 Task: Add a signature Donald Hall containing With heartfelt thanks, Donald Hall to email address softage.4@softage.net and add a label Mortgages
Action: Mouse moved to (920, 98)
Screenshot: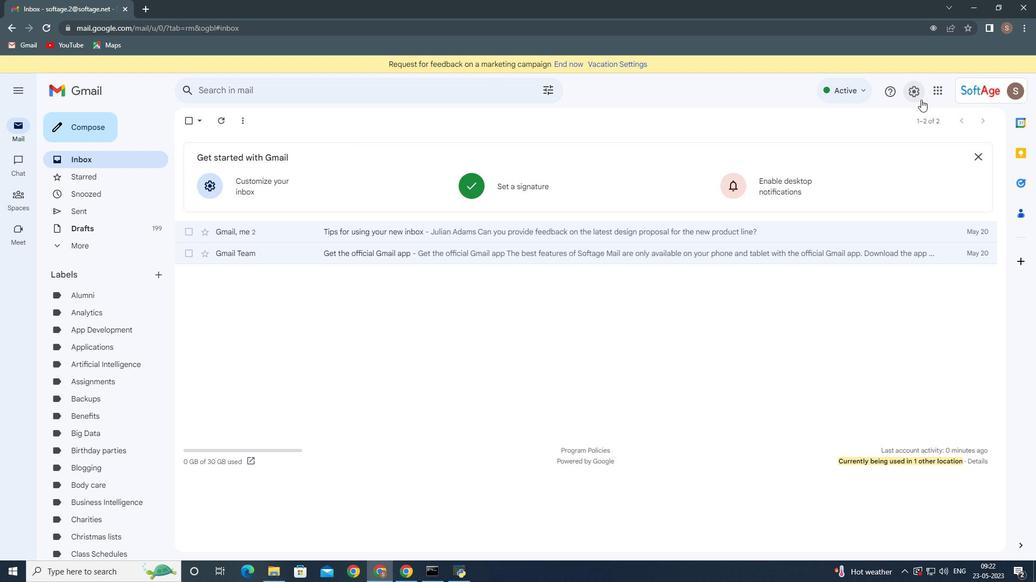 
Action: Mouse pressed left at (920, 98)
Screenshot: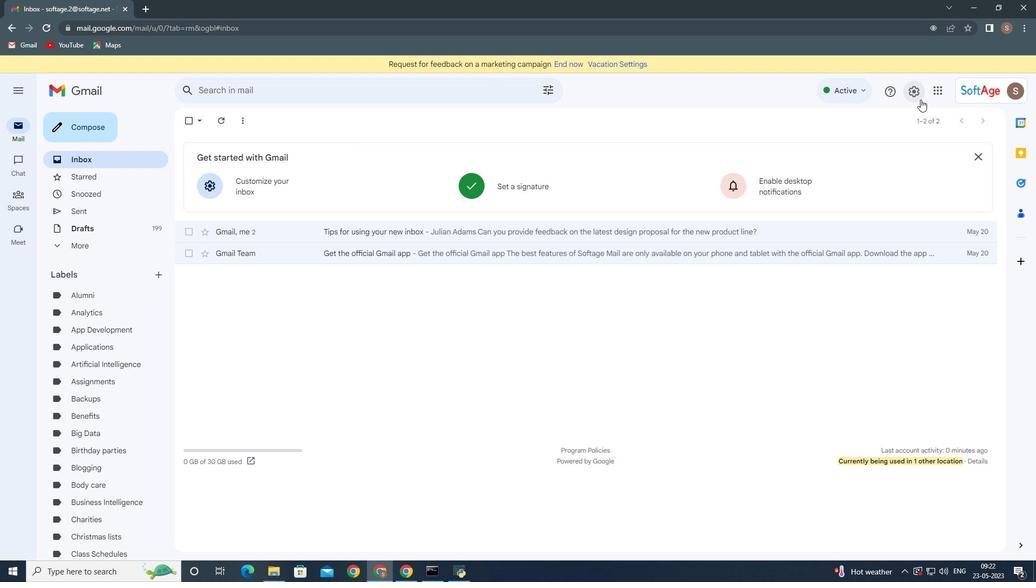 
Action: Mouse moved to (917, 147)
Screenshot: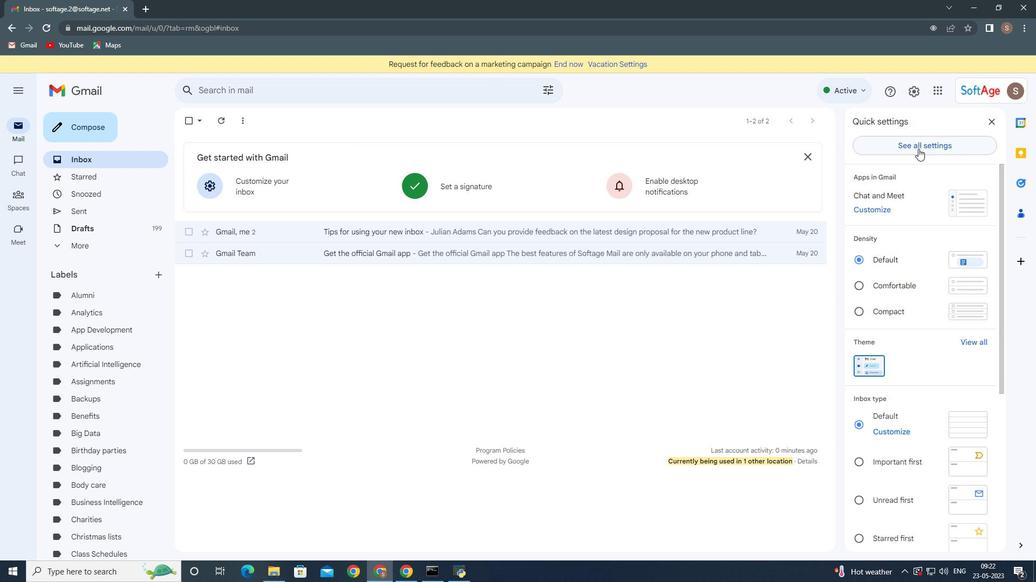 
Action: Mouse pressed left at (917, 147)
Screenshot: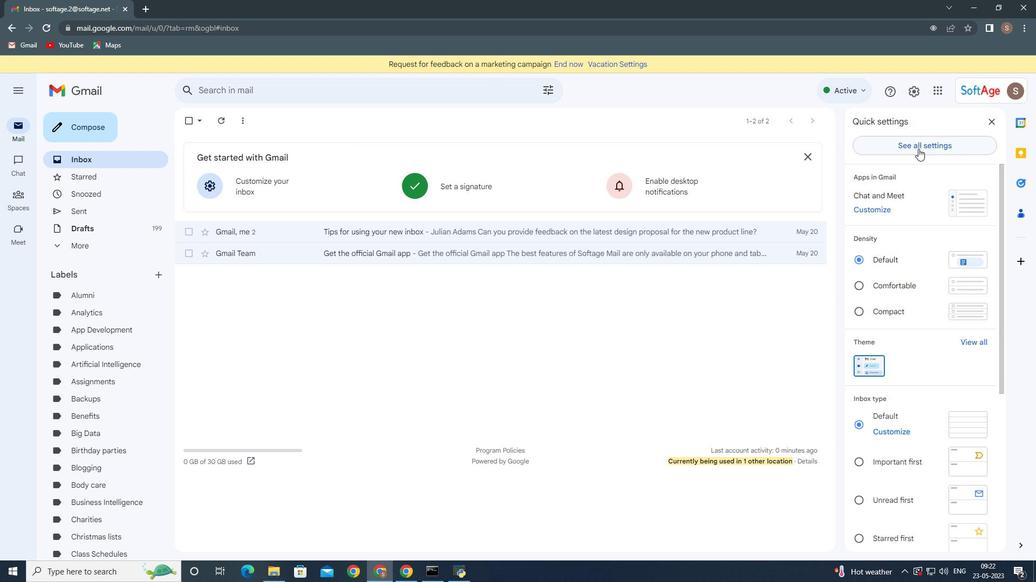 
Action: Mouse moved to (334, 284)
Screenshot: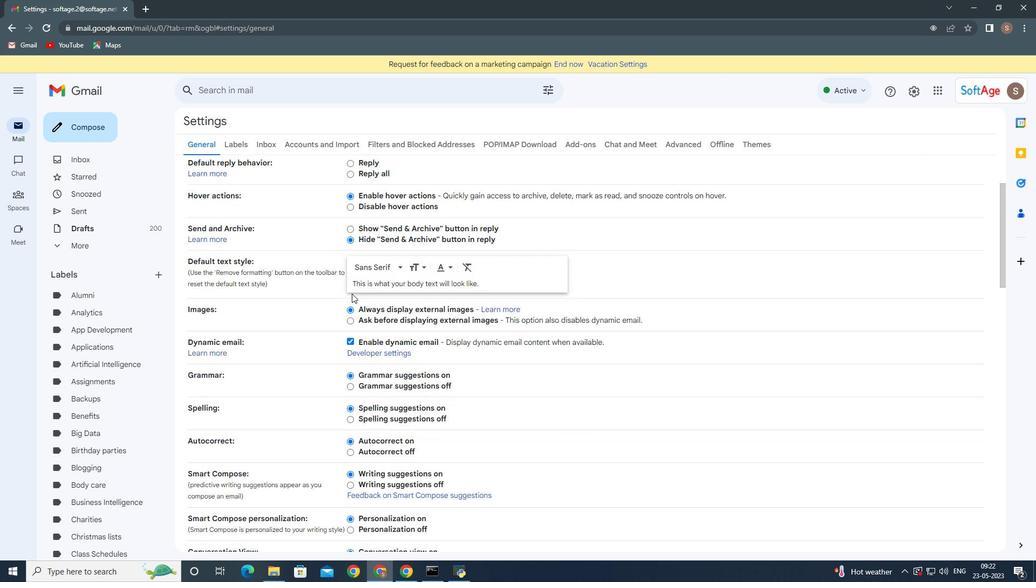 
Action: Mouse scrolled (334, 284) with delta (0, 0)
Screenshot: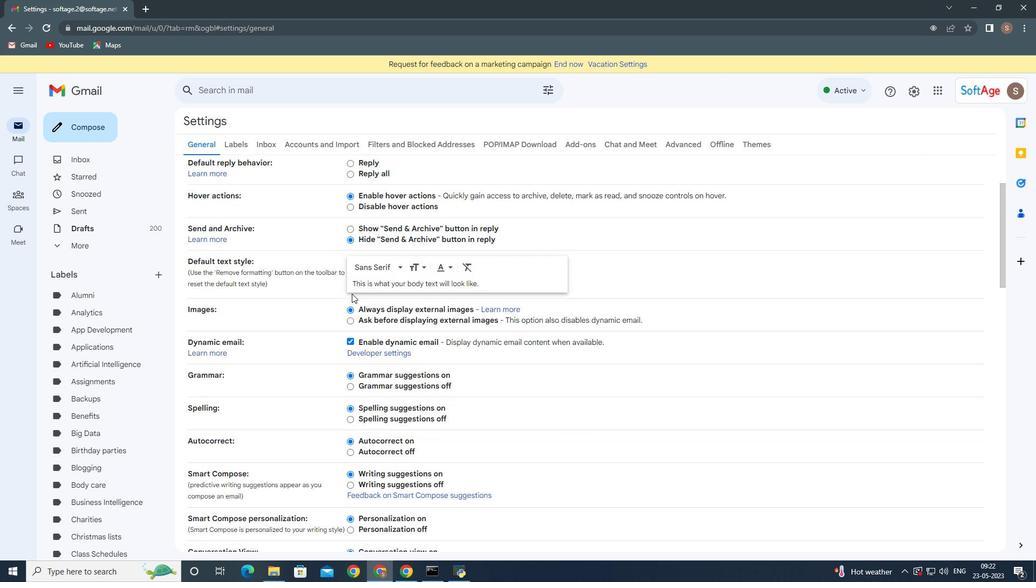 
Action: Mouse moved to (342, 288)
Screenshot: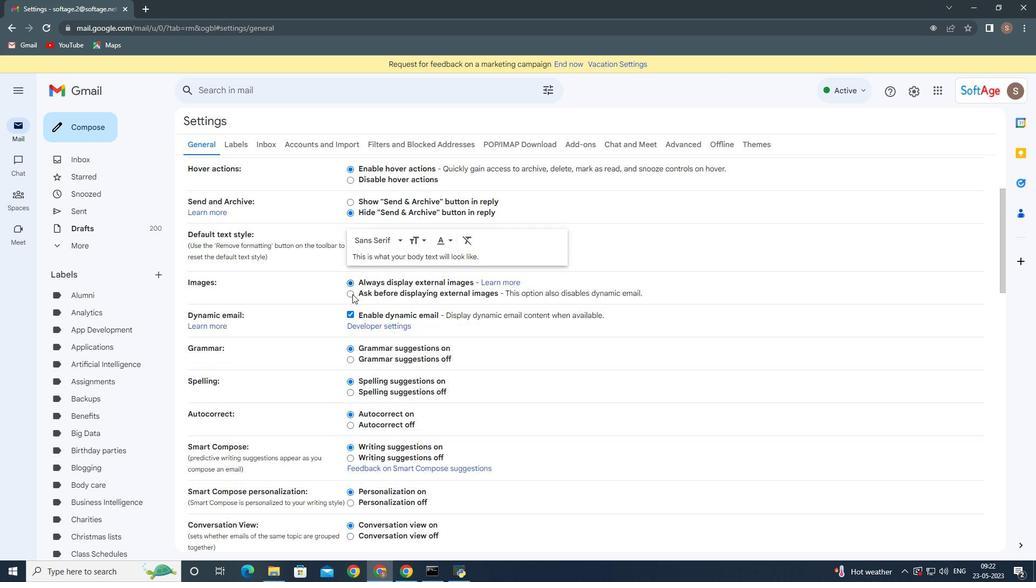 
Action: Mouse scrolled (342, 288) with delta (0, 0)
Screenshot: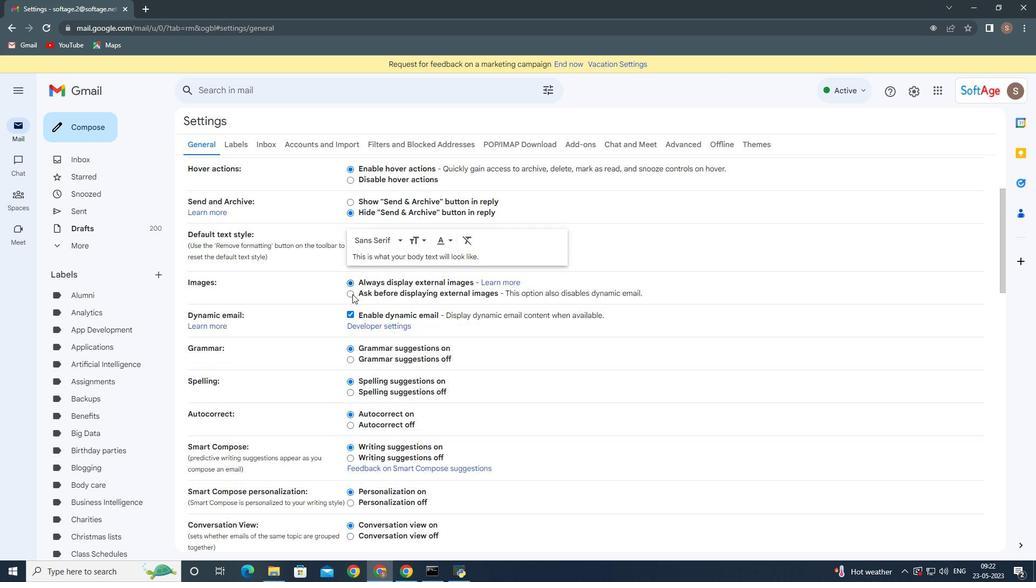 
Action: Mouse moved to (345, 290)
Screenshot: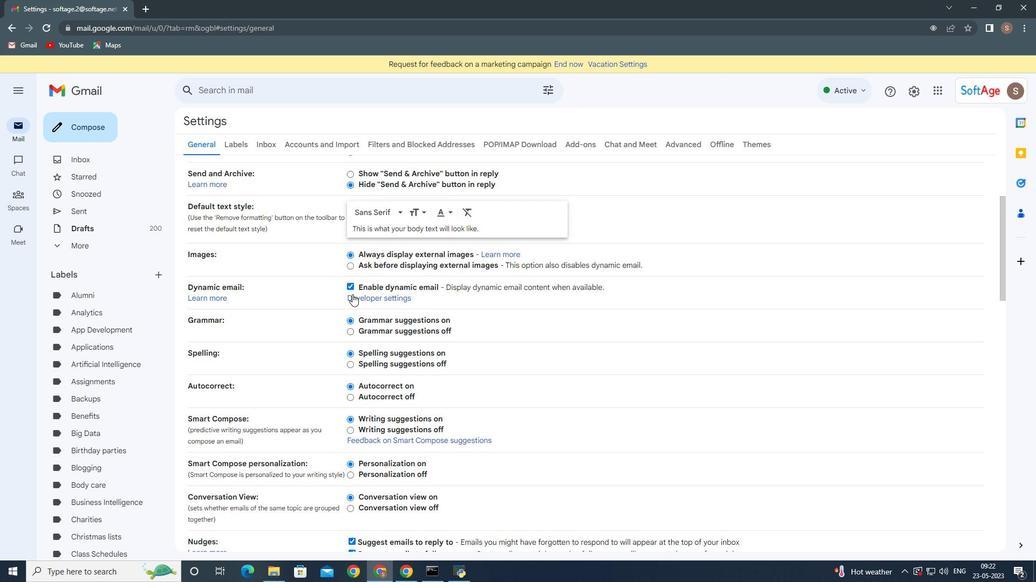 
Action: Mouse scrolled (345, 289) with delta (0, 0)
Screenshot: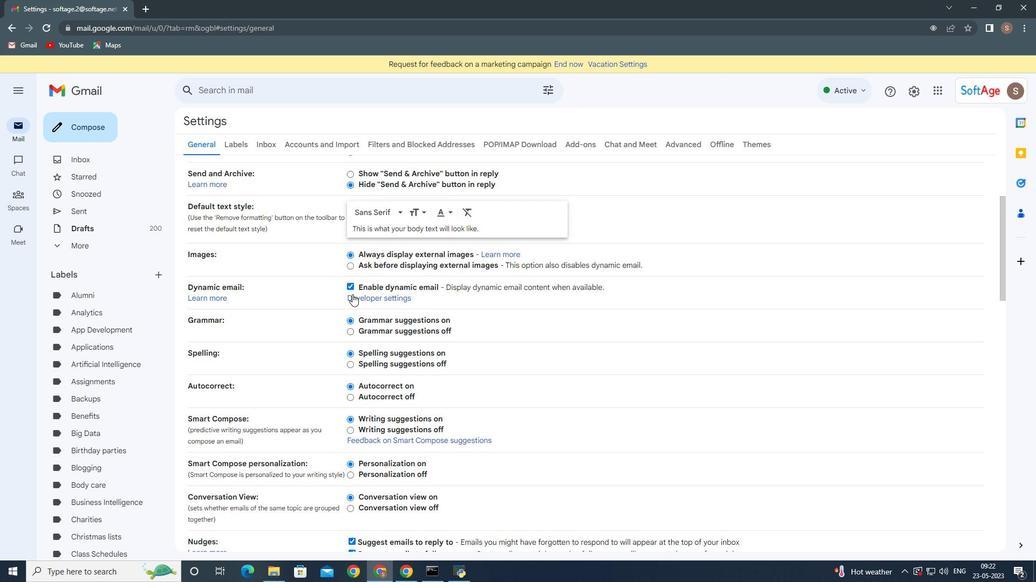 
Action: Mouse moved to (350, 293)
Screenshot: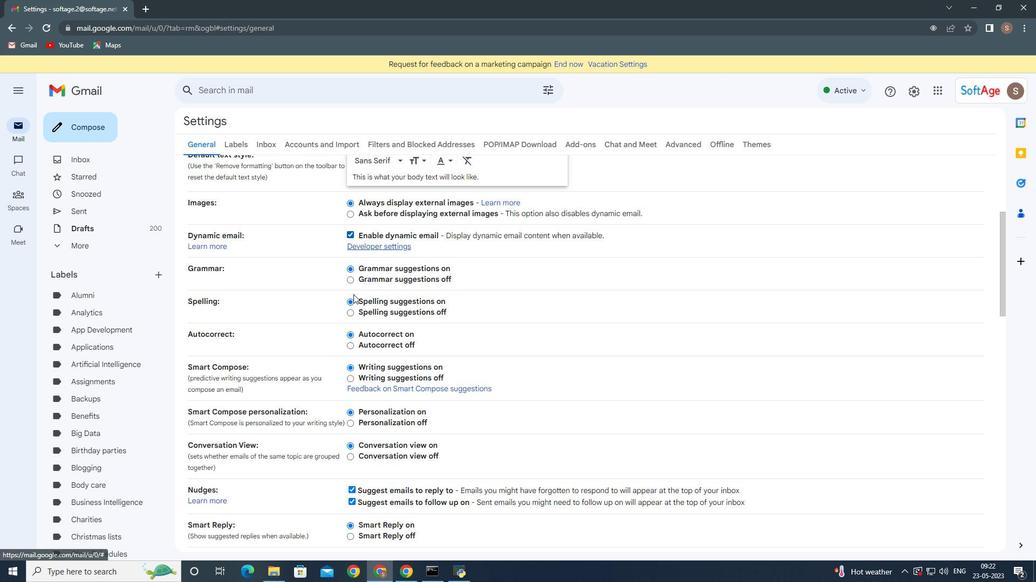 
Action: Mouse scrolled (350, 293) with delta (0, 0)
Screenshot: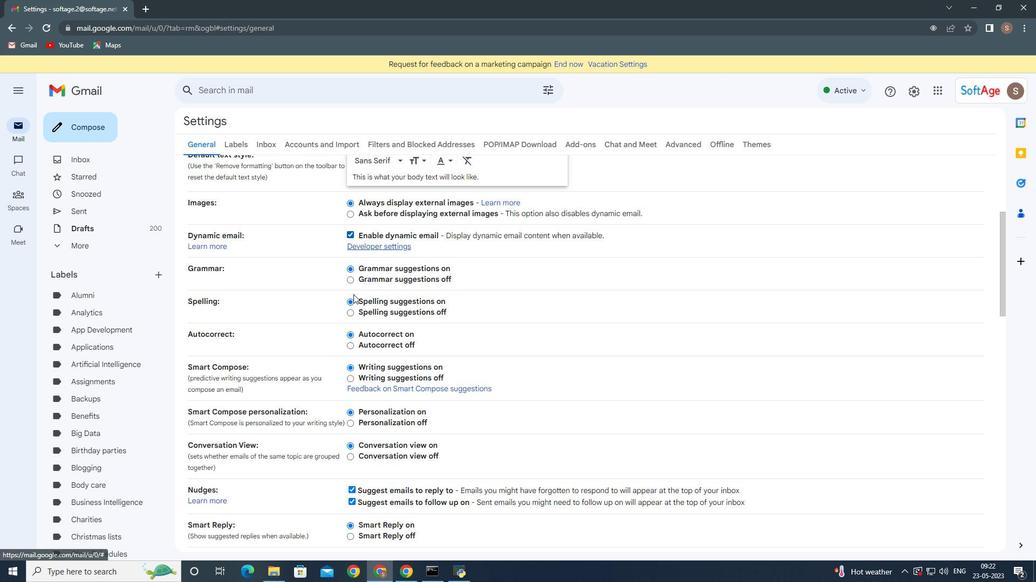 
Action: Mouse moved to (353, 293)
Screenshot: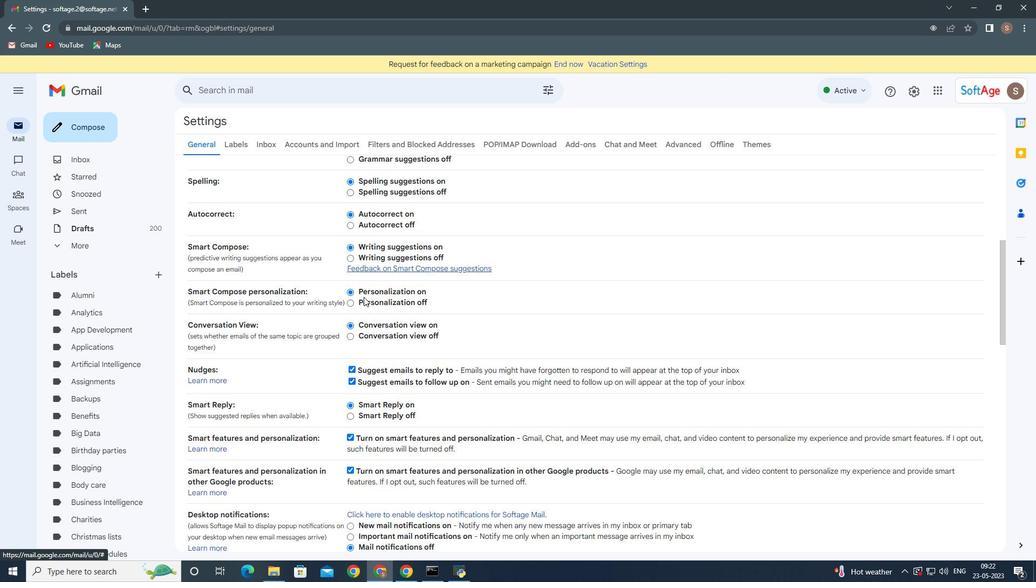
Action: Mouse scrolled (353, 292) with delta (0, 0)
Screenshot: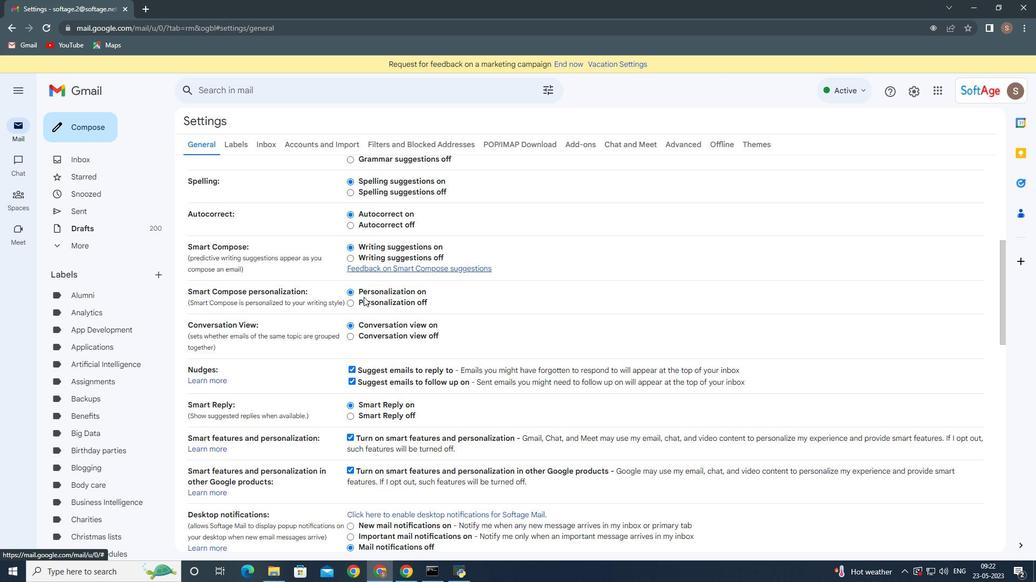 
Action: Mouse moved to (355, 293)
Screenshot: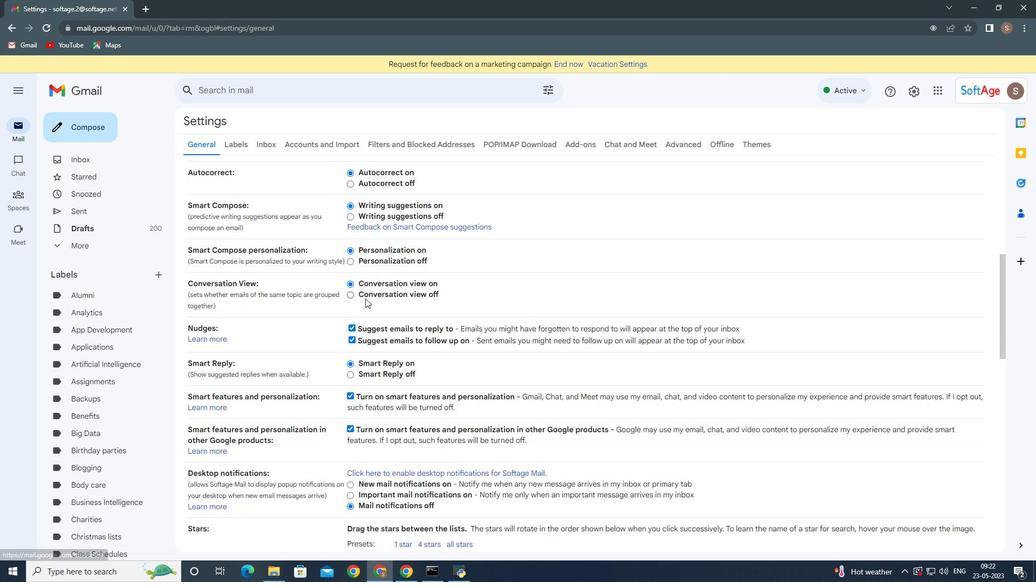 
Action: Mouse scrolled (355, 292) with delta (0, 0)
Screenshot: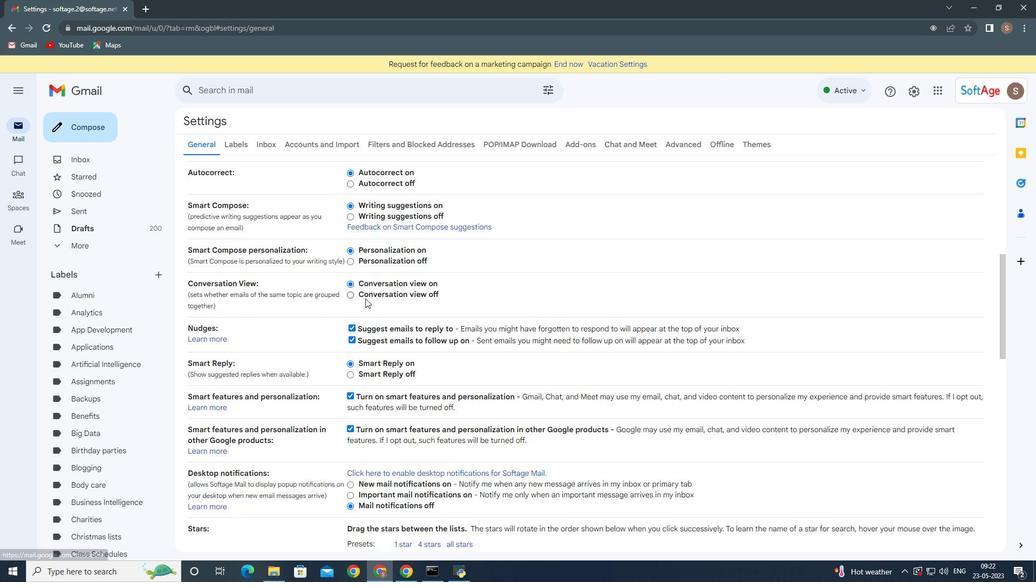 
Action: Mouse moved to (358, 294)
Screenshot: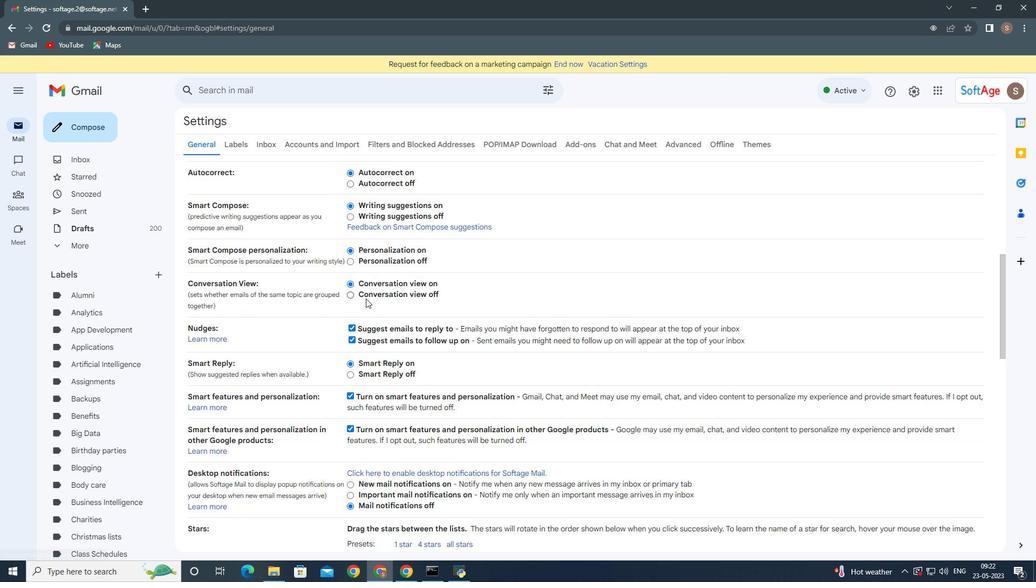 
Action: Mouse scrolled (358, 293) with delta (0, 0)
Screenshot: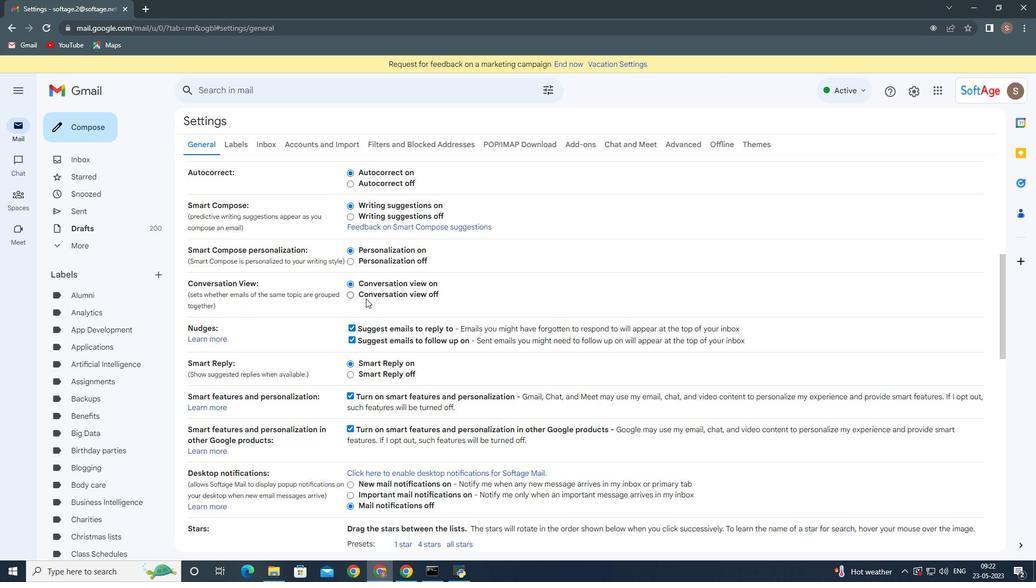 
Action: Mouse moved to (366, 301)
Screenshot: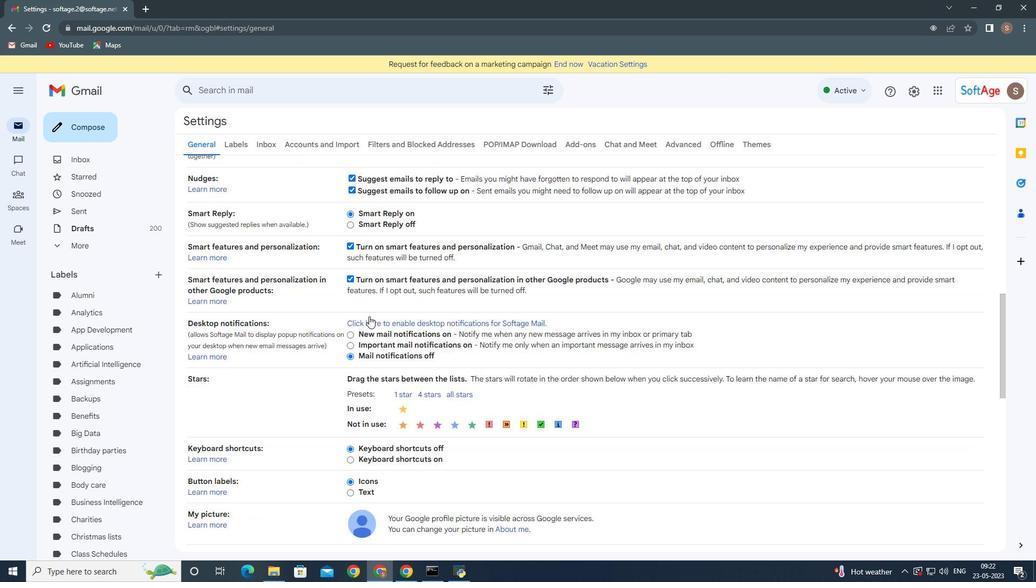 
Action: Mouse scrolled (366, 301) with delta (0, 0)
Screenshot: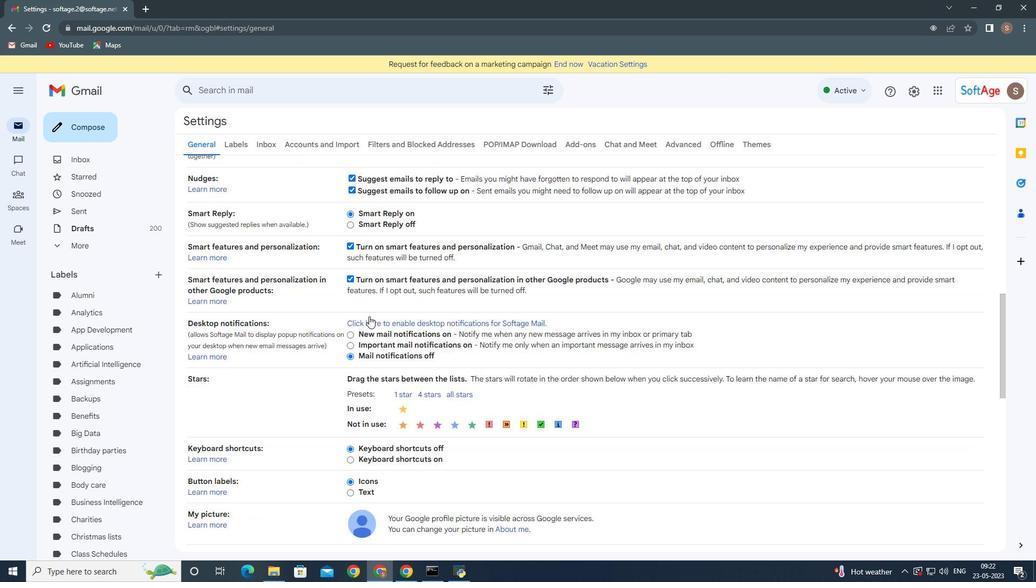 
Action: Mouse moved to (368, 306)
Screenshot: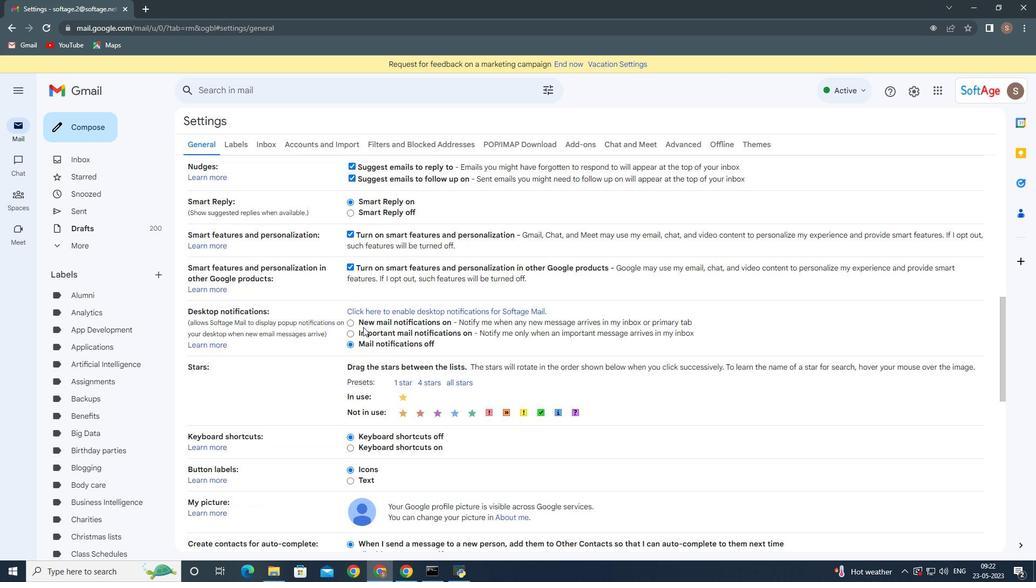 
Action: Mouse scrolled (368, 305) with delta (0, 0)
Screenshot: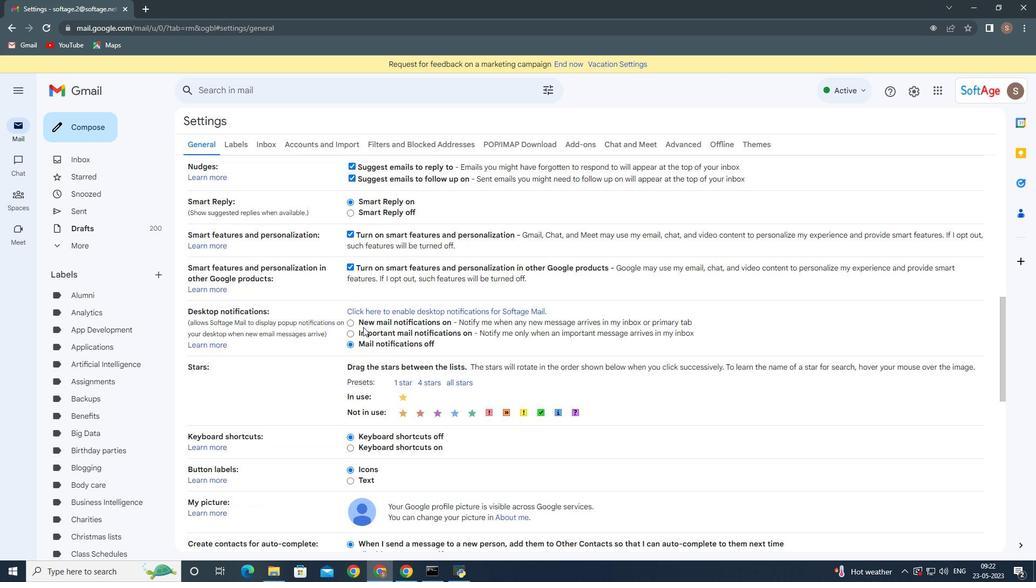 
Action: Mouse moved to (369, 308)
Screenshot: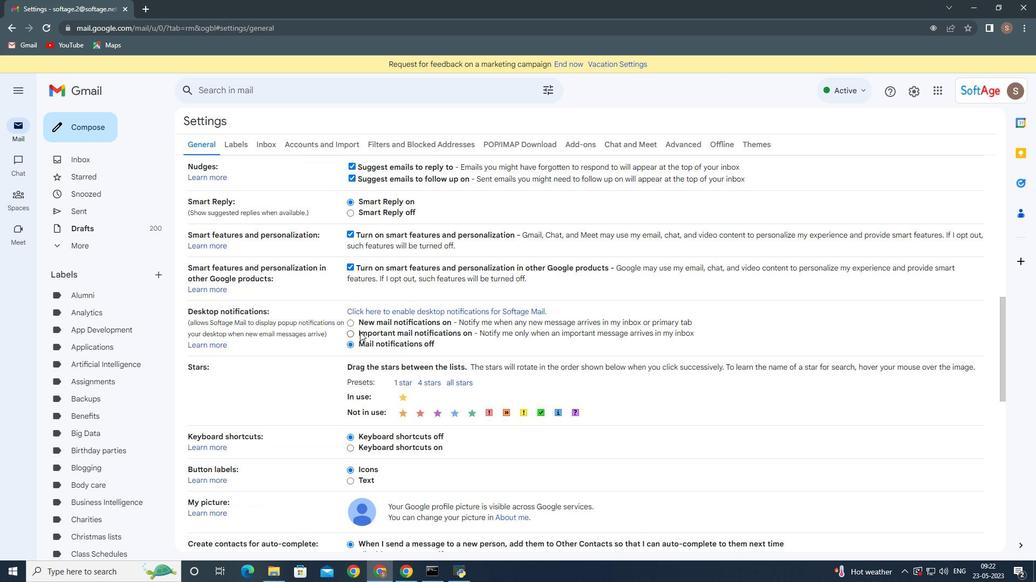 
Action: Mouse scrolled (369, 308) with delta (0, 0)
Screenshot: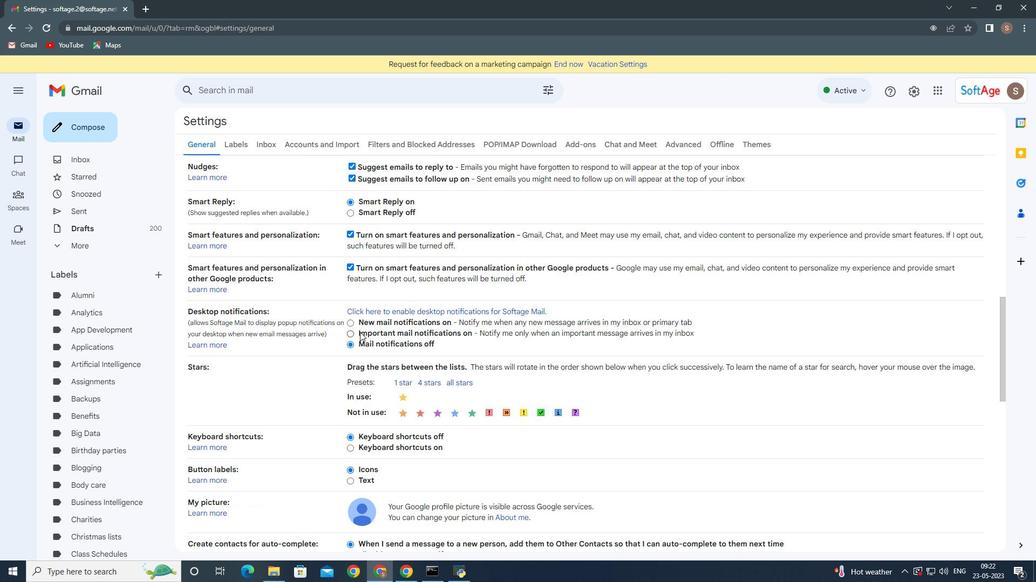 
Action: Mouse moved to (356, 333)
Screenshot: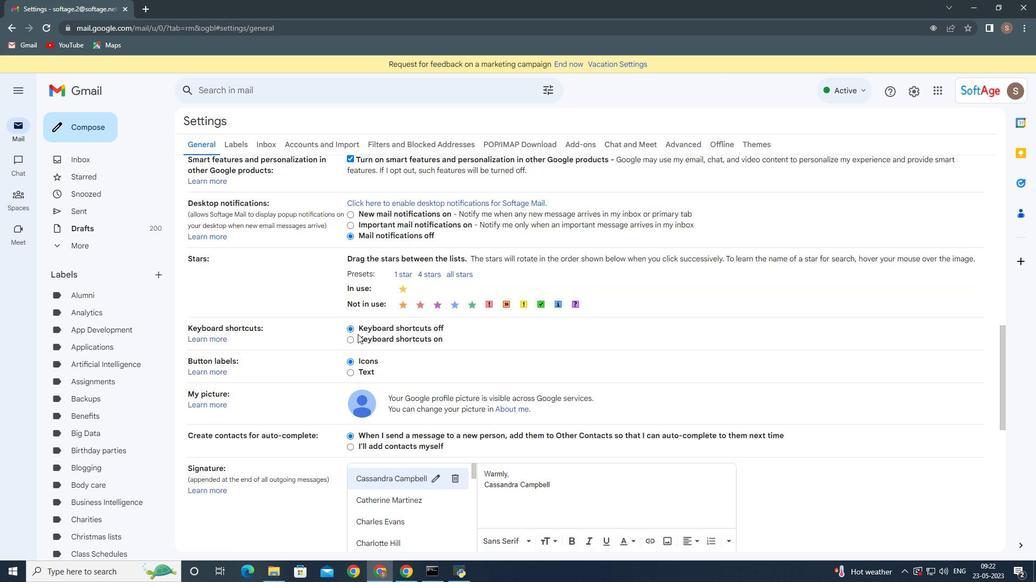 
Action: Mouse scrolled (356, 332) with delta (0, 0)
Screenshot: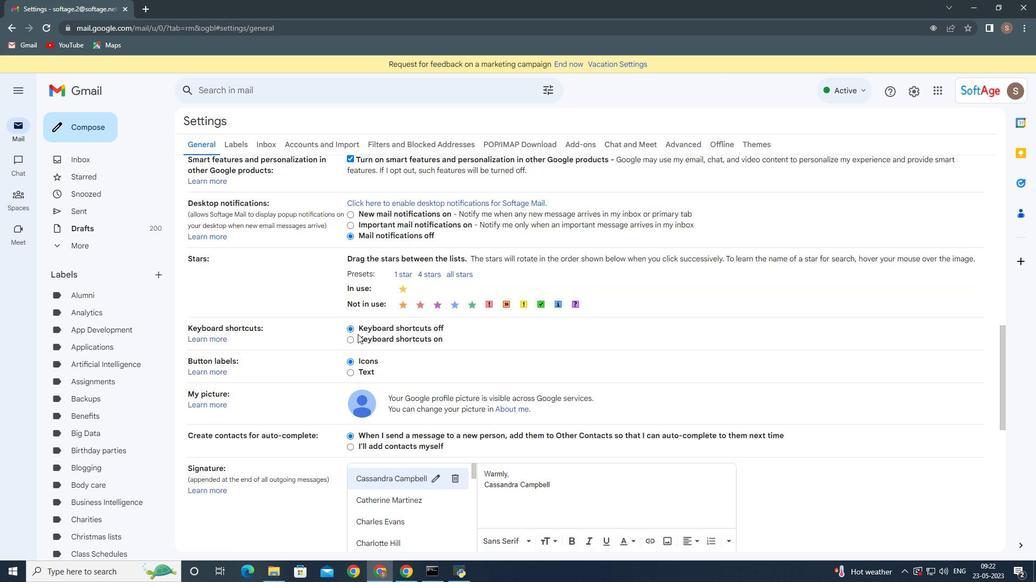 
Action: Mouse scrolled (356, 332) with delta (0, 0)
Screenshot: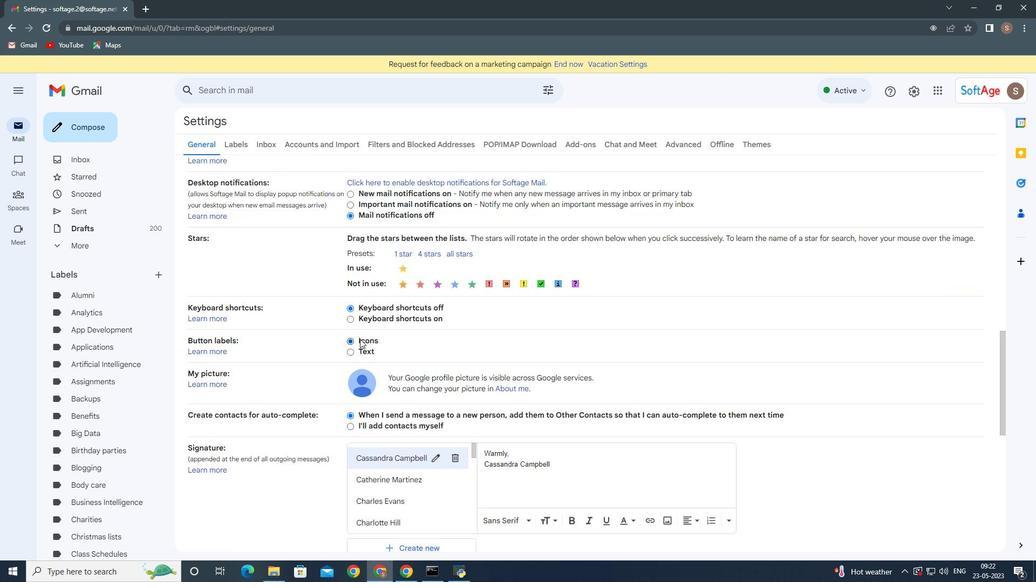 
Action: Mouse moved to (356, 333)
Screenshot: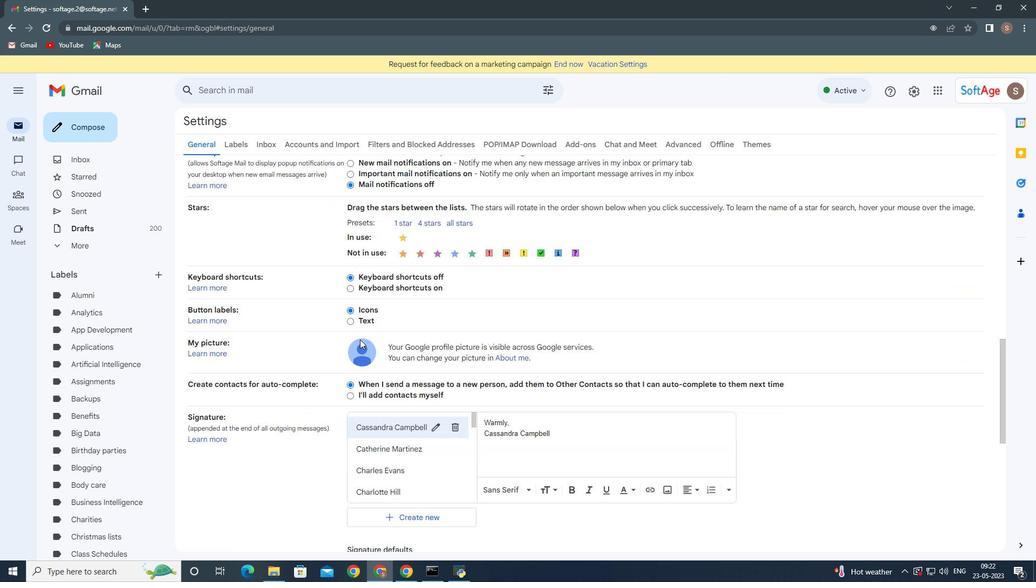 
Action: Mouse scrolled (356, 332) with delta (0, 0)
Screenshot: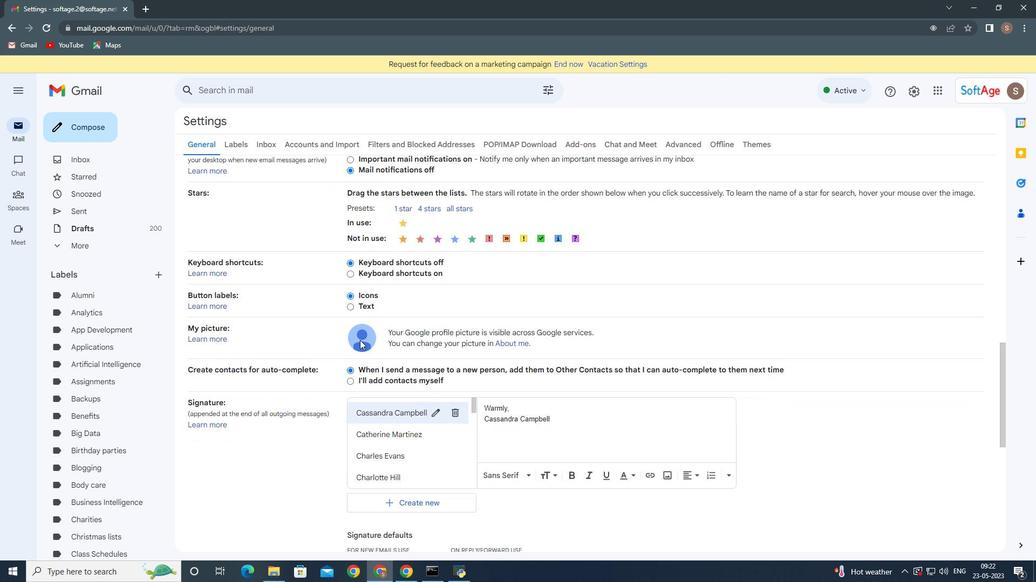 
Action: Mouse moved to (358, 339)
Screenshot: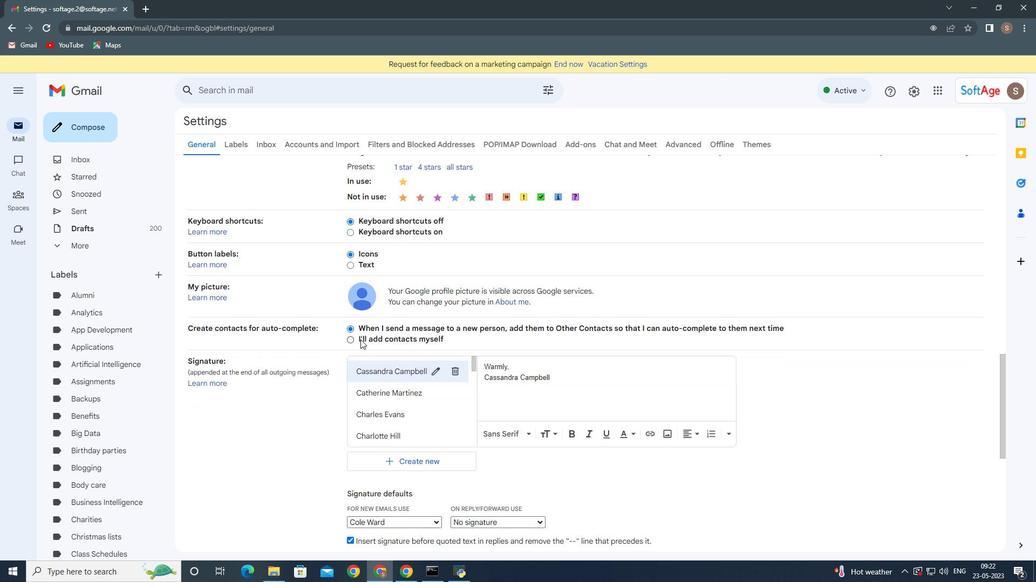 
Action: Mouse scrolled (358, 338) with delta (0, 0)
Screenshot: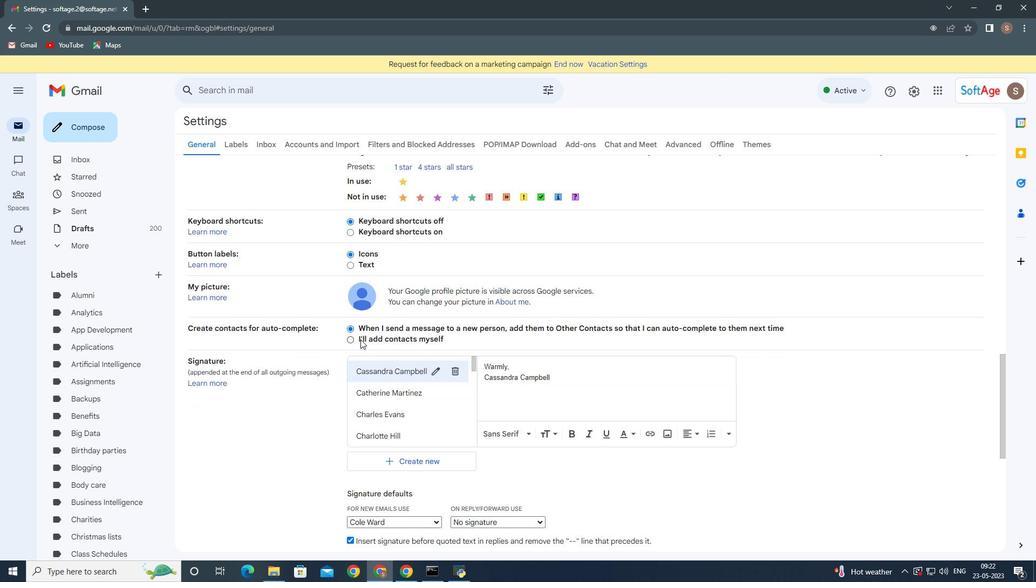 
Action: Mouse moved to (406, 461)
Screenshot: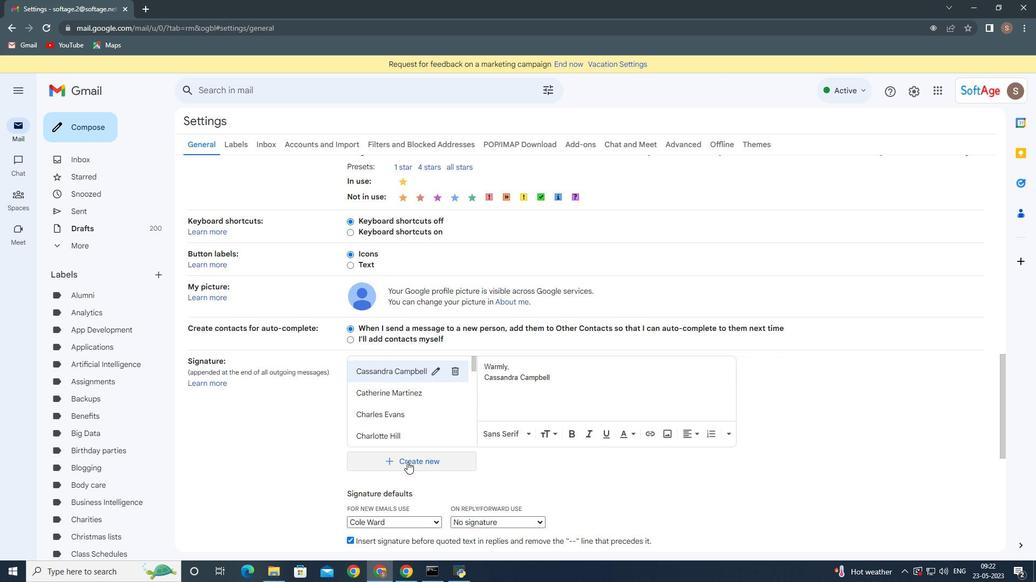 
Action: Mouse pressed left at (406, 461)
Screenshot: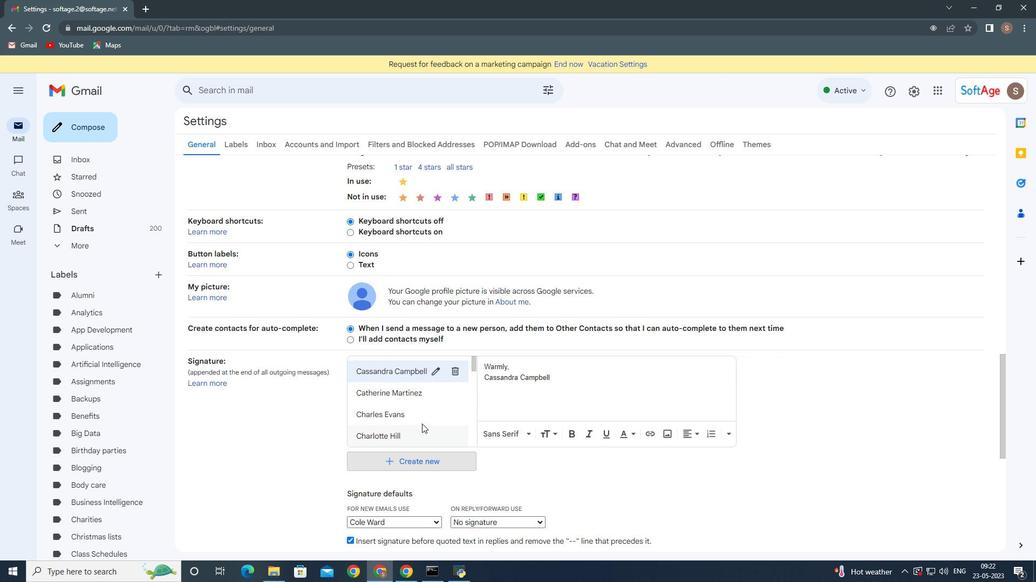
Action: Mouse moved to (458, 311)
Screenshot: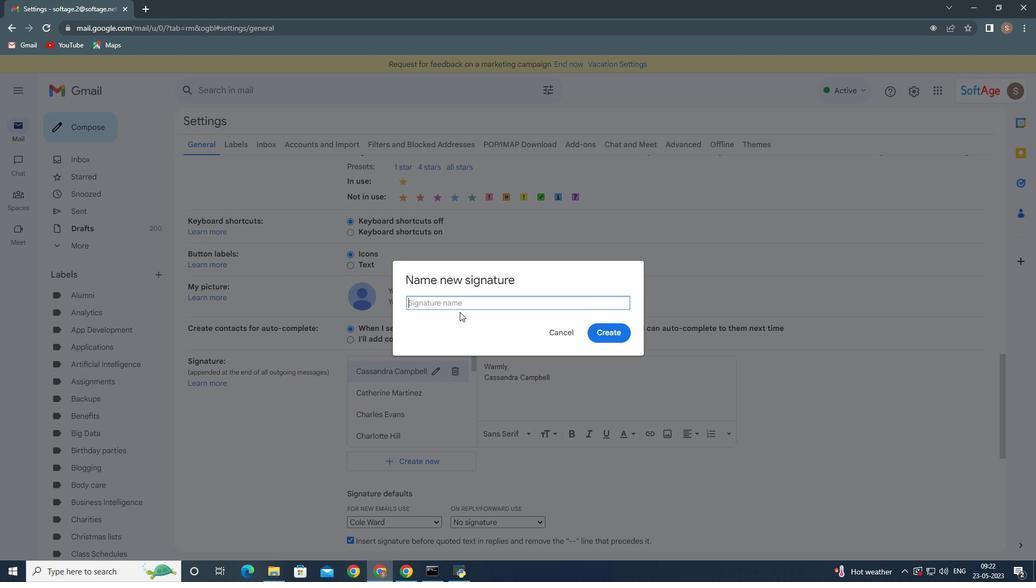 
Action: Key pressed <Key.shift>Donald<Key.space><Key.shift>Hall
Screenshot: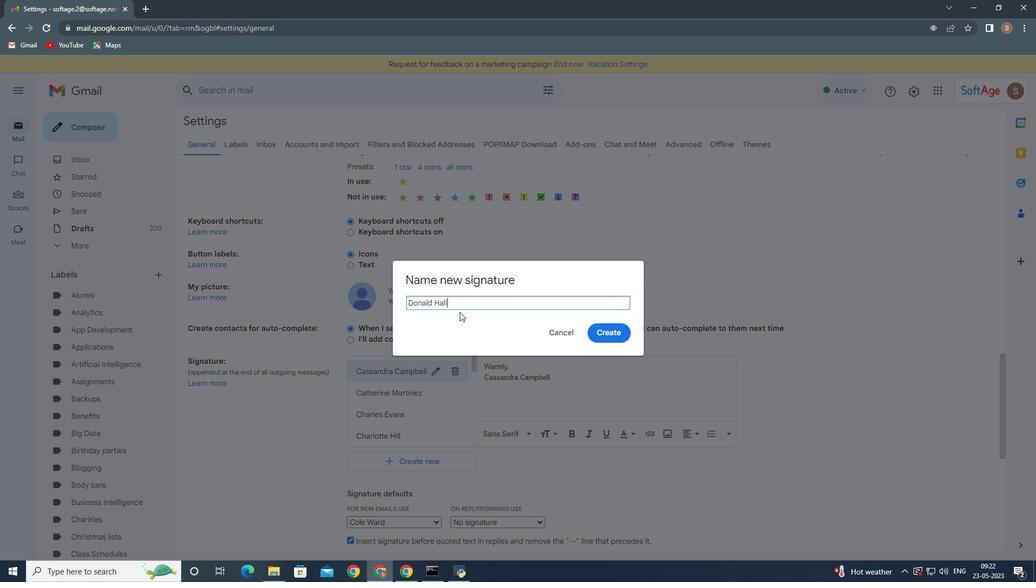 
Action: Mouse moved to (618, 325)
Screenshot: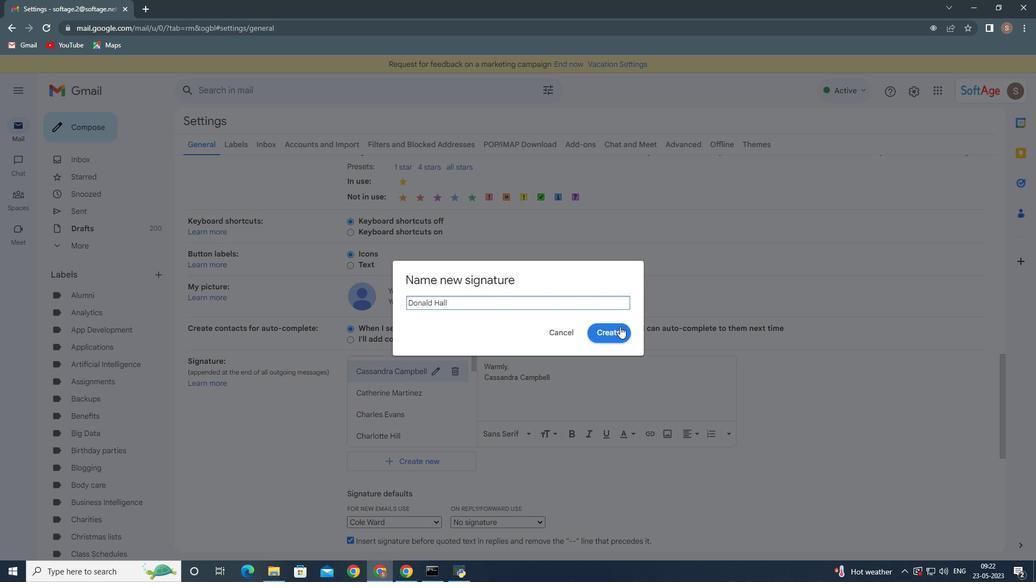 
Action: Mouse pressed left at (618, 325)
Screenshot: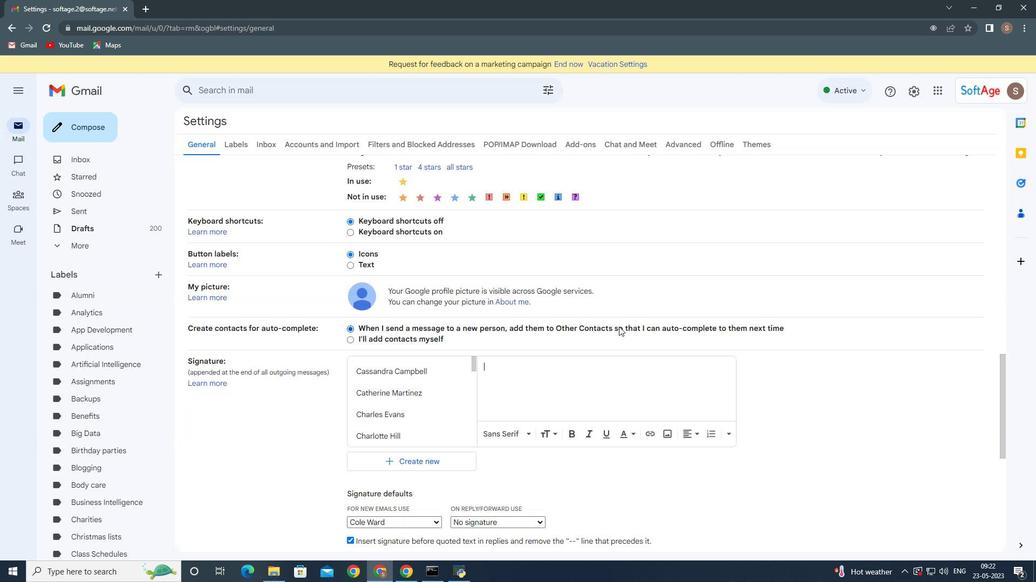 
Action: Mouse moved to (503, 368)
Screenshot: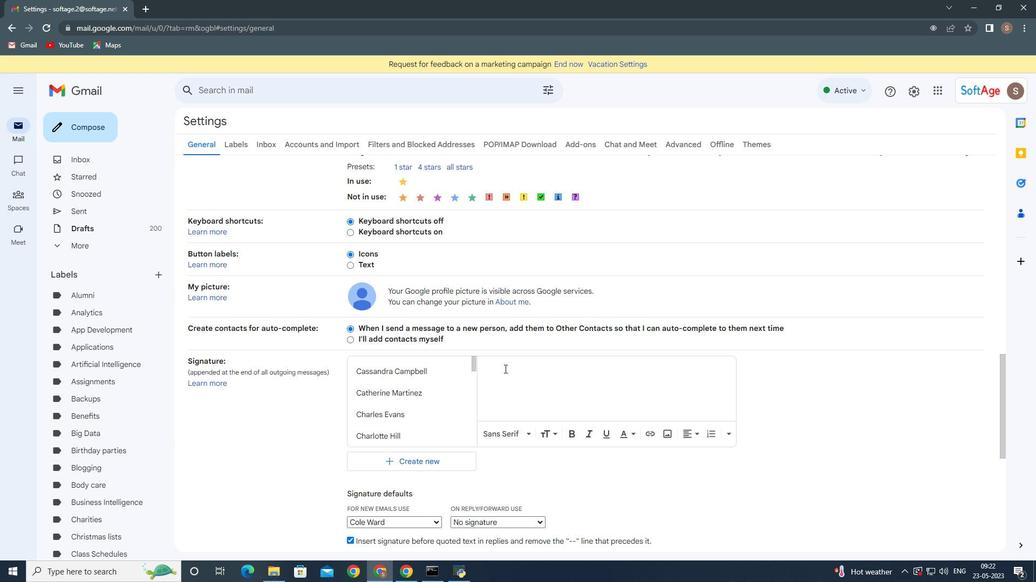 
Action: Key pressed wit<Key.backspace><Key.backspace><Key.backspace><Key.shift>With<Key.space>heartfelt<Key.space>thanks'<Key.backspace>,<Key.enter><Key.shift>Donald<Key.space><Key.shift>Hall
Screenshot: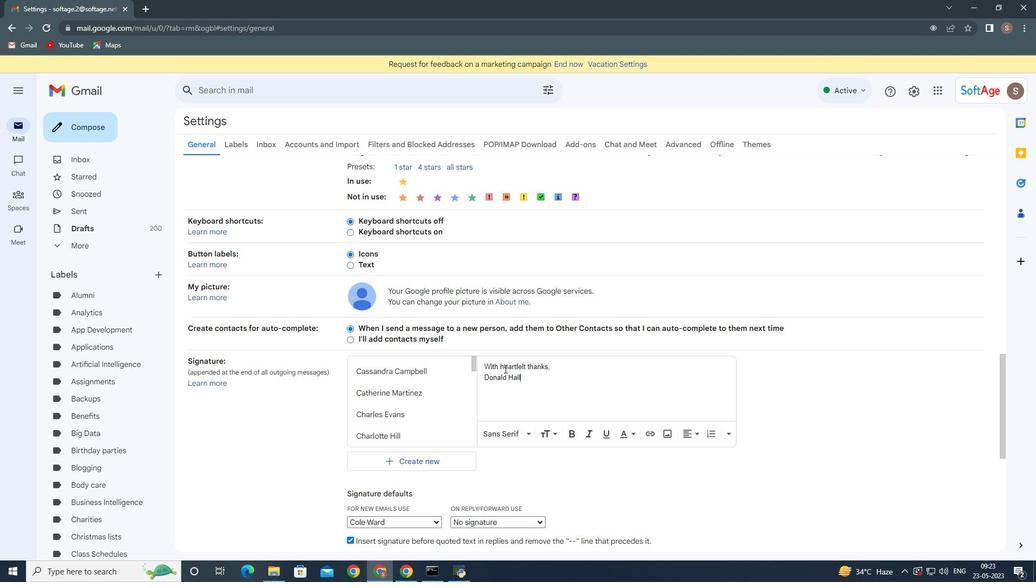 
Action: Mouse moved to (493, 389)
Screenshot: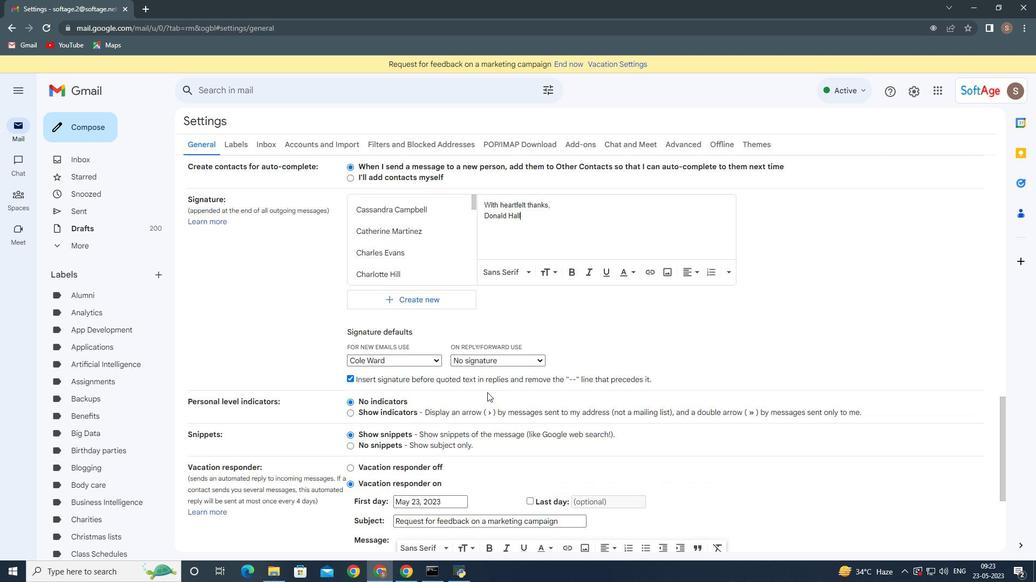 
Action: Mouse scrolled (493, 389) with delta (0, 0)
Screenshot: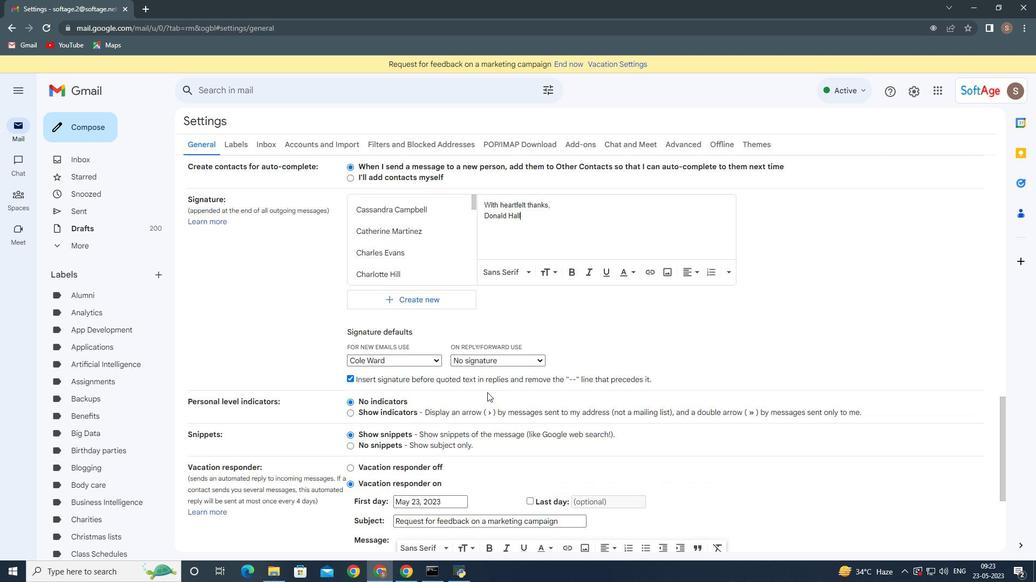 
Action: Mouse moved to (493, 389)
Screenshot: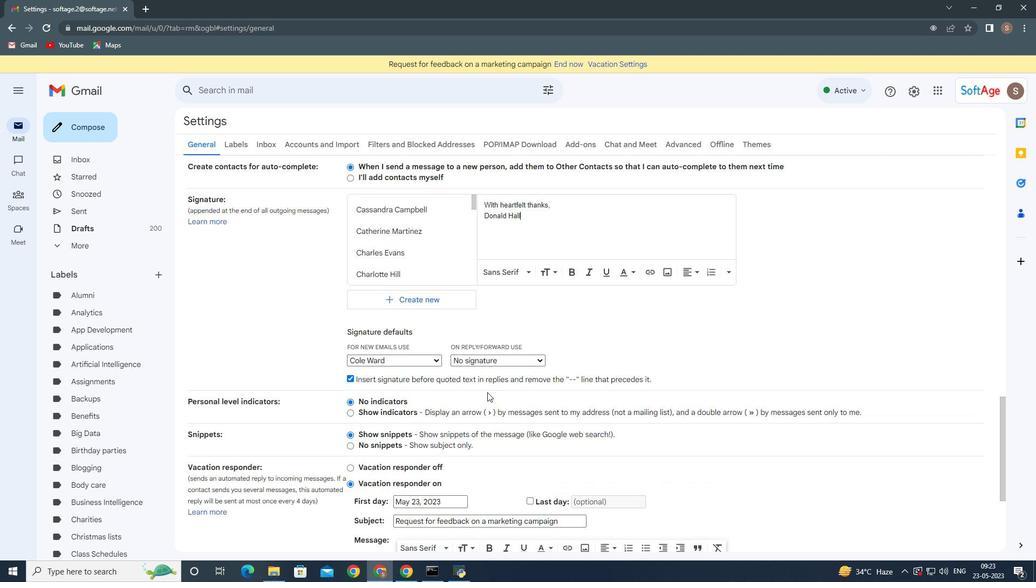 
Action: Mouse scrolled (493, 389) with delta (0, 0)
Screenshot: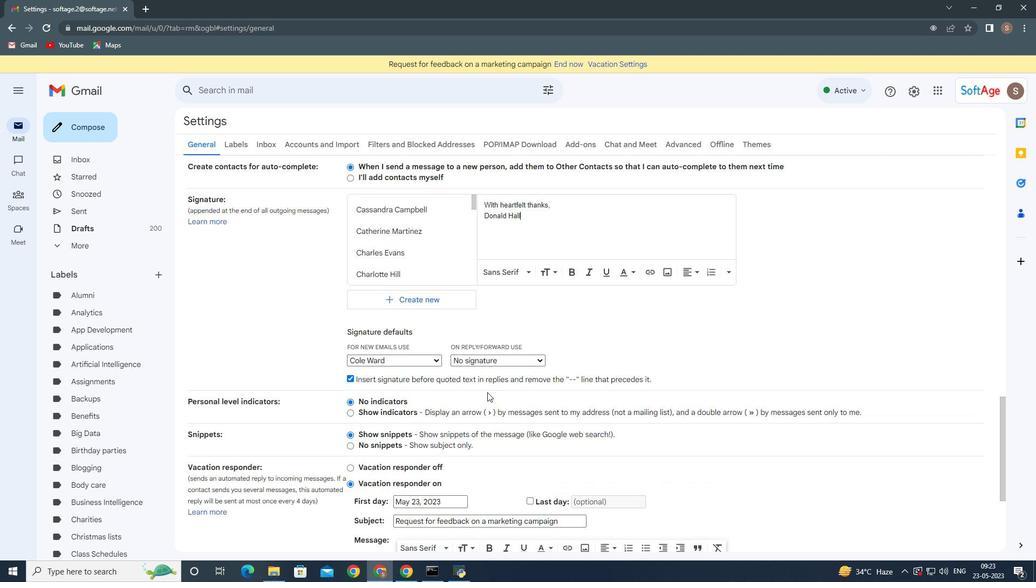 
Action: Mouse moved to (493, 389)
Screenshot: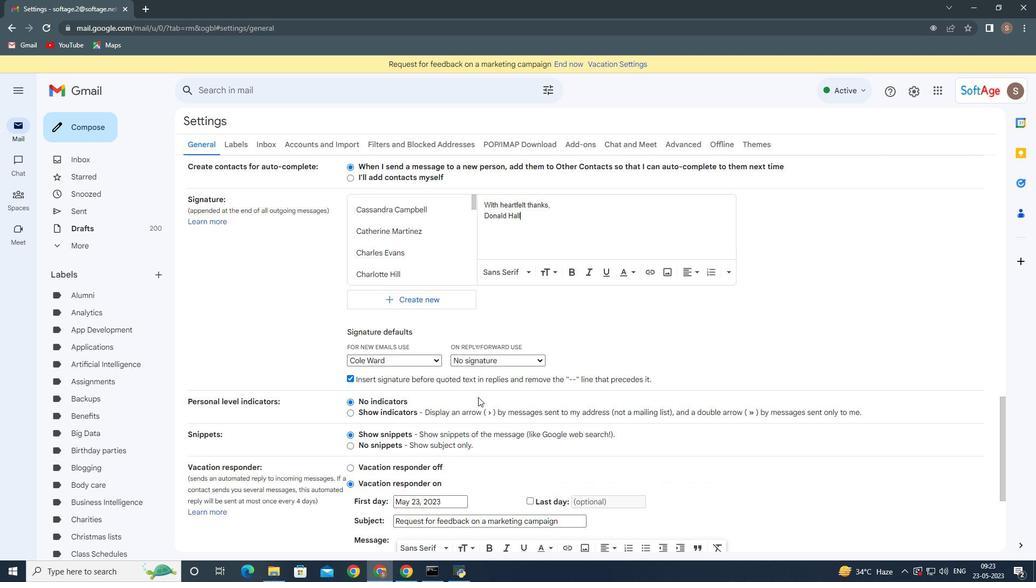 
Action: Mouse scrolled (493, 389) with delta (0, 0)
Screenshot: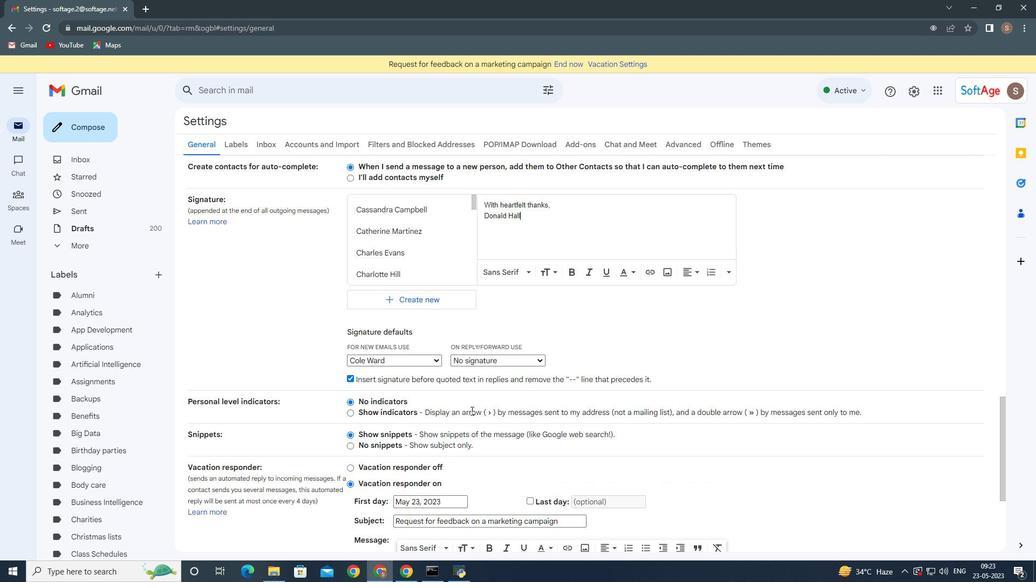 
Action: Mouse moved to (467, 433)
Screenshot: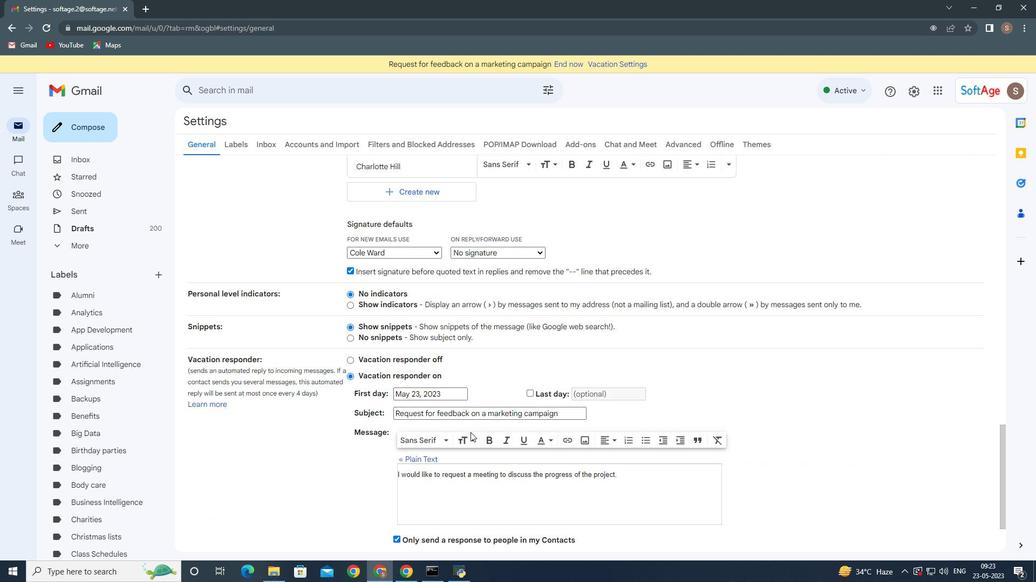 
Action: Mouse scrolled (467, 431) with delta (0, 0)
Screenshot: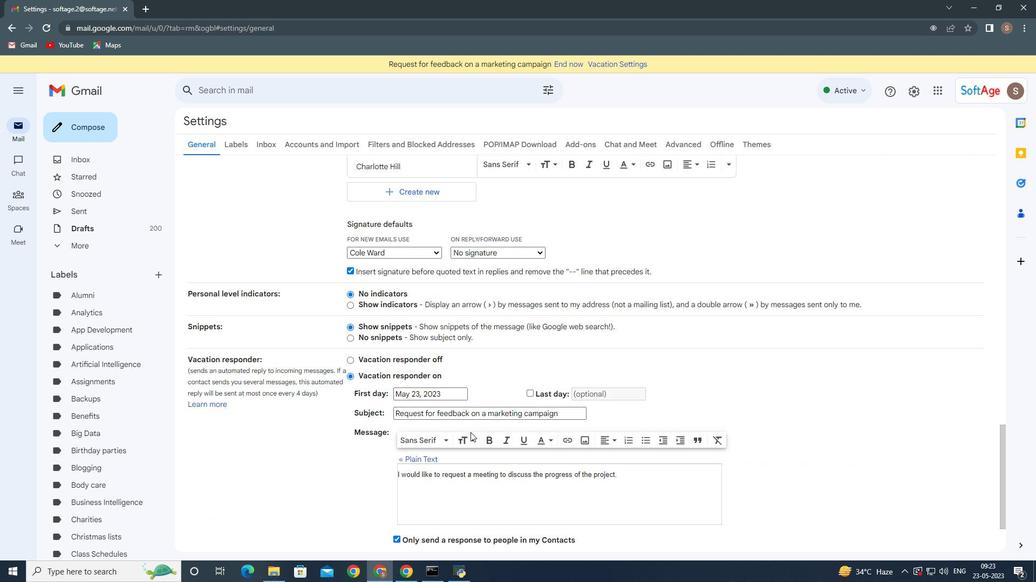 
Action: Mouse moved to (468, 433)
Screenshot: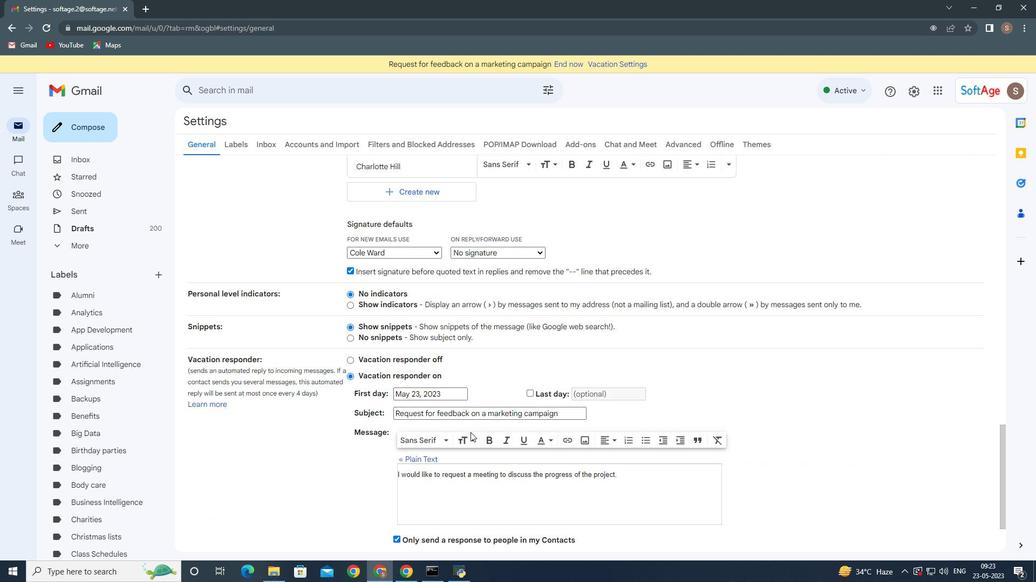 
Action: Mouse scrolled (467, 433) with delta (0, 0)
Screenshot: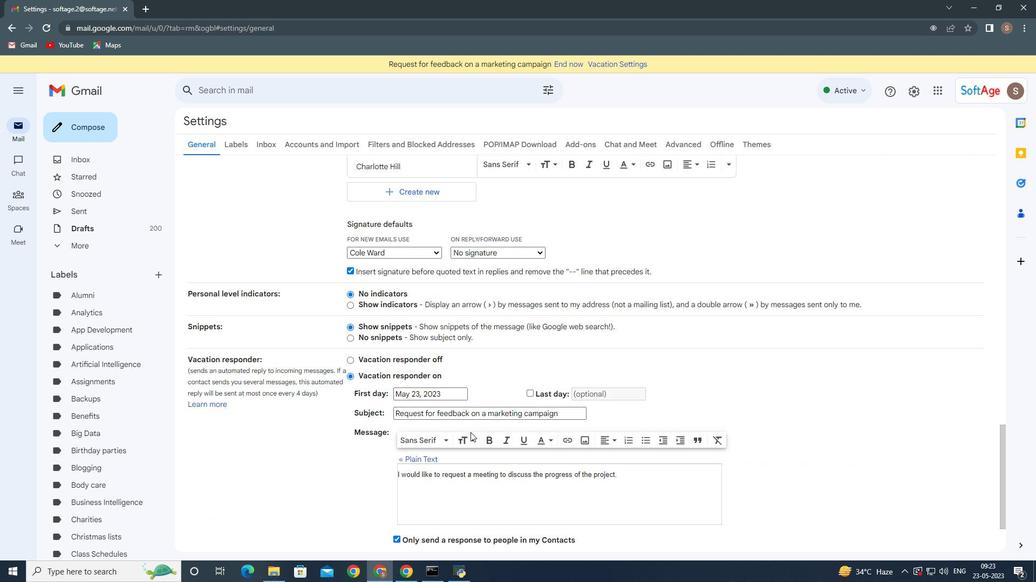 
Action: Mouse moved to (470, 430)
Screenshot: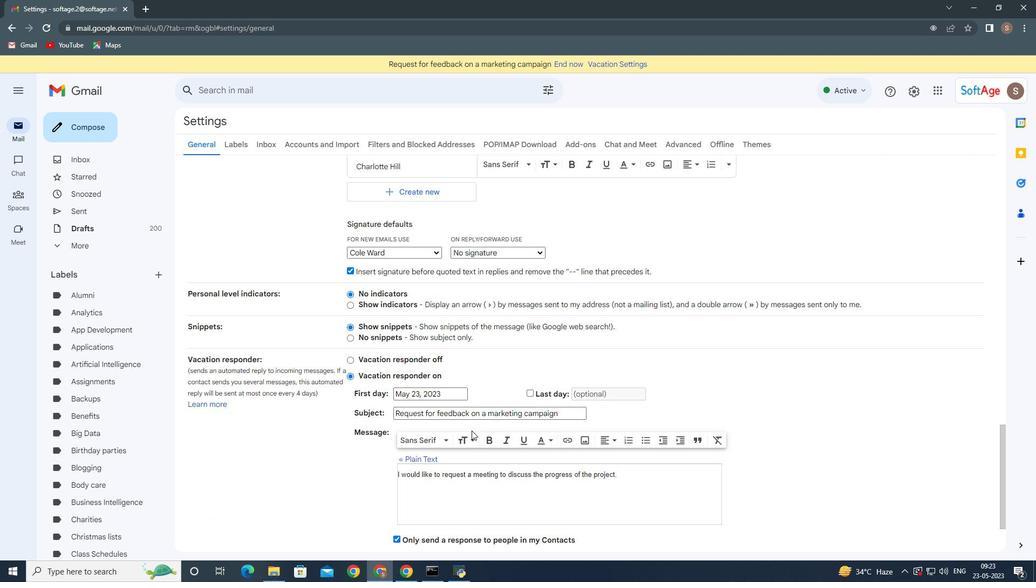 
Action: Mouse scrolled (470, 429) with delta (0, 0)
Screenshot: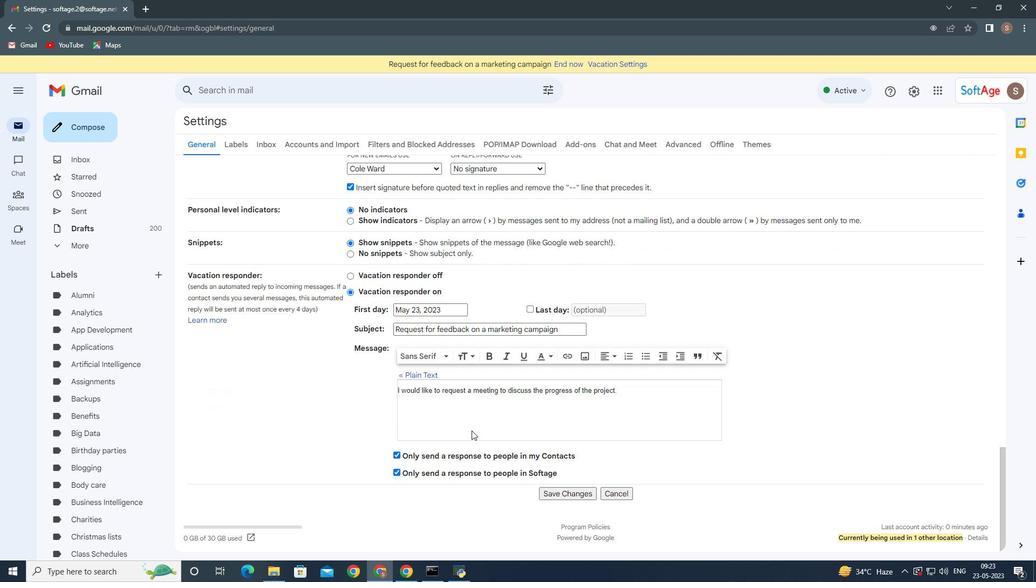 
Action: Mouse scrolled (470, 429) with delta (0, 0)
Screenshot: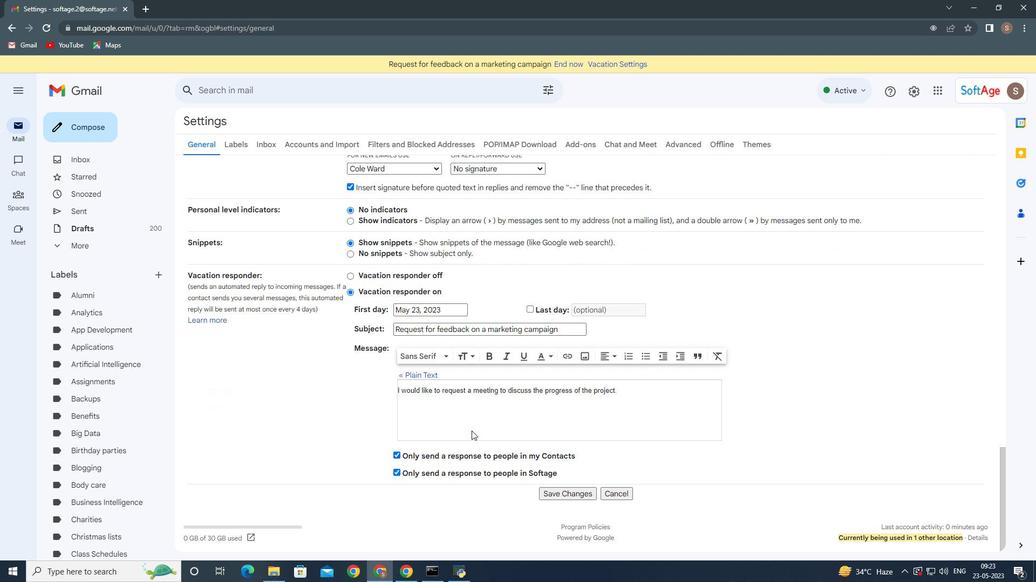 
Action: Mouse moved to (470, 430)
Screenshot: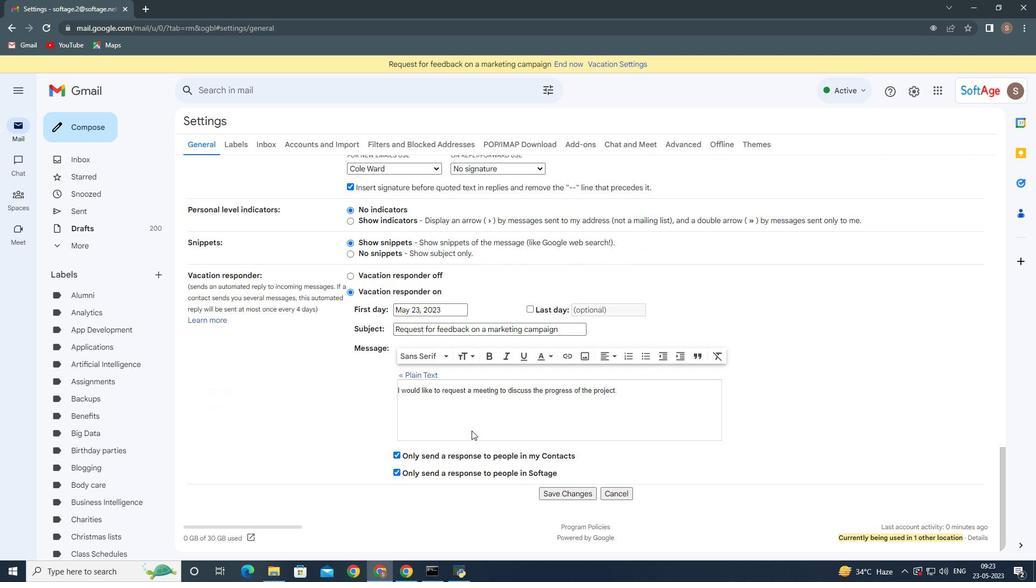 
Action: Mouse scrolled (470, 429) with delta (0, 0)
Screenshot: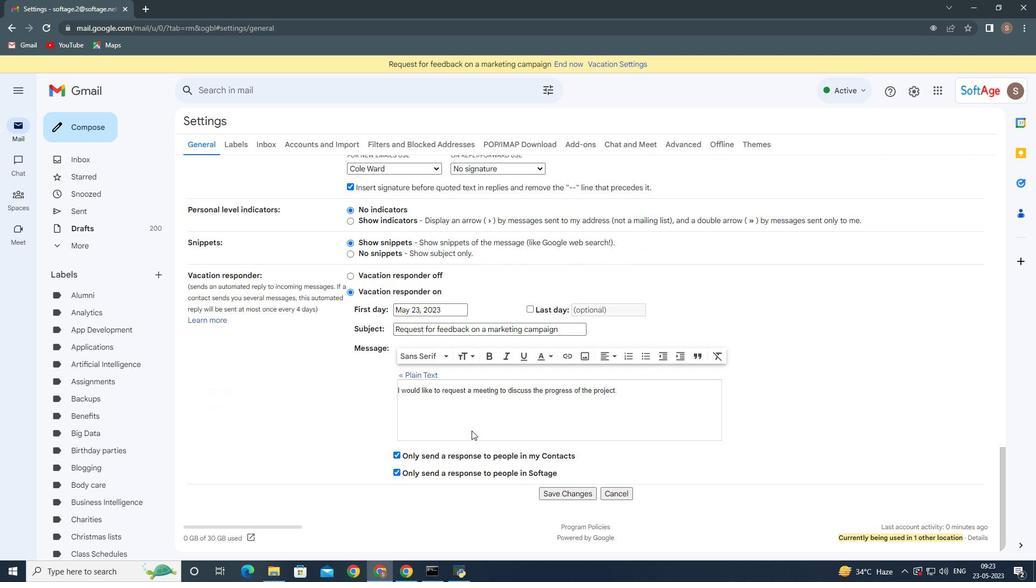 
Action: Mouse scrolled (470, 429) with delta (0, 0)
Screenshot: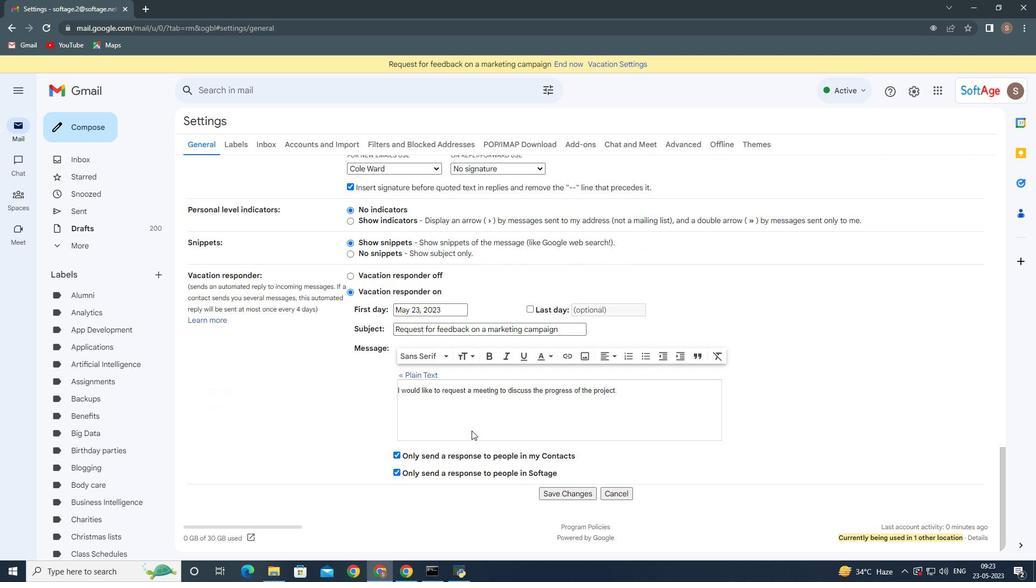
Action: Mouse scrolled (470, 429) with delta (0, 0)
Screenshot: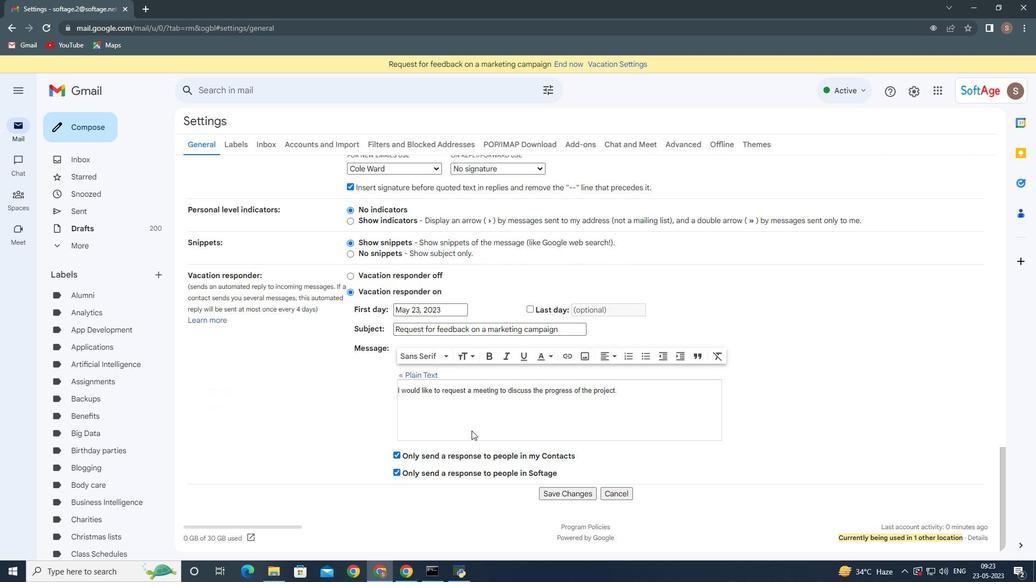 
Action: Mouse moved to (562, 496)
Screenshot: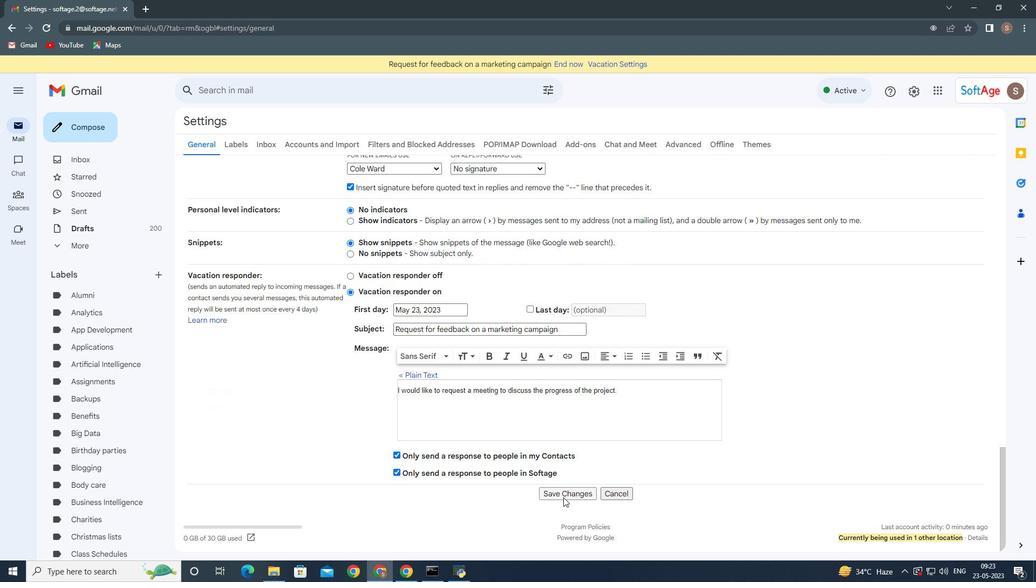 
Action: Mouse pressed left at (562, 496)
Screenshot: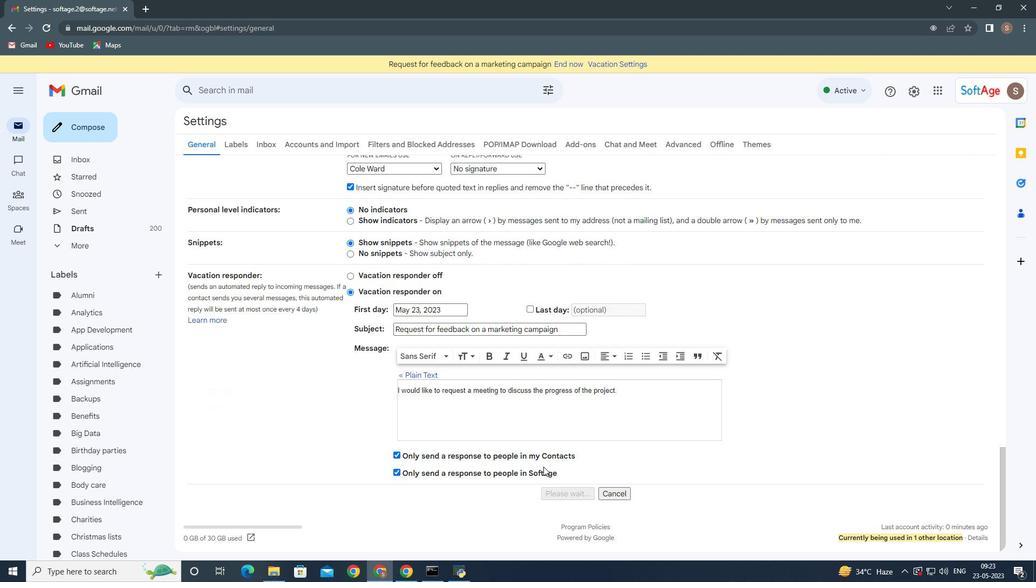 
Action: Mouse moved to (98, 123)
Screenshot: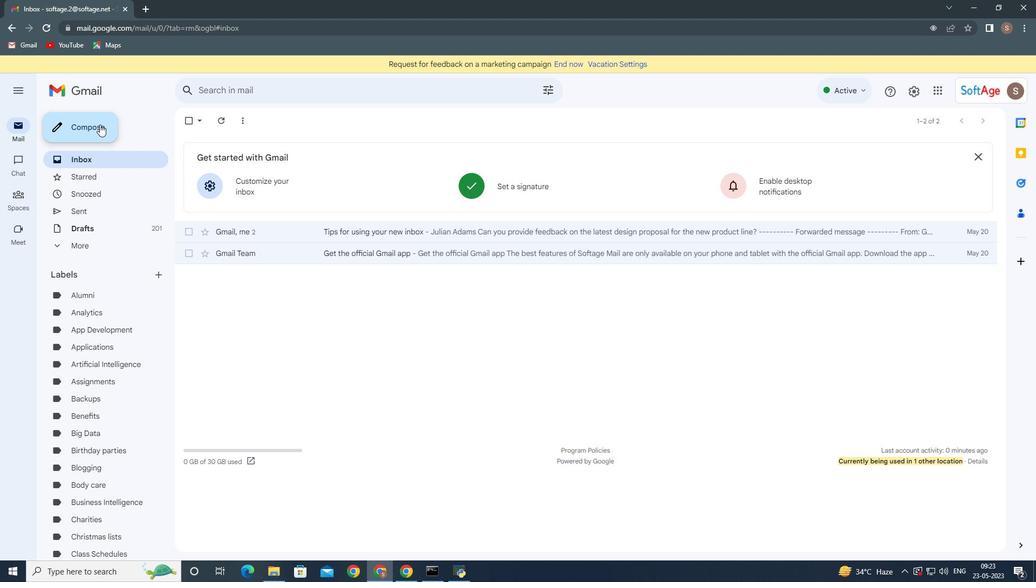 
Action: Mouse pressed left at (98, 123)
Screenshot: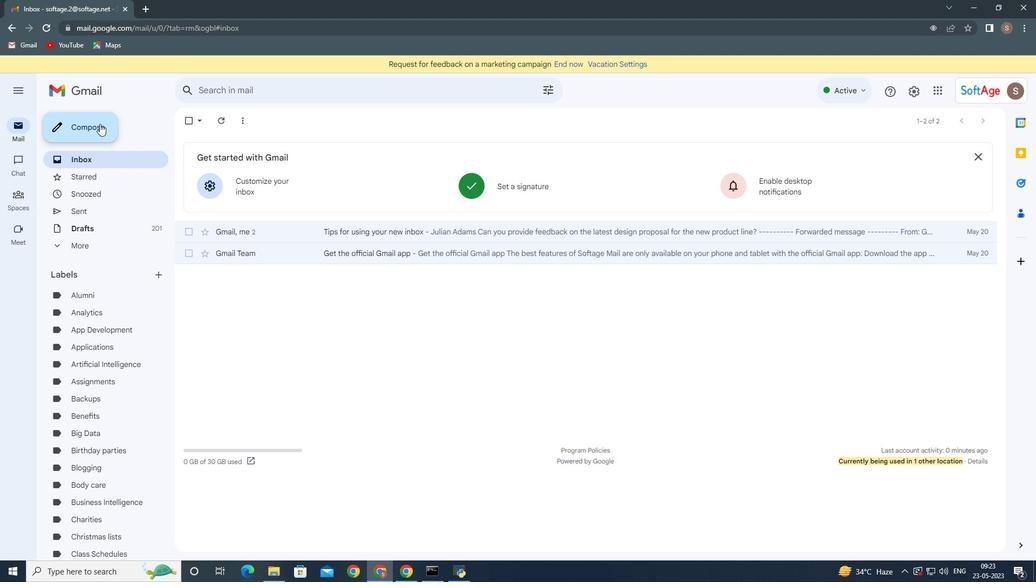 
Action: Mouse moved to (869, 540)
Screenshot: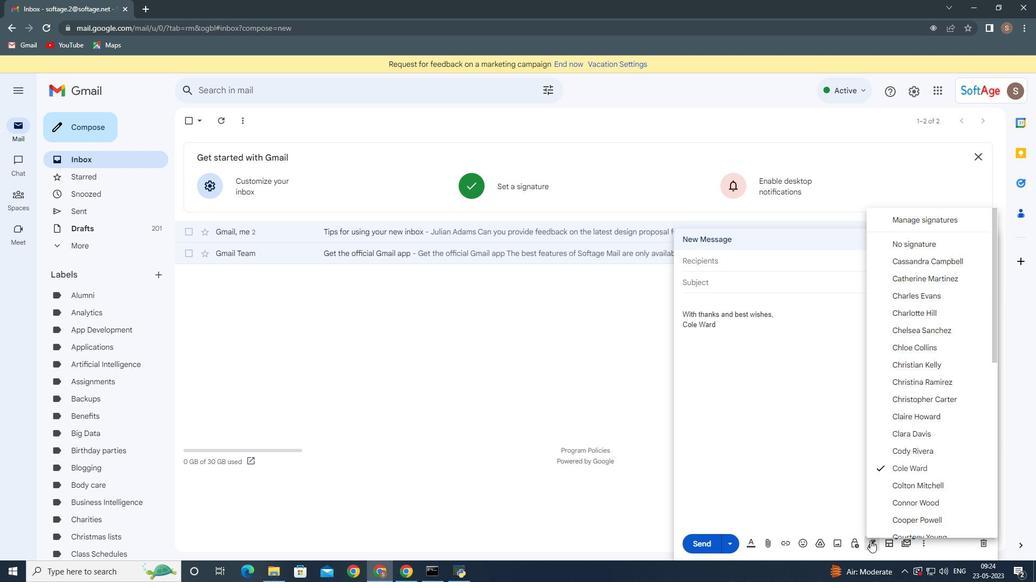 
Action: Mouse pressed left at (869, 540)
Screenshot: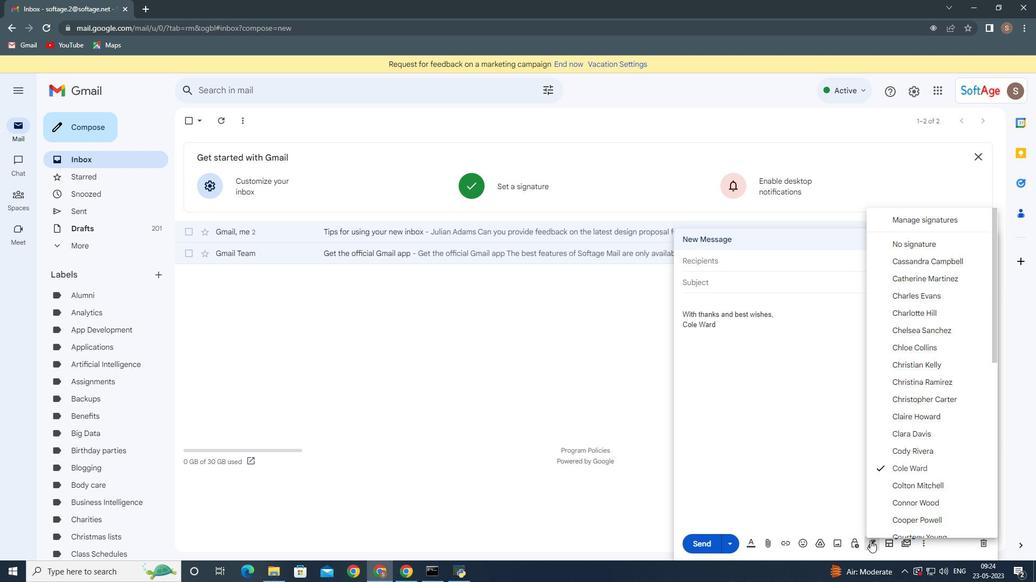 
Action: Mouse moved to (911, 471)
Screenshot: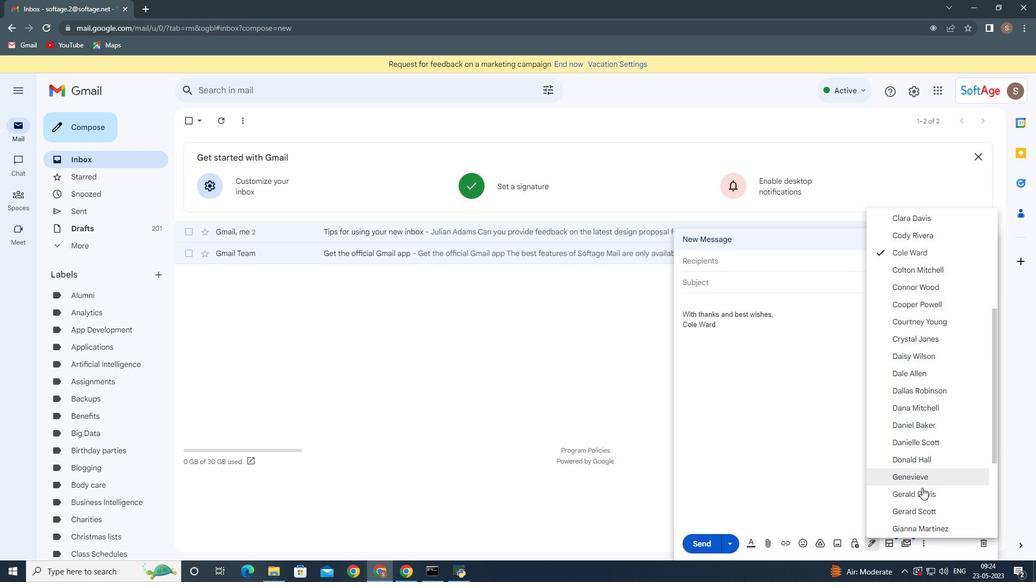 
Action: Mouse scrolled (911, 471) with delta (0, 0)
Screenshot: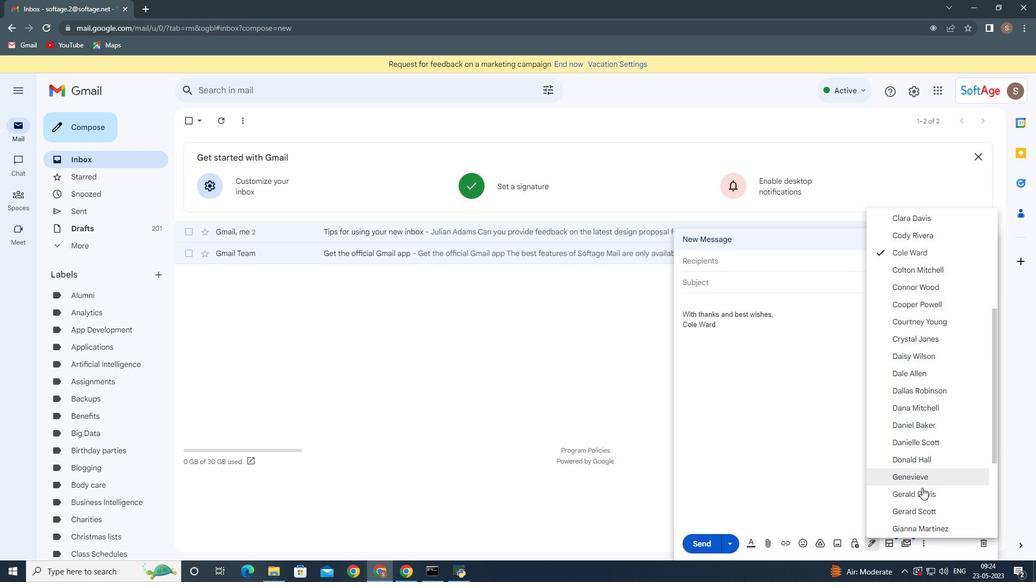 
Action: Mouse moved to (911, 471)
Screenshot: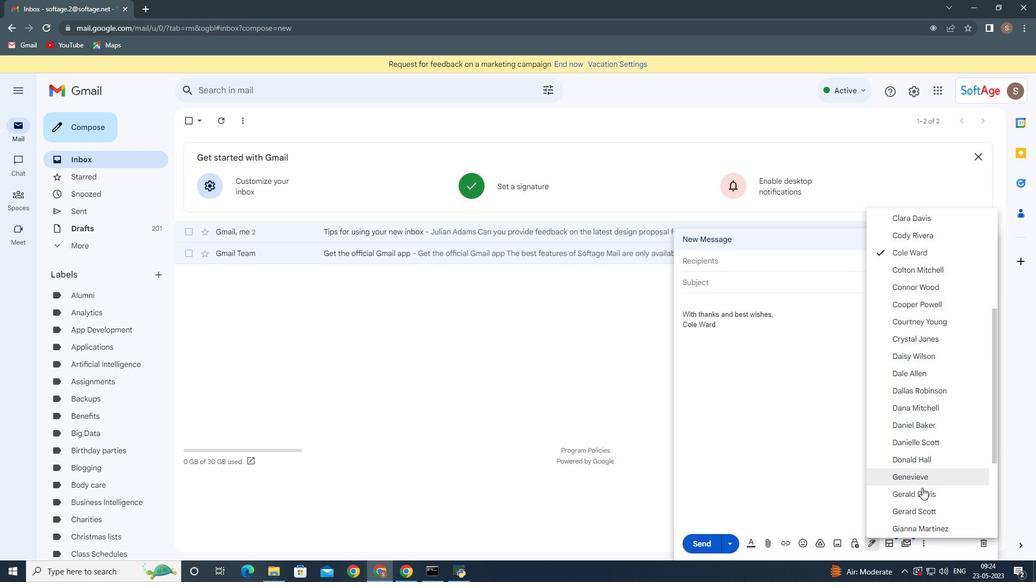 
Action: Mouse scrolled (911, 471) with delta (0, 0)
Screenshot: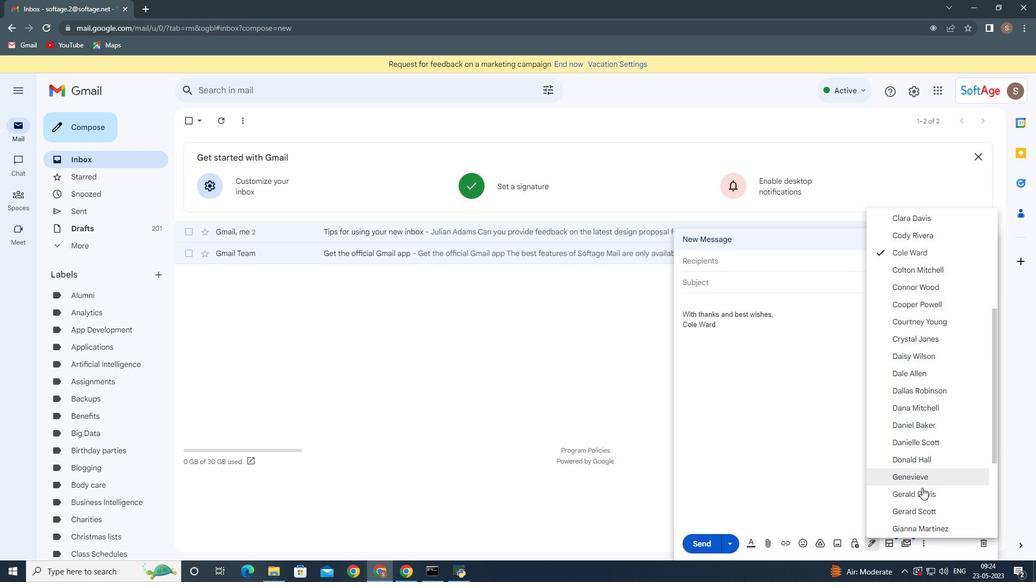 
Action: Mouse moved to (912, 473)
Screenshot: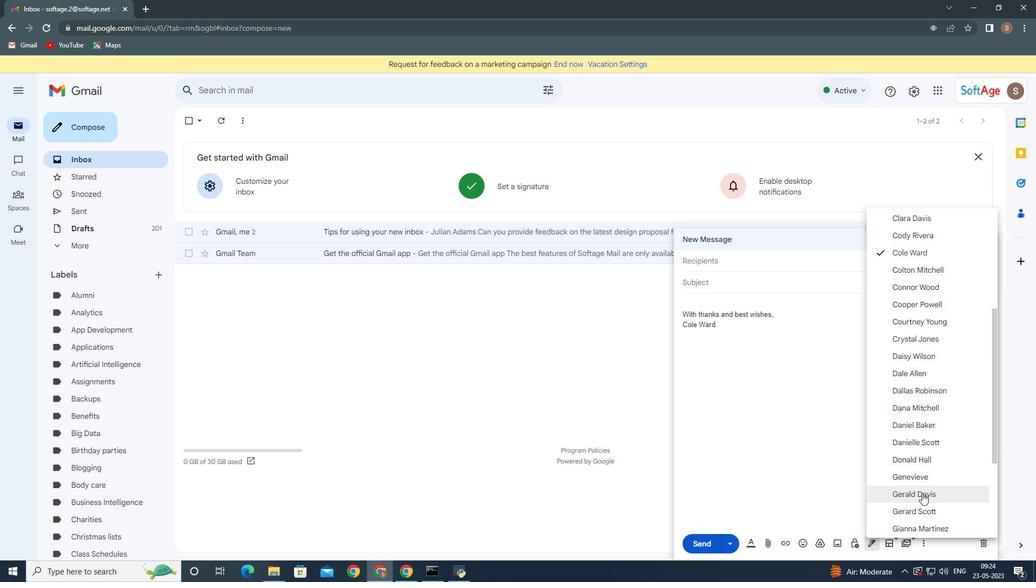 
Action: Mouse scrolled (912, 472) with delta (0, 0)
Screenshot: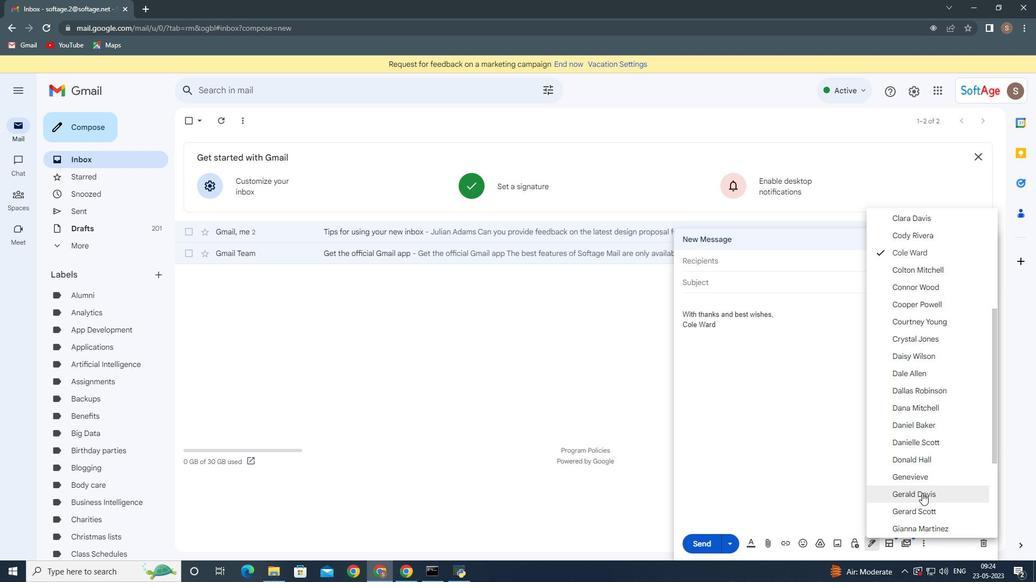 
Action: Mouse moved to (915, 476)
Screenshot: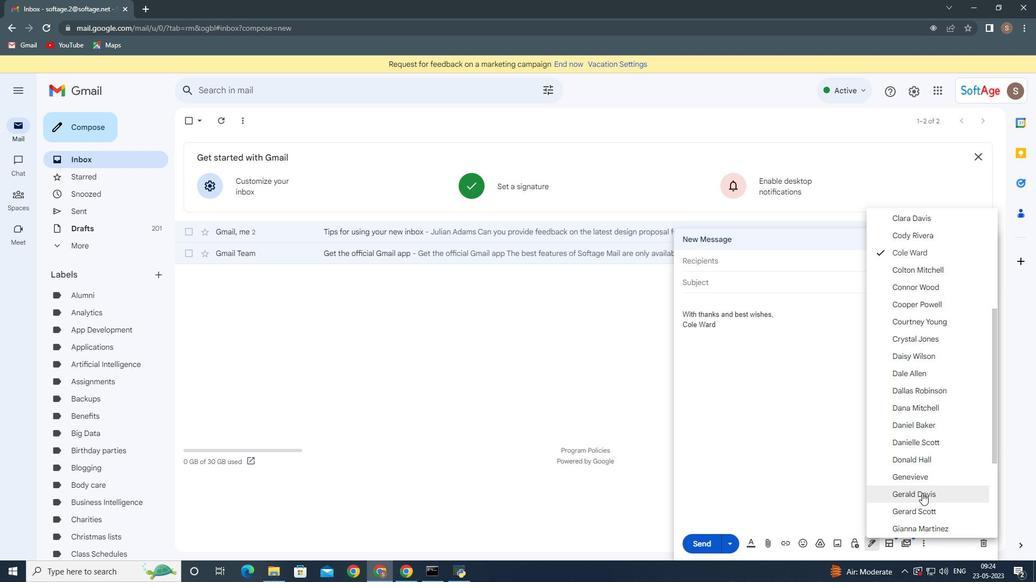 
Action: Mouse scrolled (915, 475) with delta (0, 0)
Screenshot: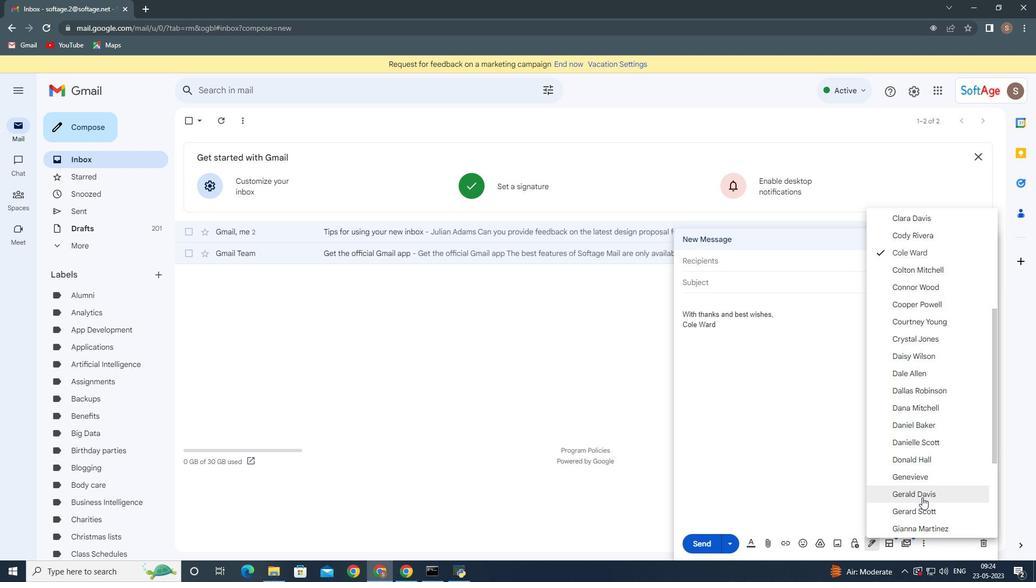 
Action: Mouse moved to (921, 460)
Screenshot: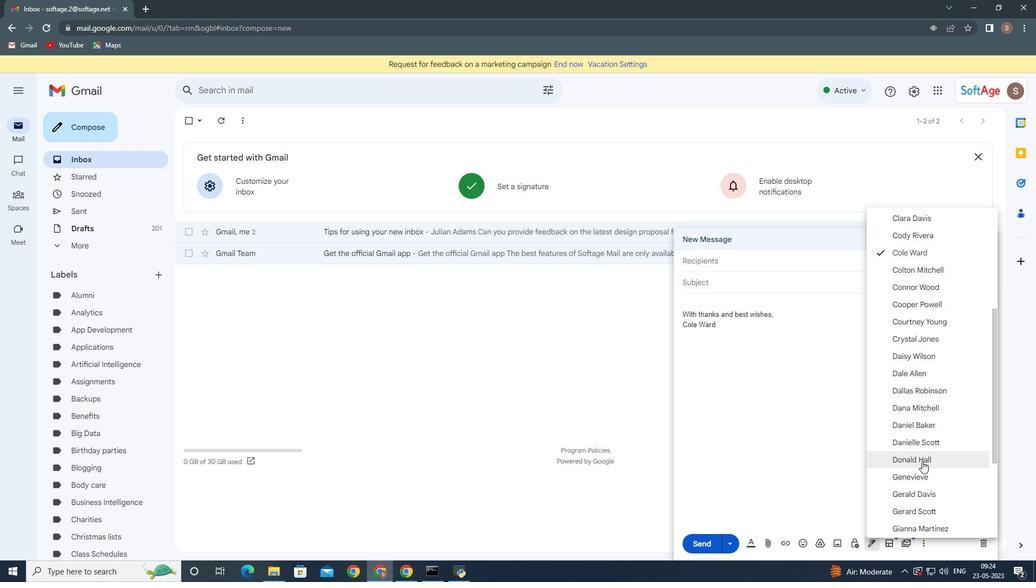
Action: Mouse pressed left at (921, 460)
Screenshot: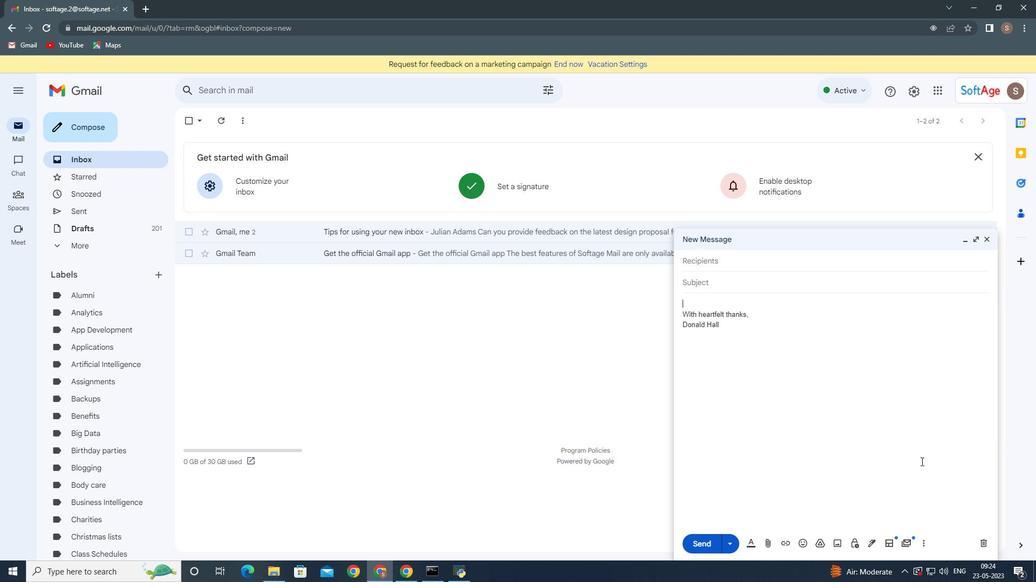 
Action: Mouse moved to (747, 284)
Screenshot: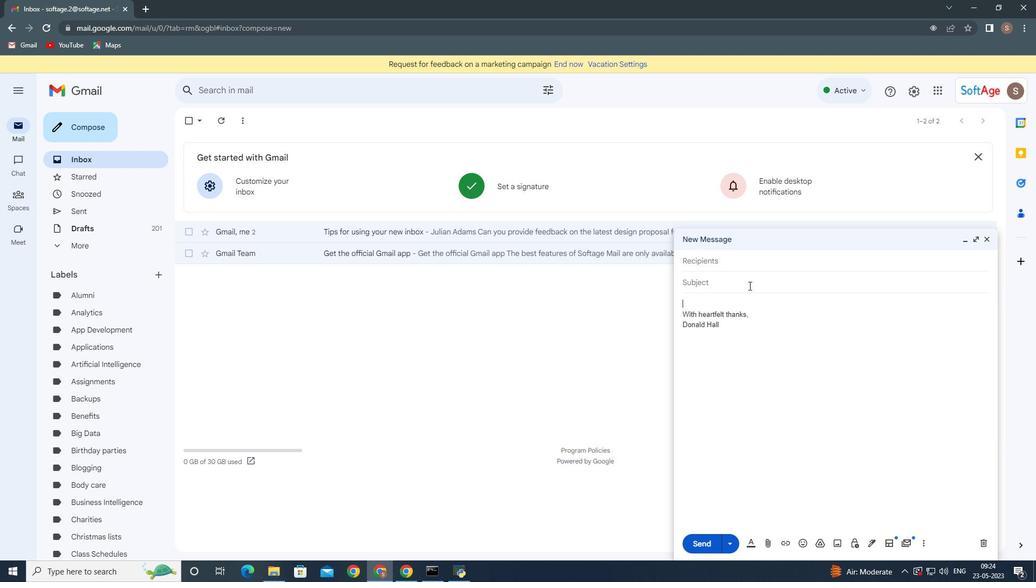 
Action: Mouse pressed left at (747, 284)
Screenshot: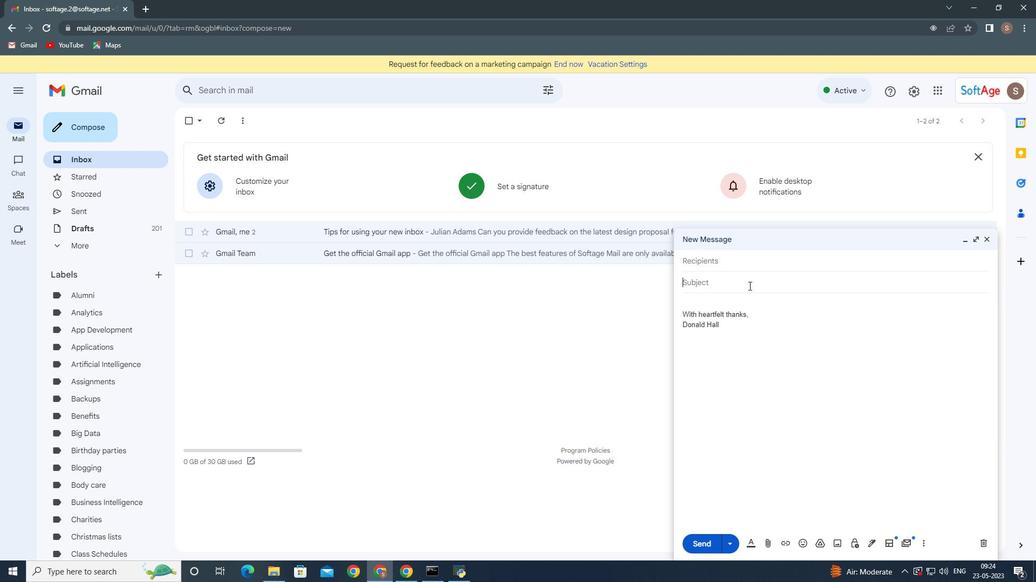 
Action: Mouse moved to (922, 543)
Screenshot: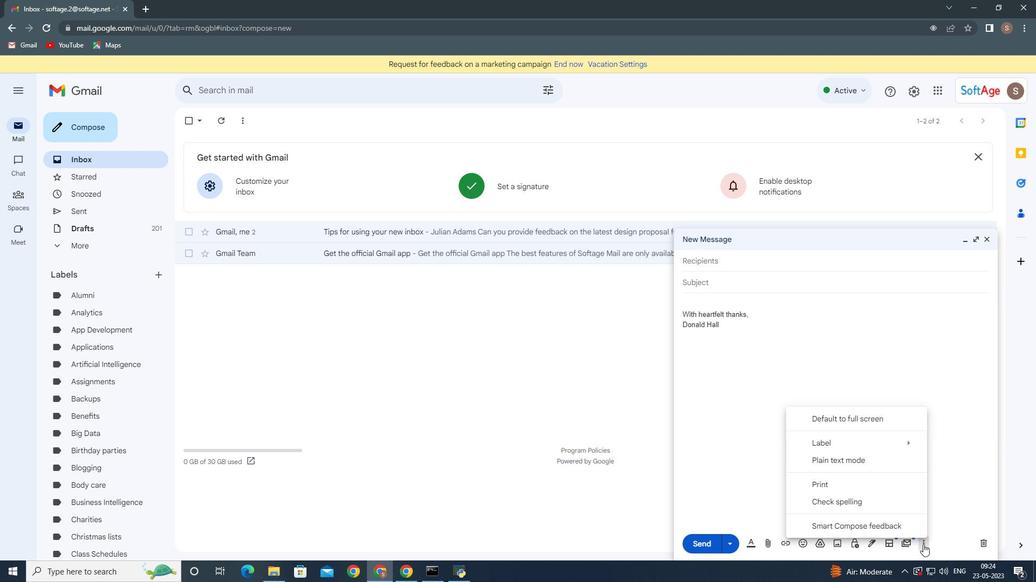 
Action: Mouse pressed left at (922, 543)
Screenshot: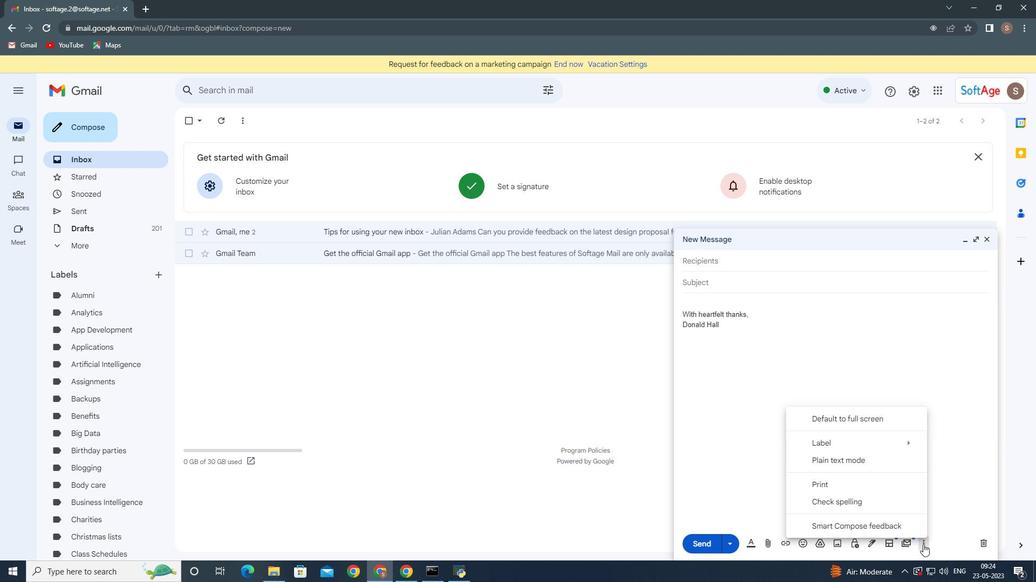 
Action: Mouse moved to (877, 442)
Screenshot: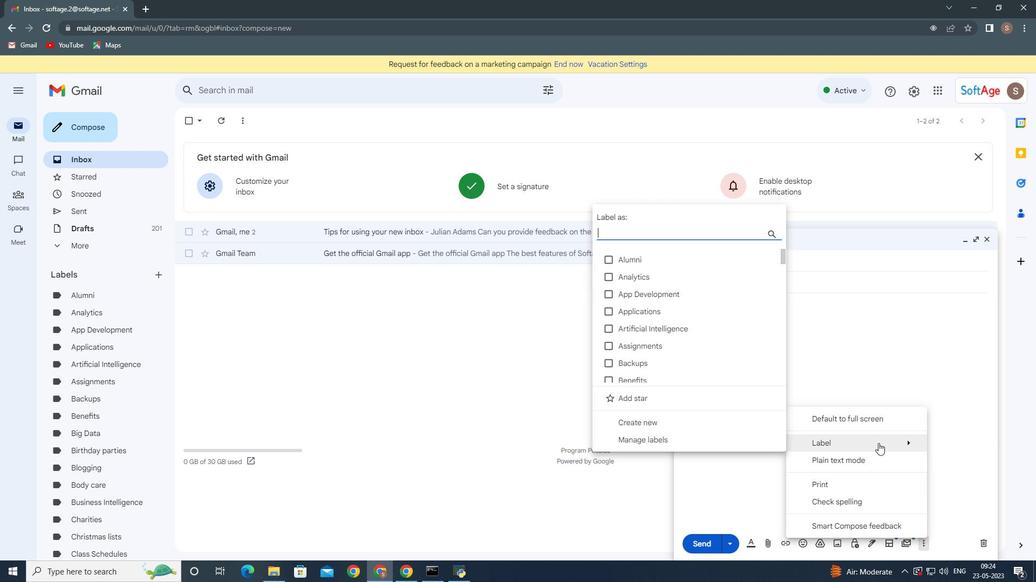 
Action: Mouse pressed left at (877, 442)
Screenshot: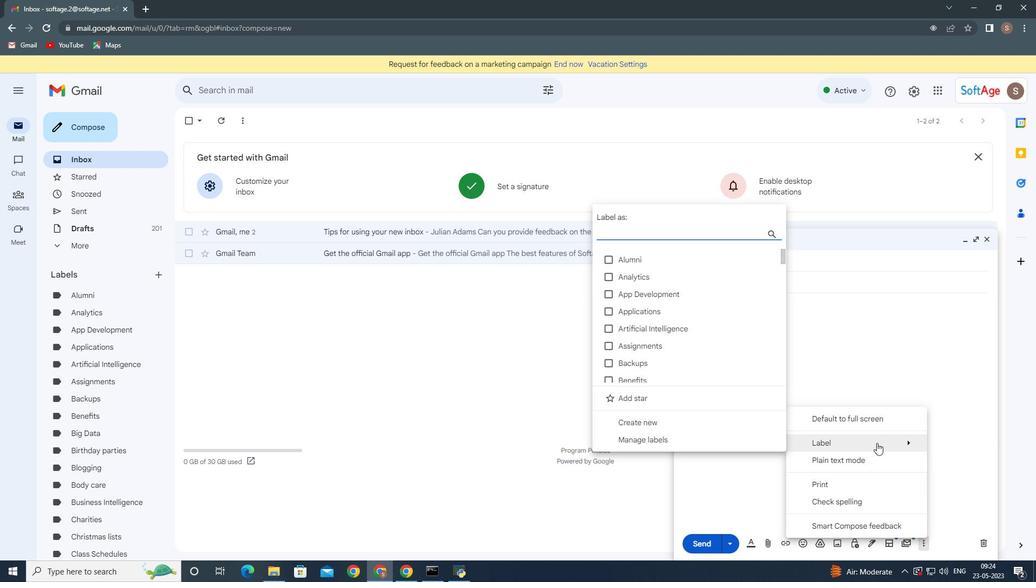 
Action: Mouse moved to (679, 335)
Screenshot: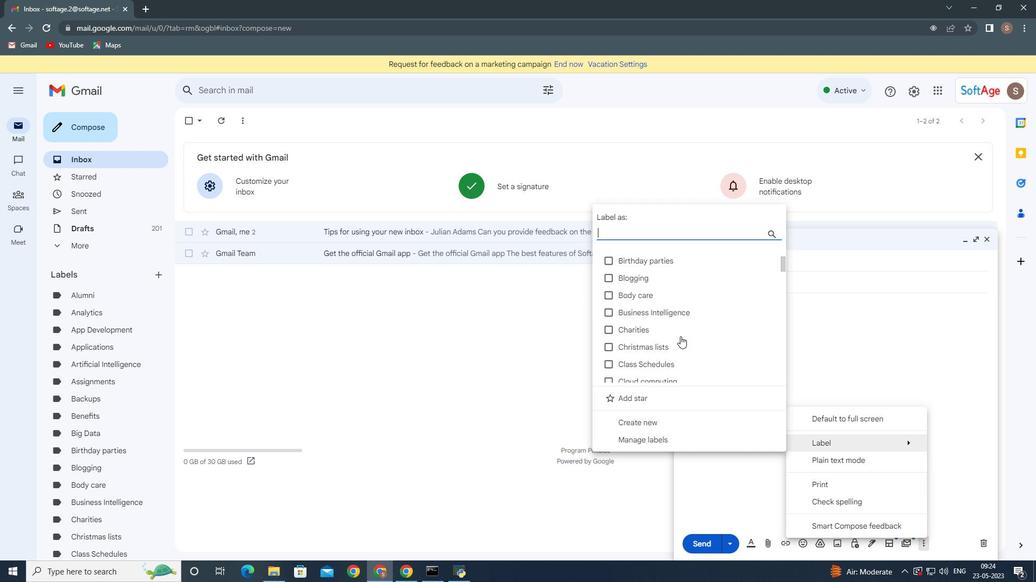 
Action: Mouse scrolled (679, 335) with delta (0, 0)
Screenshot: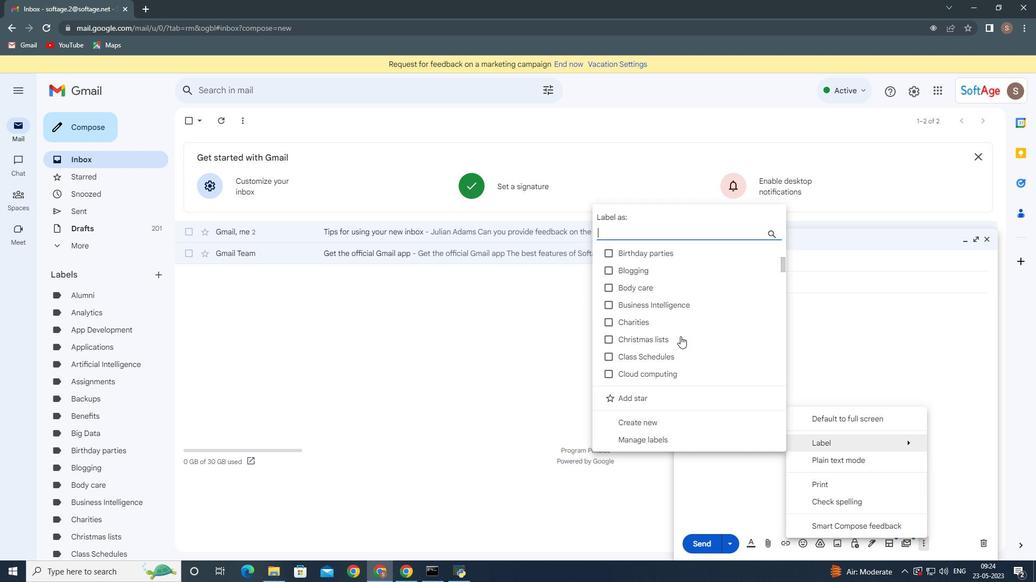 
Action: Mouse scrolled (679, 335) with delta (0, 0)
Screenshot: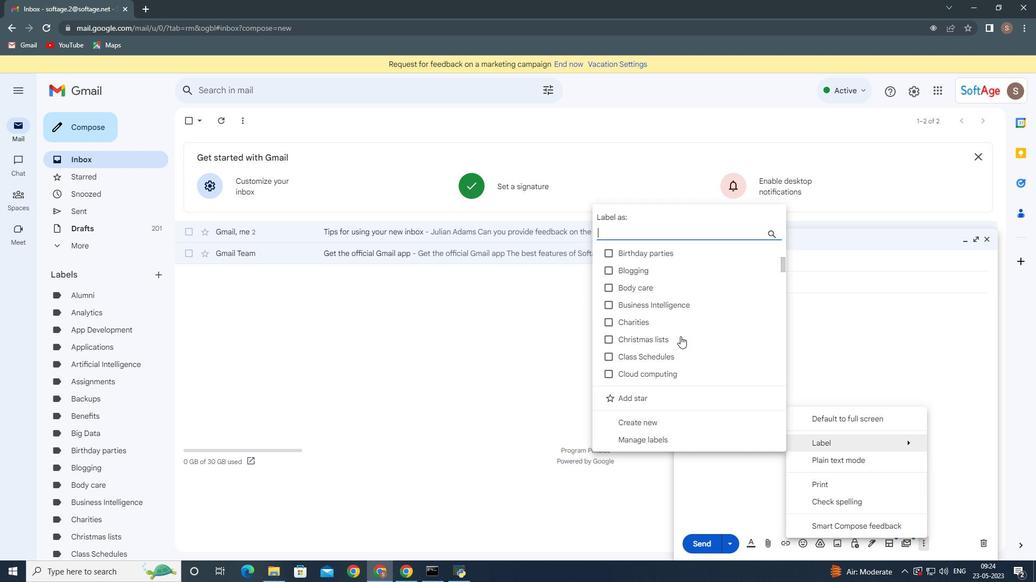 
Action: Mouse scrolled (679, 335) with delta (0, 0)
Screenshot: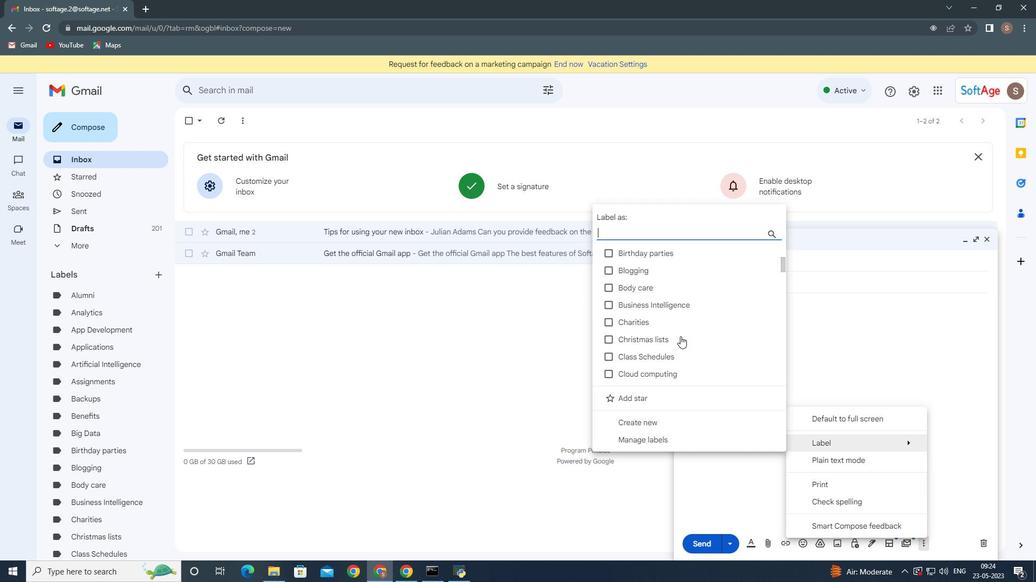 
Action: Mouse moved to (679, 335)
Screenshot: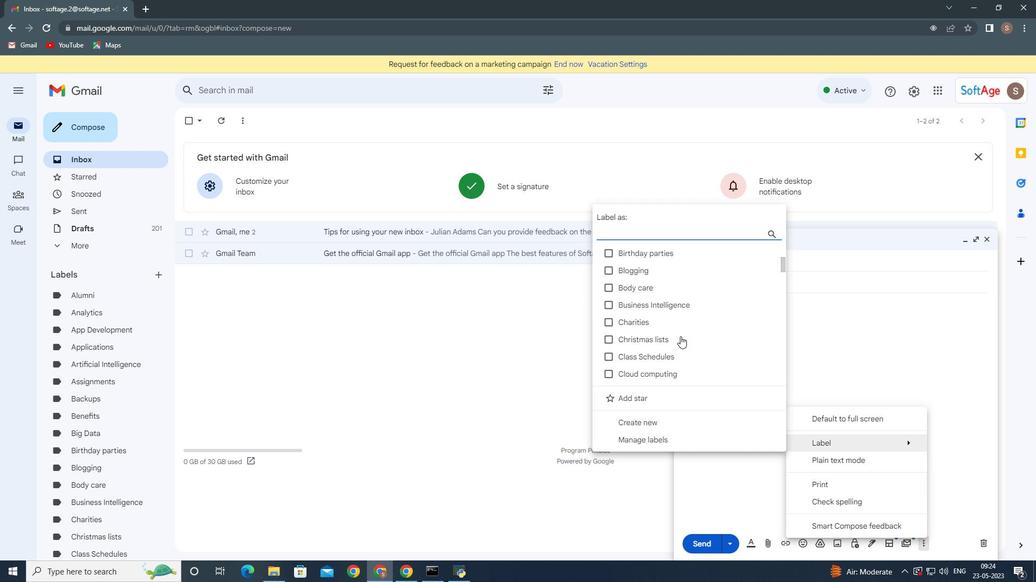 
Action: Mouse scrolled (679, 335) with delta (0, 0)
Screenshot: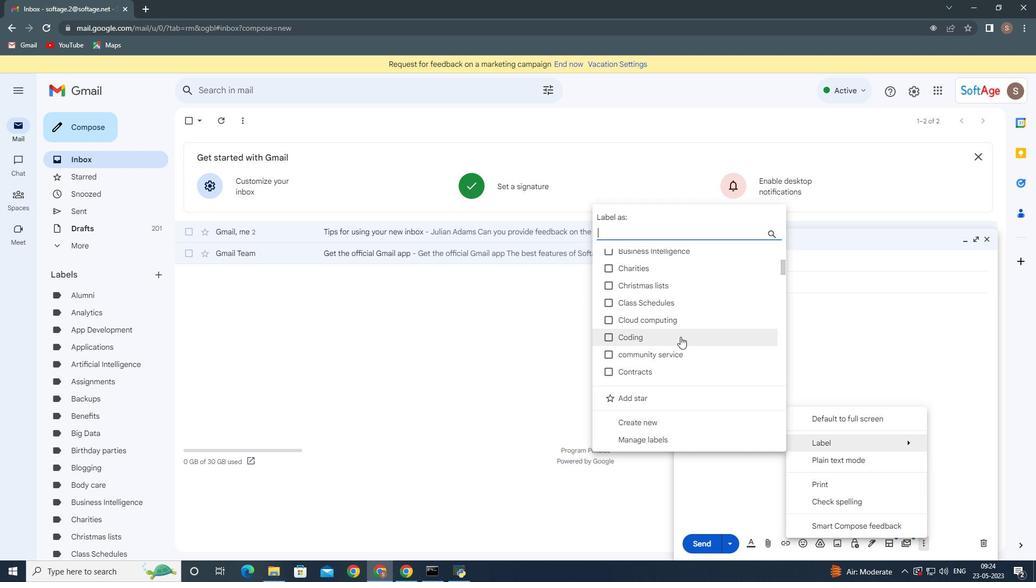 
Action: Mouse moved to (679, 336)
Screenshot: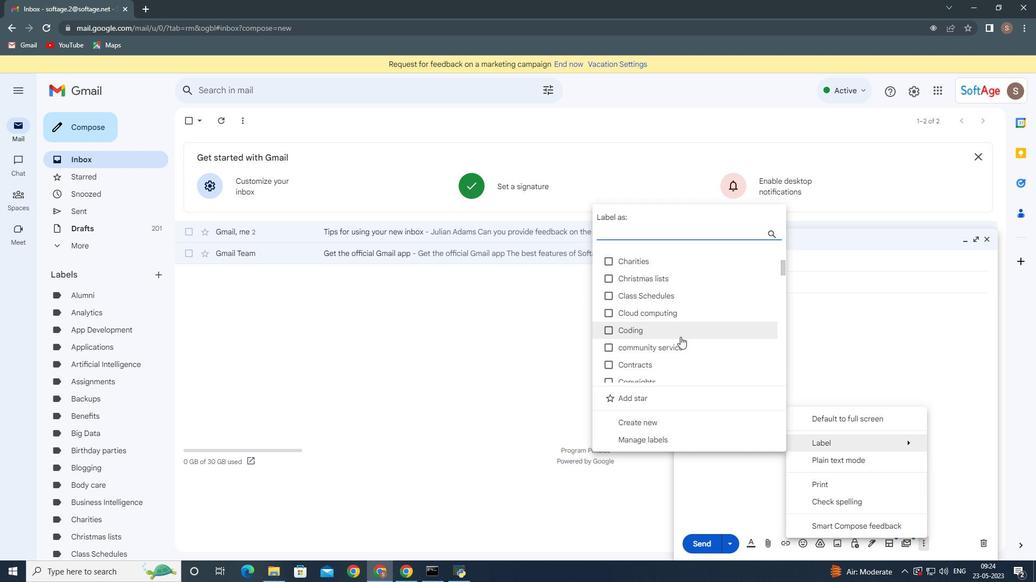 
Action: Mouse scrolled (679, 335) with delta (0, 0)
Screenshot: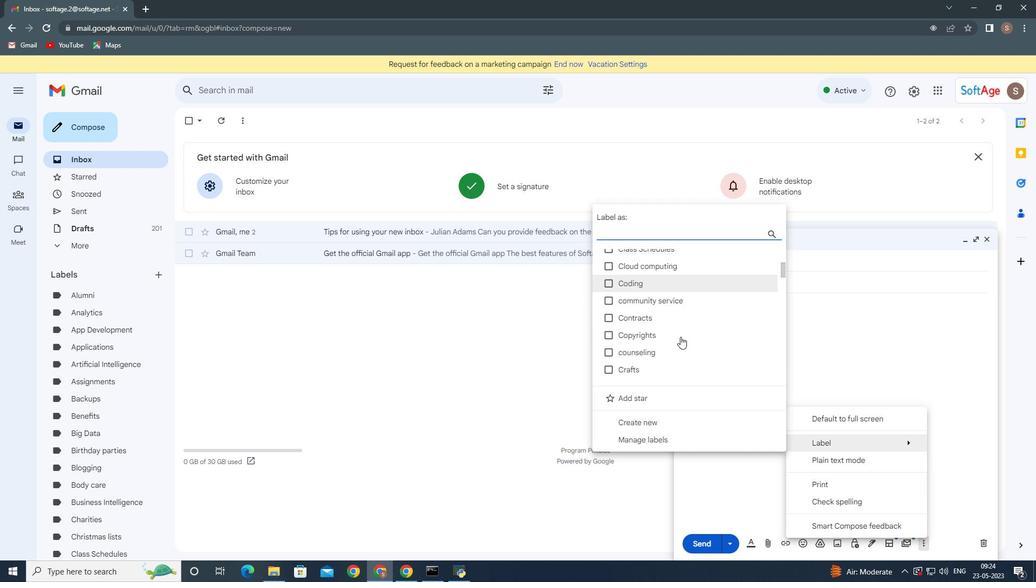 
Action: Mouse moved to (689, 329)
Screenshot: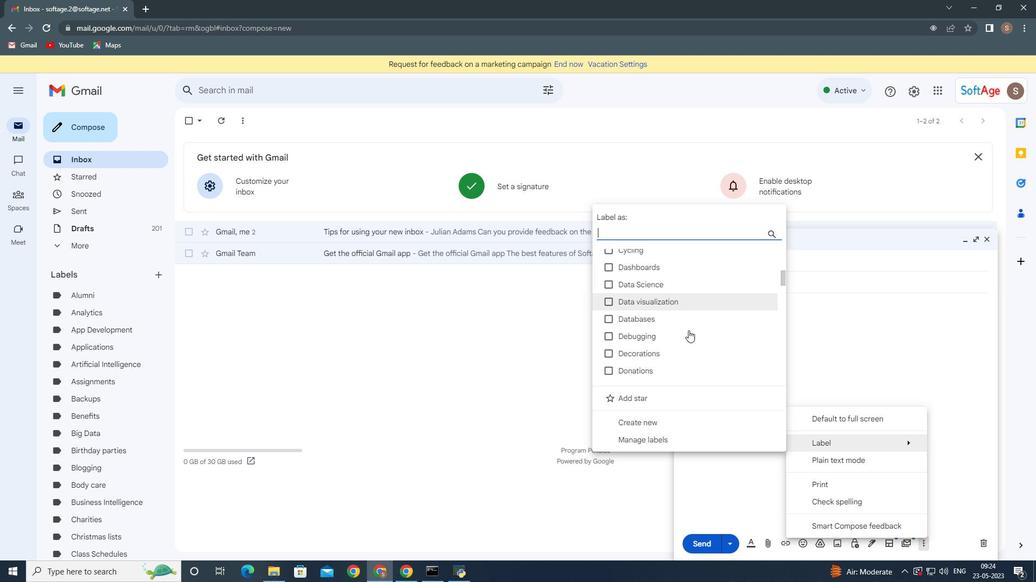 
Action: Mouse scrolled (689, 328) with delta (0, 0)
Screenshot: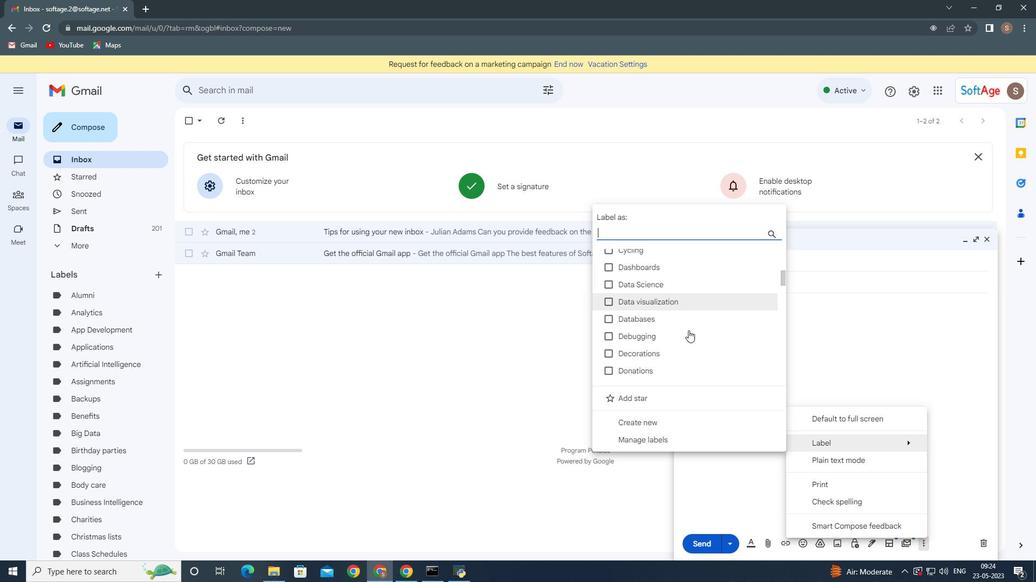 
Action: Mouse moved to (689, 329)
Screenshot: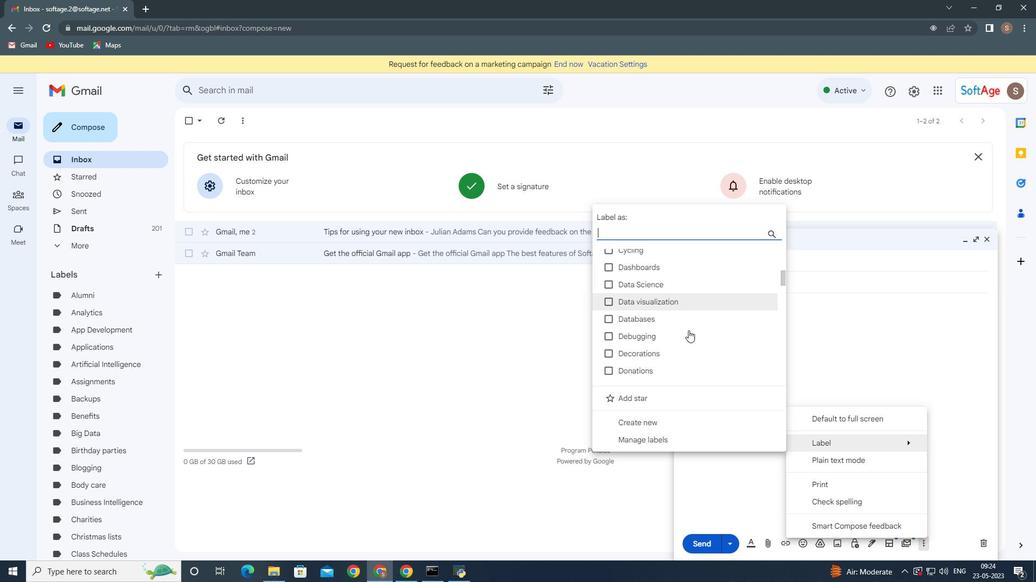 
Action: Mouse scrolled (689, 328) with delta (0, 0)
Screenshot: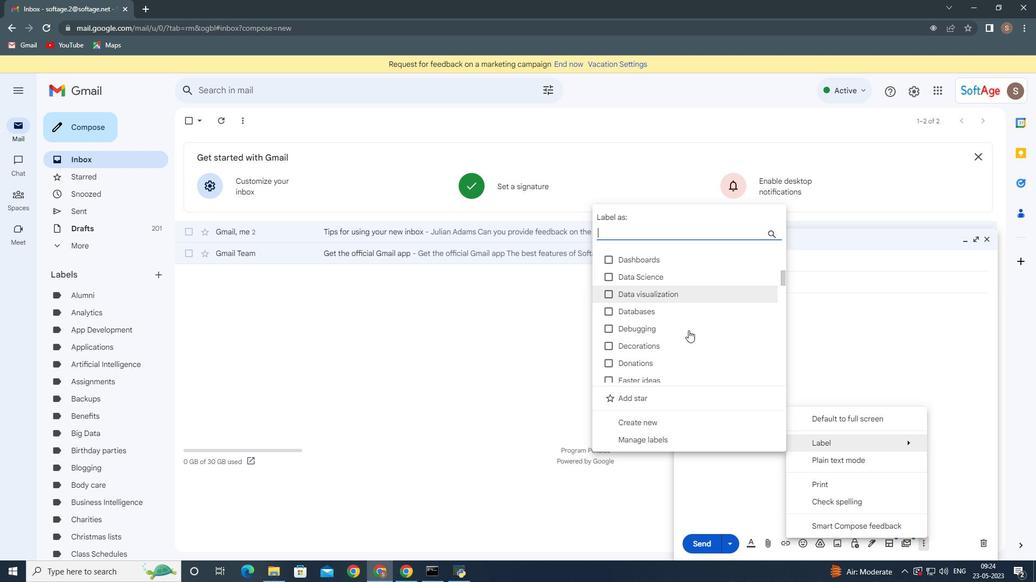 
Action: Mouse moved to (688, 330)
Screenshot: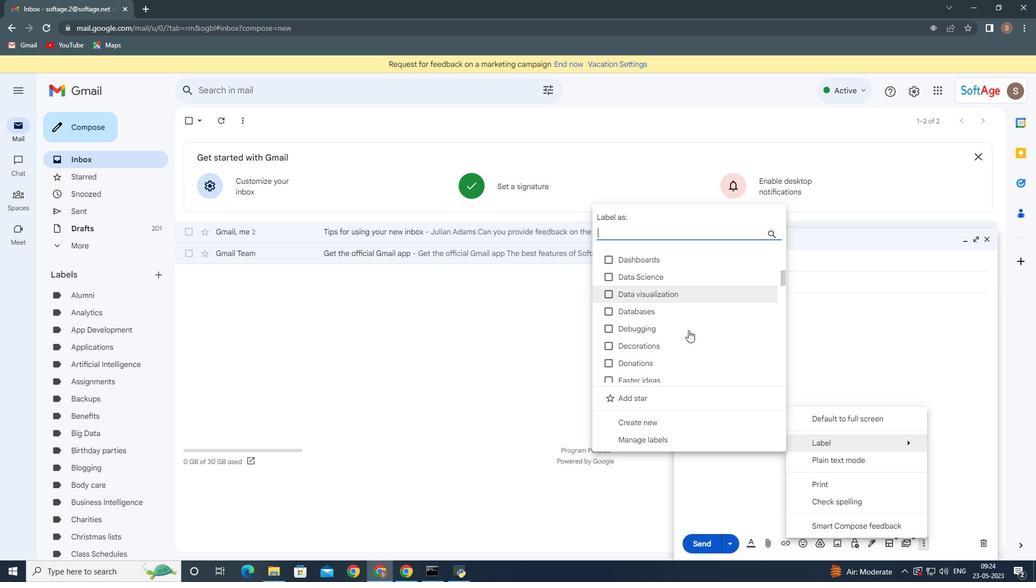
Action: Mouse scrolled (689, 328) with delta (0, 0)
Screenshot: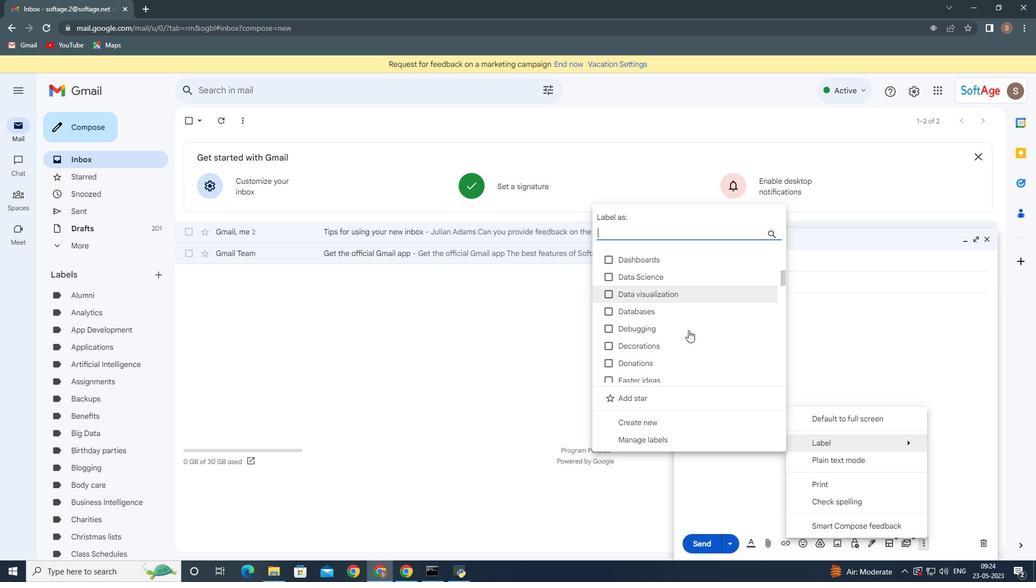
Action: Mouse moved to (687, 330)
Screenshot: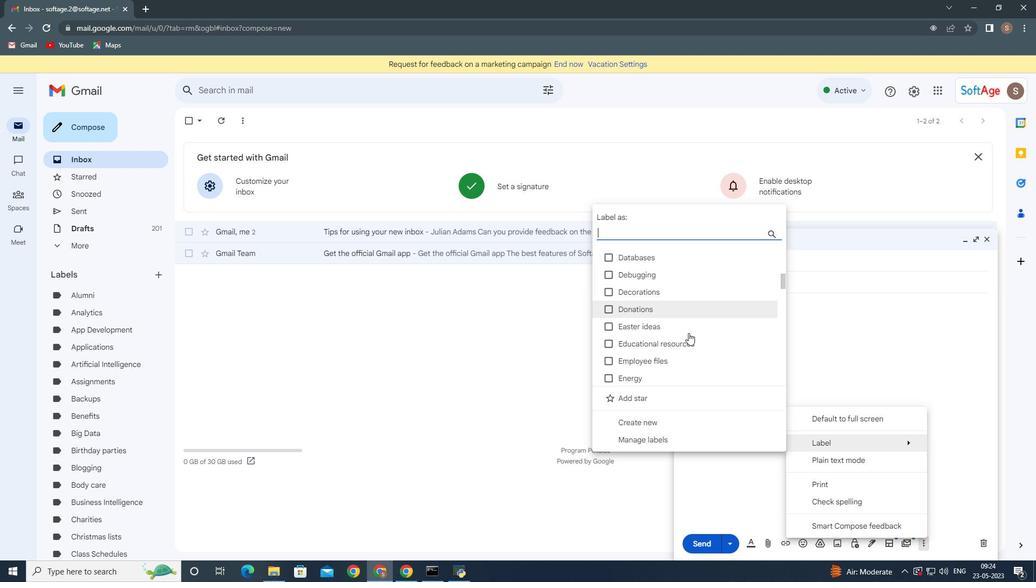 
Action: Mouse scrolled (687, 329) with delta (0, 0)
Screenshot: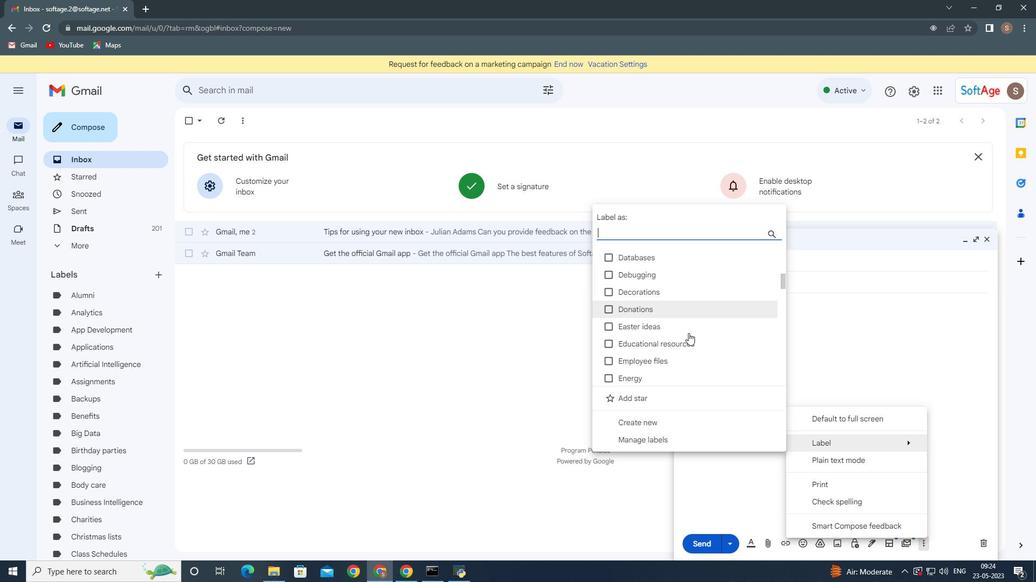 
Action: Mouse moved to (687, 332)
Screenshot: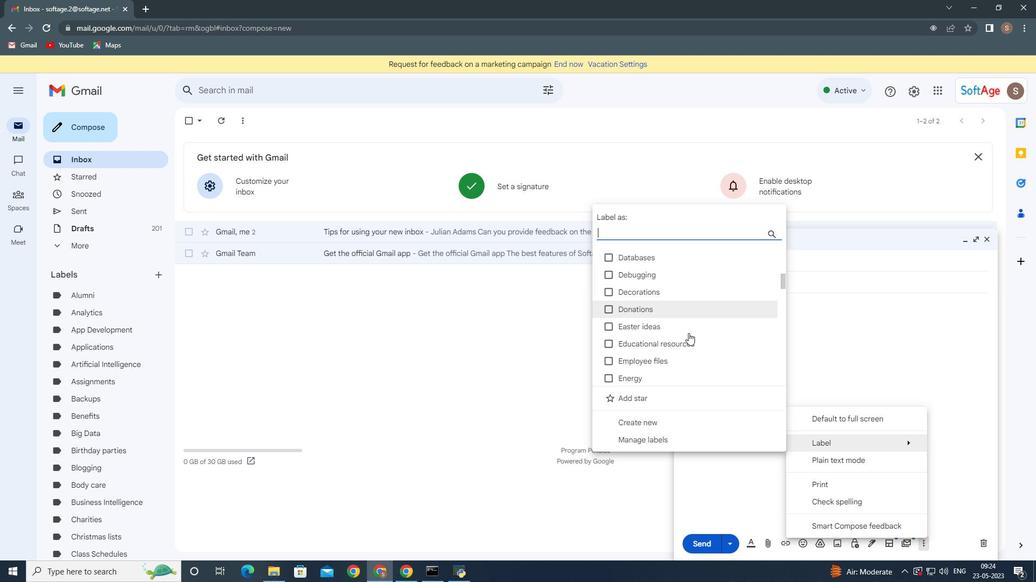 
Action: Mouse scrolled (687, 331) with delta (0, 0)
Screenshot: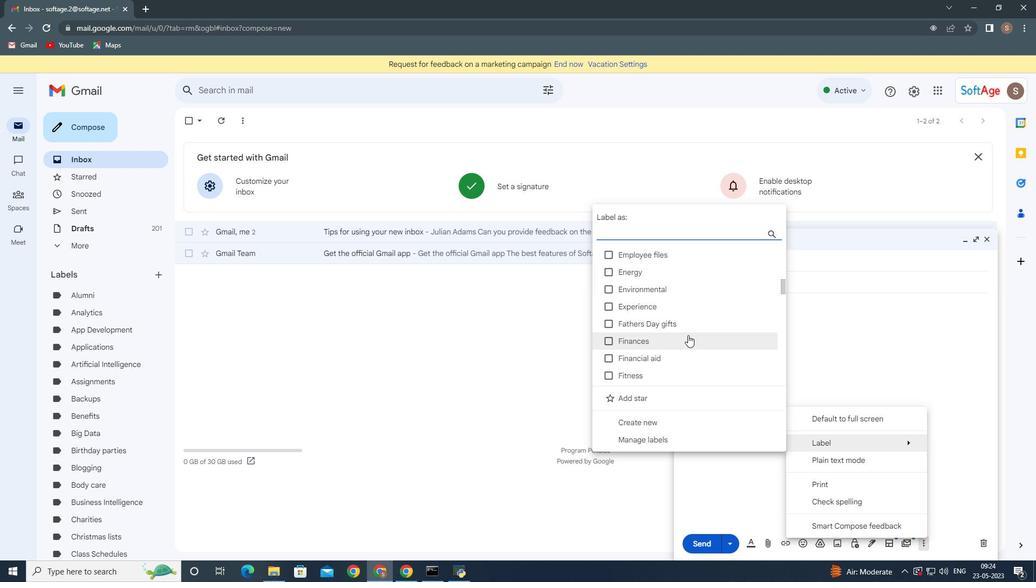 
Action: Mouse moved to (687, 332)
Screenshot: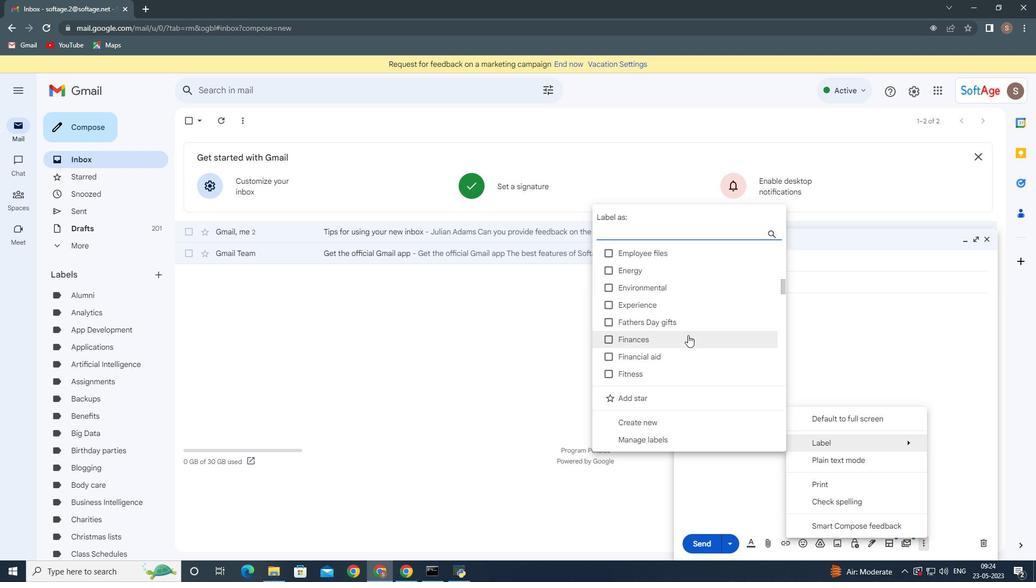 
Action: Mouse scrolled (687, 331) with delta (0, 0)
Screenshot: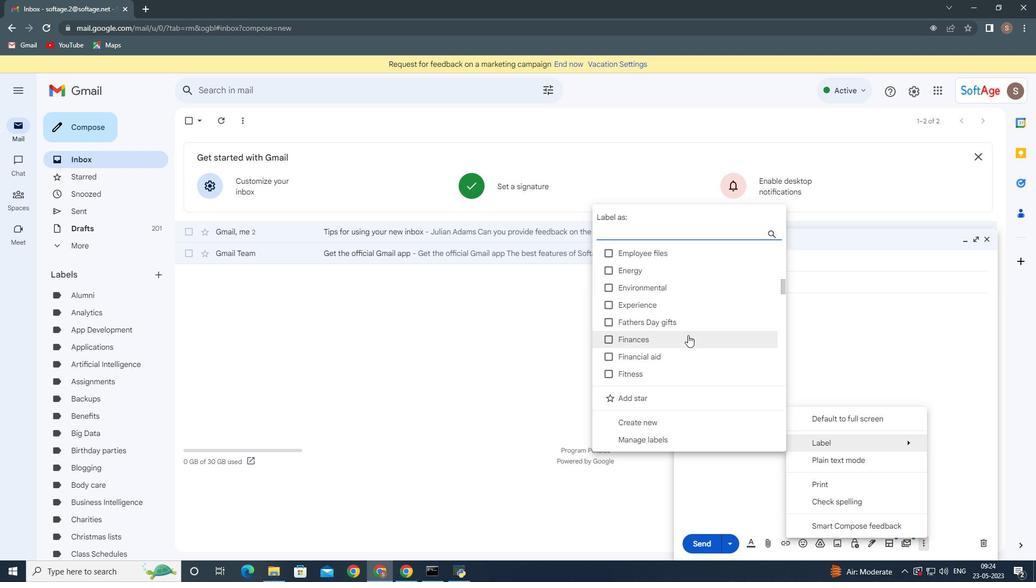 
Action: Mouse moved to (686, 334)
Screenshot: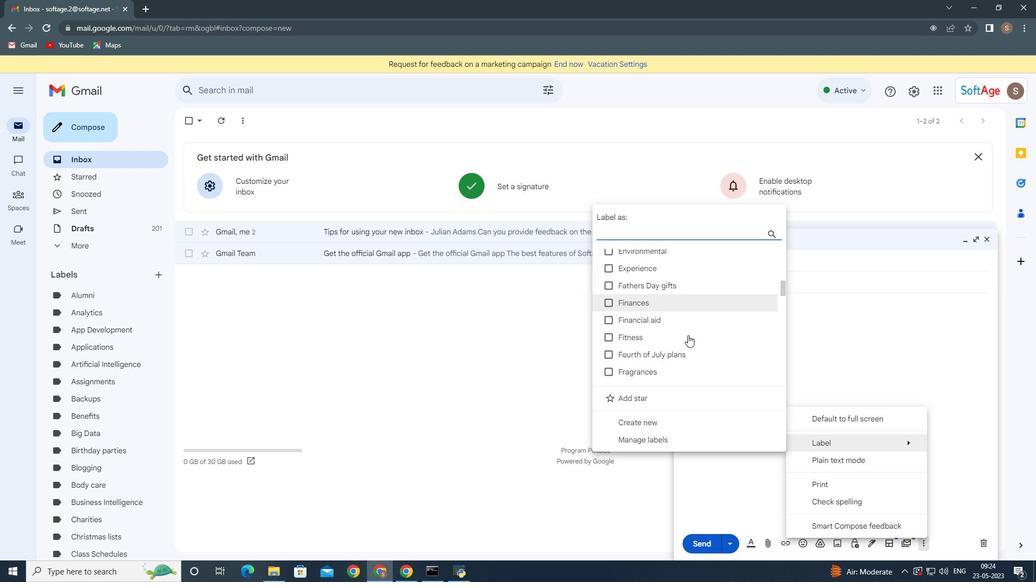 
Action: Mouse scrolled (686, 334) with delta (0, 0)
Screenshot: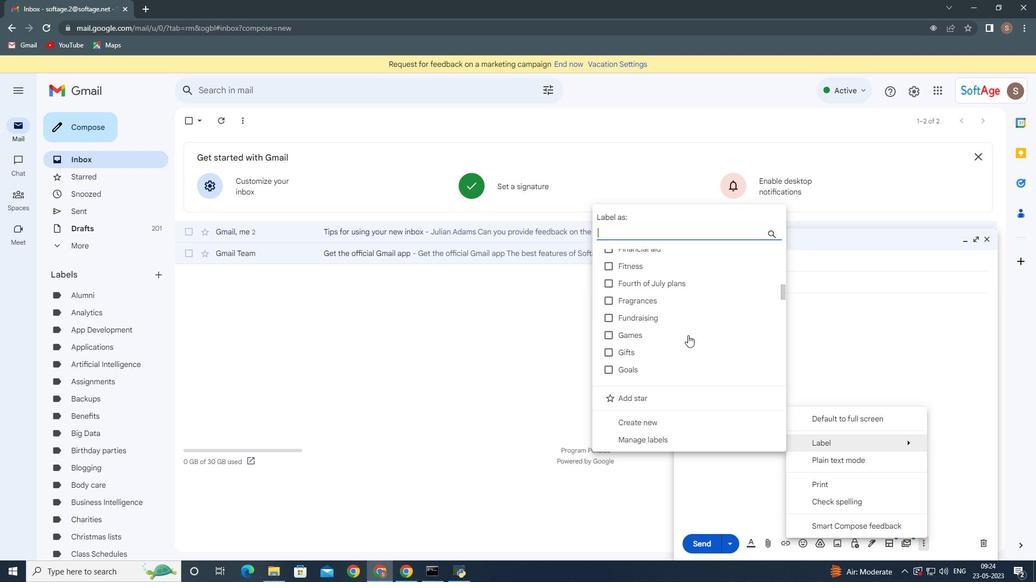 
Action: Mouse scrolled (686, 334) with delta (0, 0)
Screenshot: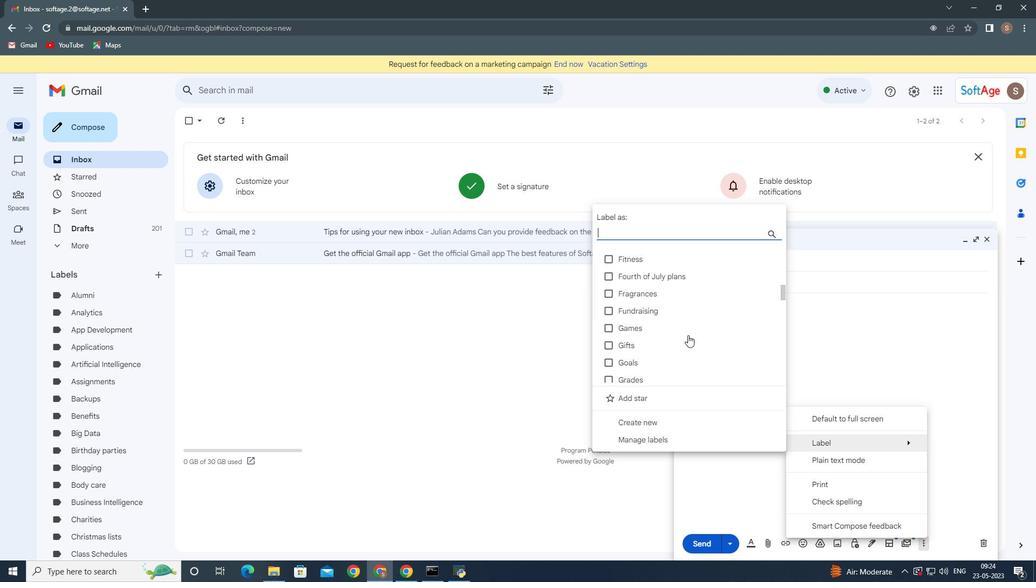 
Action: Mouse scrolled (686, 334) with delta (0, 0)
Screenshot: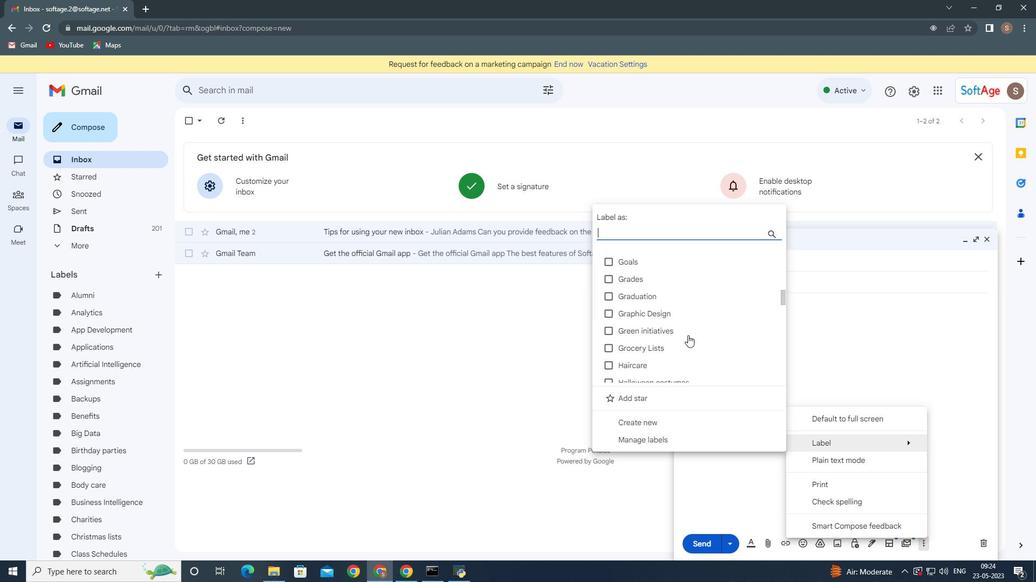 
Action: Mouse scrolled (686, 334) with delta (0, 0)
Screenshot: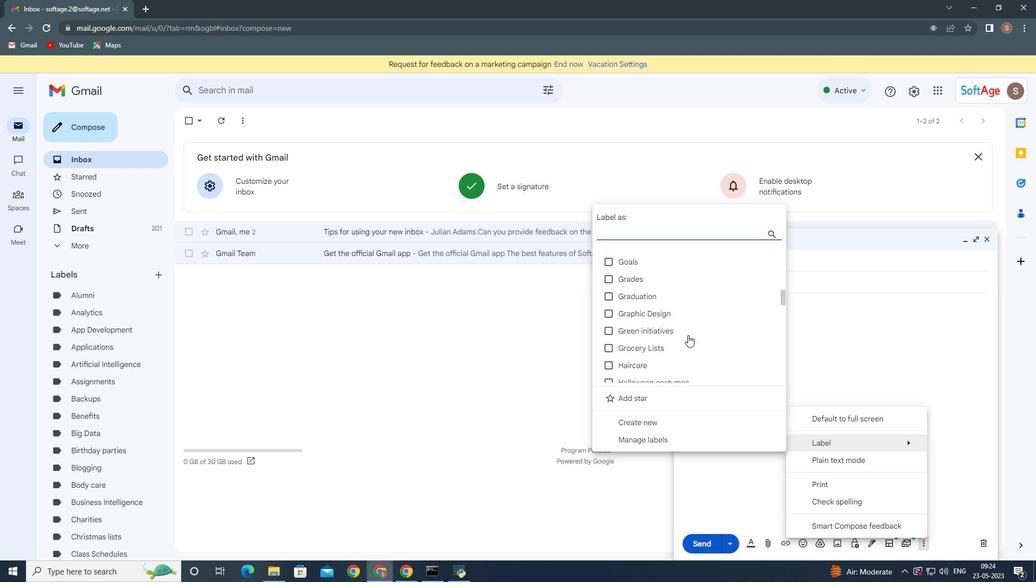 
Action: Mouse scrolled (686, 334) with delta (0, 0)
Screenshot: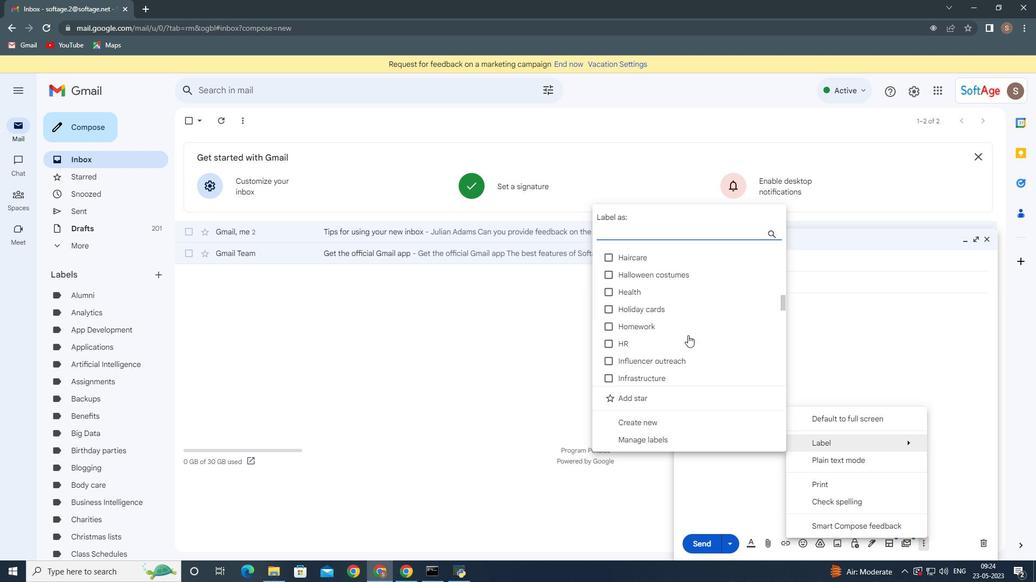 
Action: Mouse scrolled (686, 334) with delta (0, 0)
Screenshot: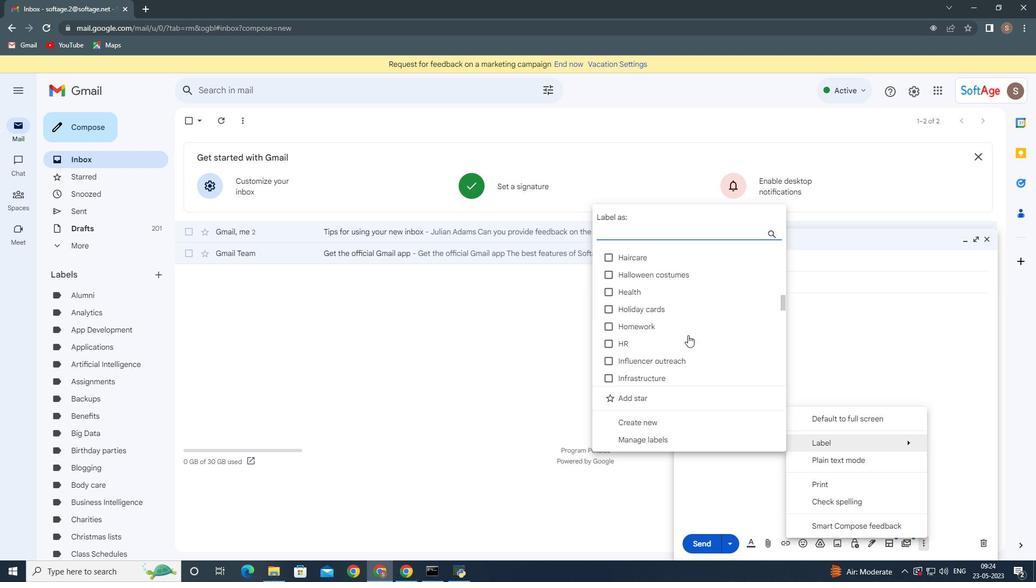 
Action: Mouse scrolled (686, 334) with delta (0, 0)
Screenshot: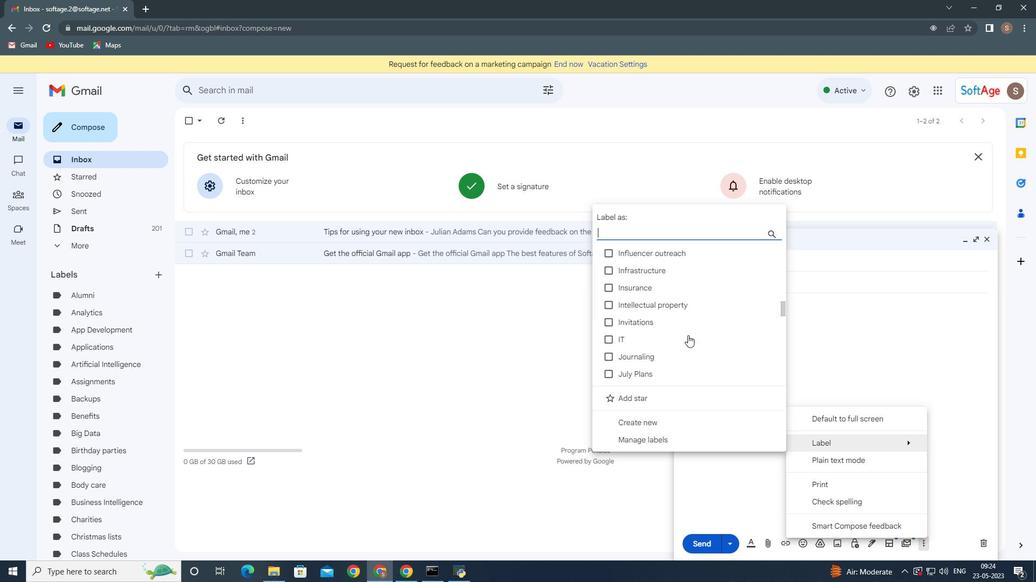 
Action: Mouse scrolled (686, 334) with delta (0, 0)
Screenshot: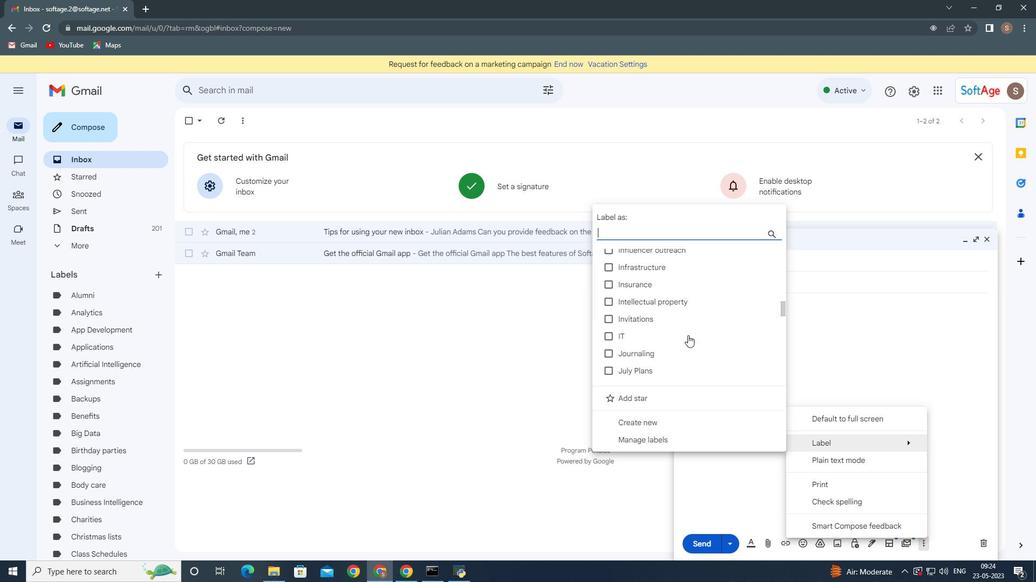 
Action: Mouse scrolled (686, 334) with delta (0, 0)
Screenshot: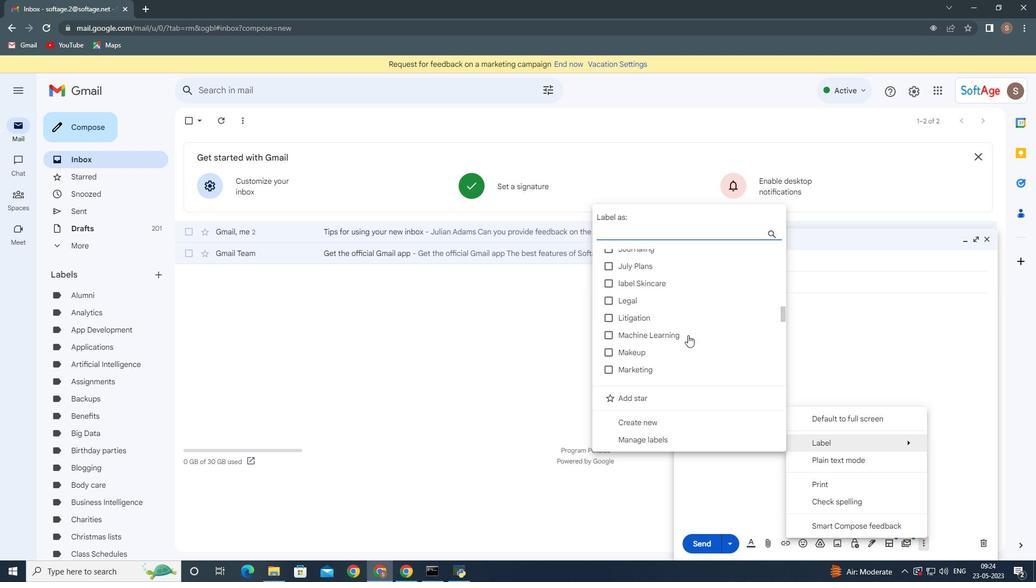 
Action: Mouse scrolled (686, 334) with delta (0, 0)
Screenshot: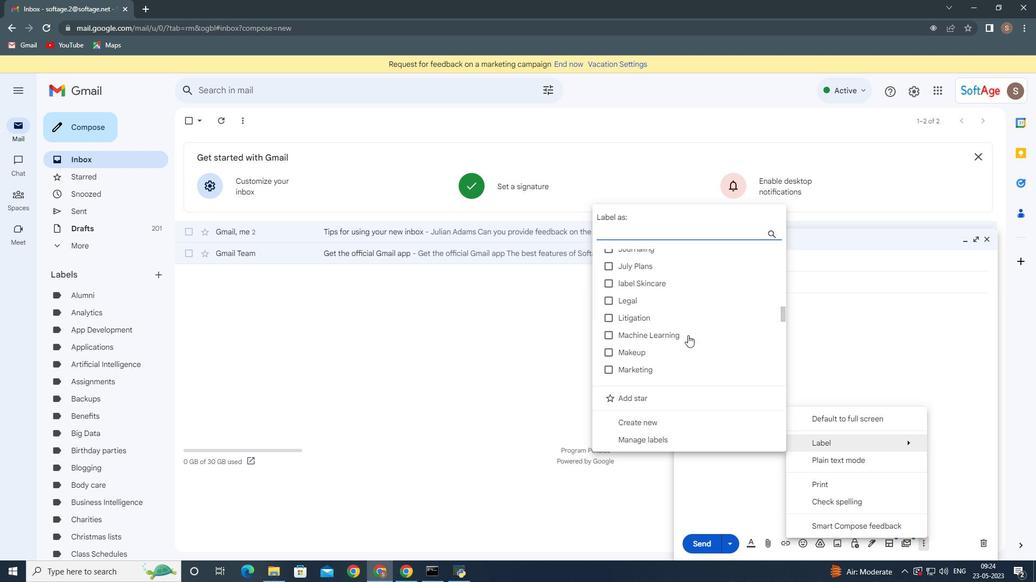 
Action: Mouse scrolled (686, 334) with delta (0, 0)
Screenshot: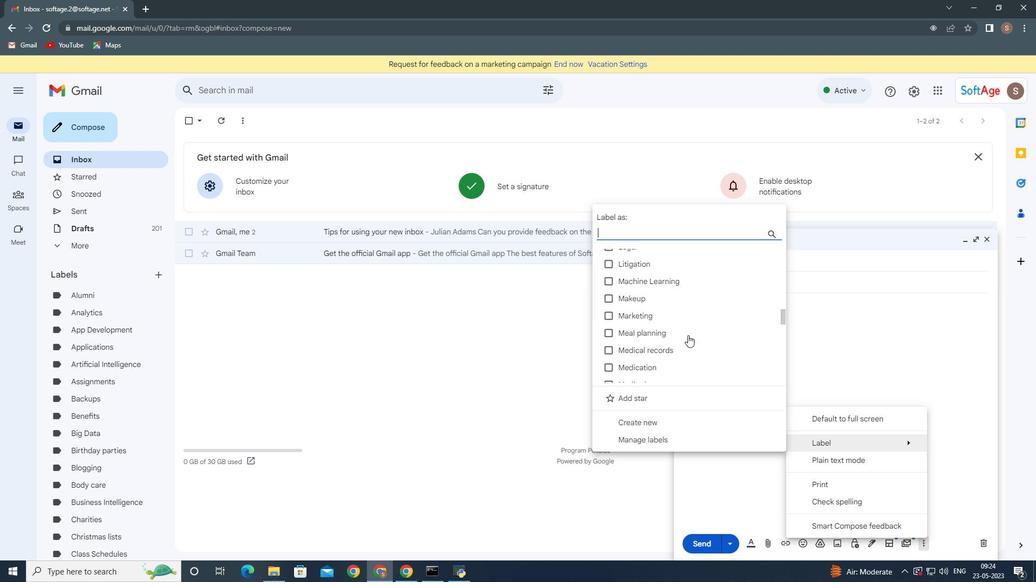 
Action: Mouse moved to (629, 345)
Screenshot: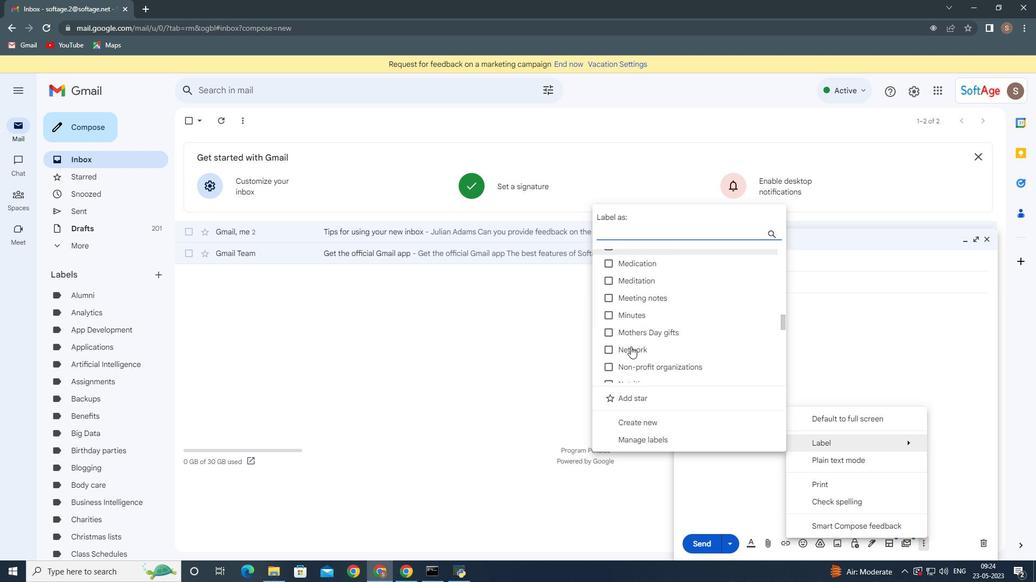 
Action: Mouse scrolled (629, 345) with delta (0, 0)
Screenshot: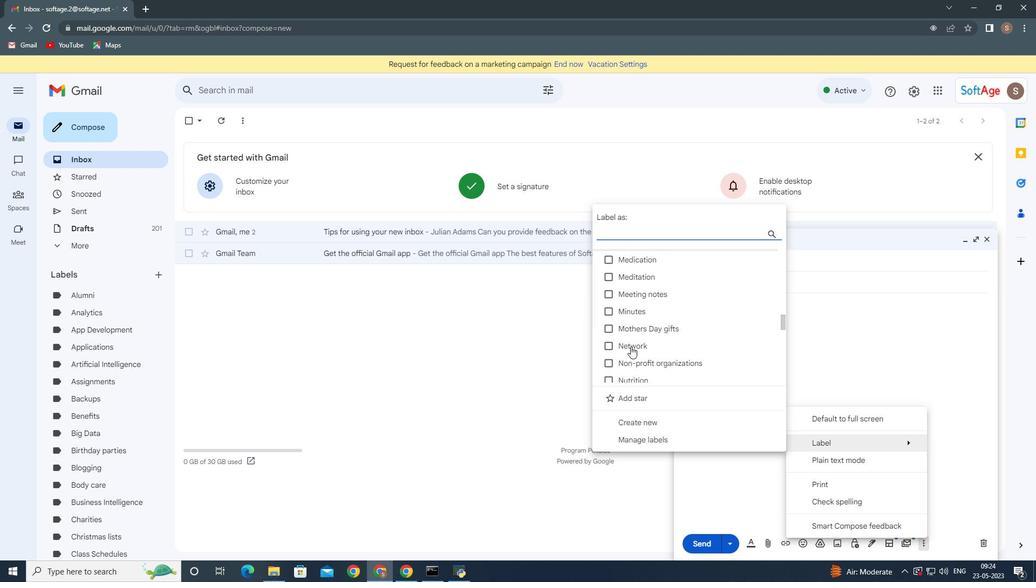 
Action: Mouse moved to (629, 345)
Screenshot: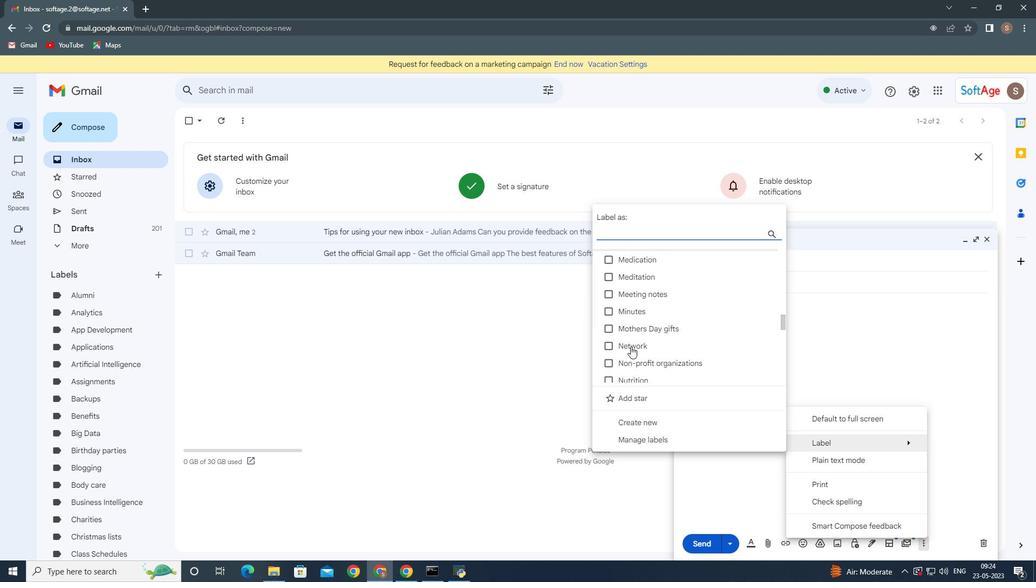 
Action: Mouse scrolled (629, 345) with delta (0, 0)
Screenshot: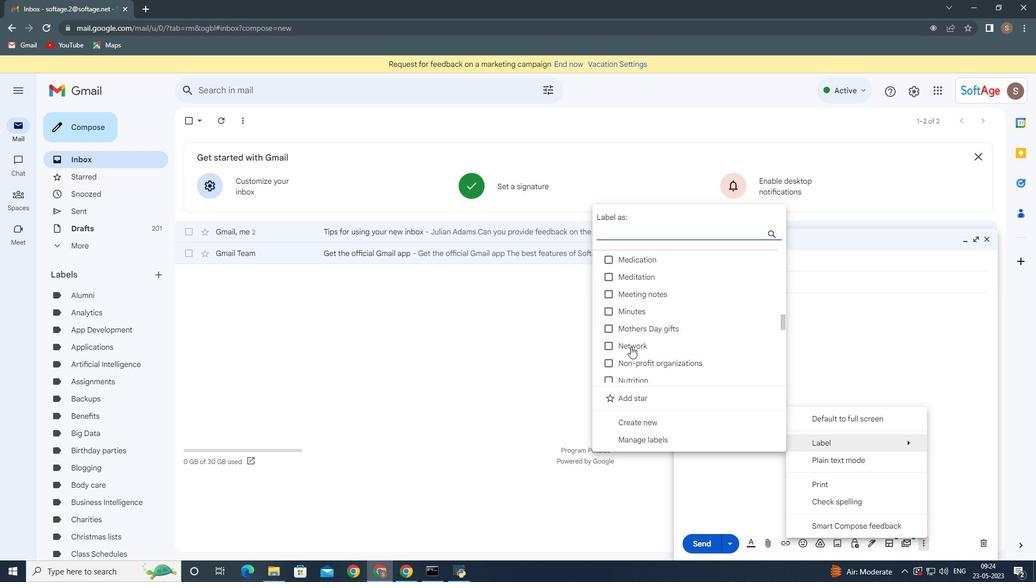 
Action: Mouse scrolled (629, 345) with delta (0, 0)
Screenshot: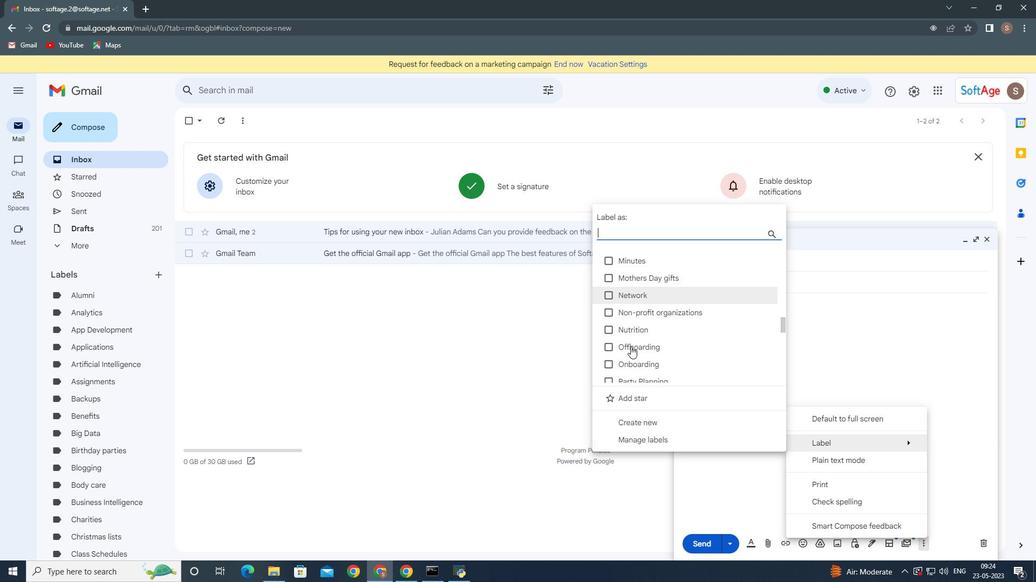 
Action: Mouse scrolled (629, 346) with delta (0, 0)
Screenshot: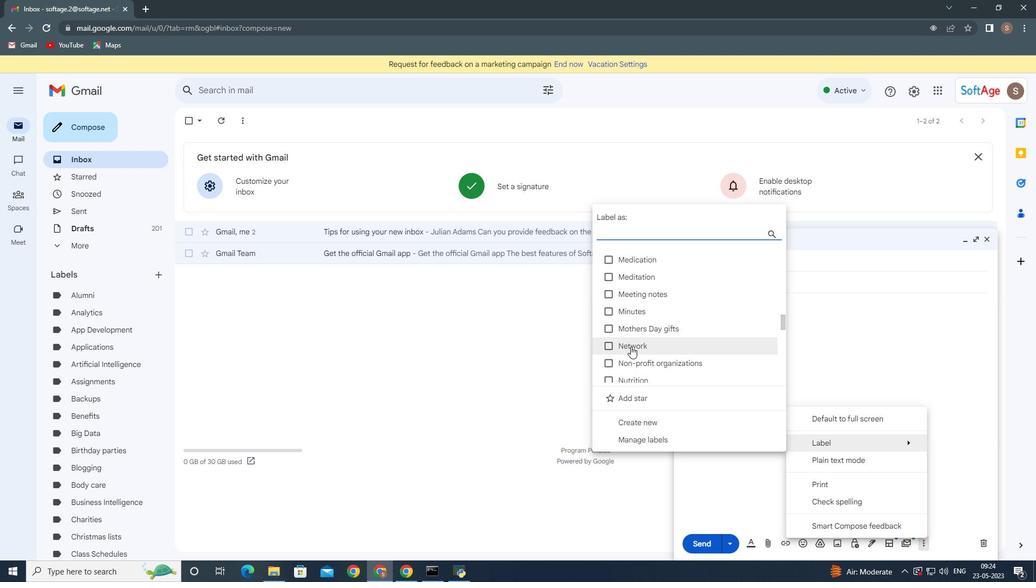
Action: Mouse moved to (631, 321)
Screenshot: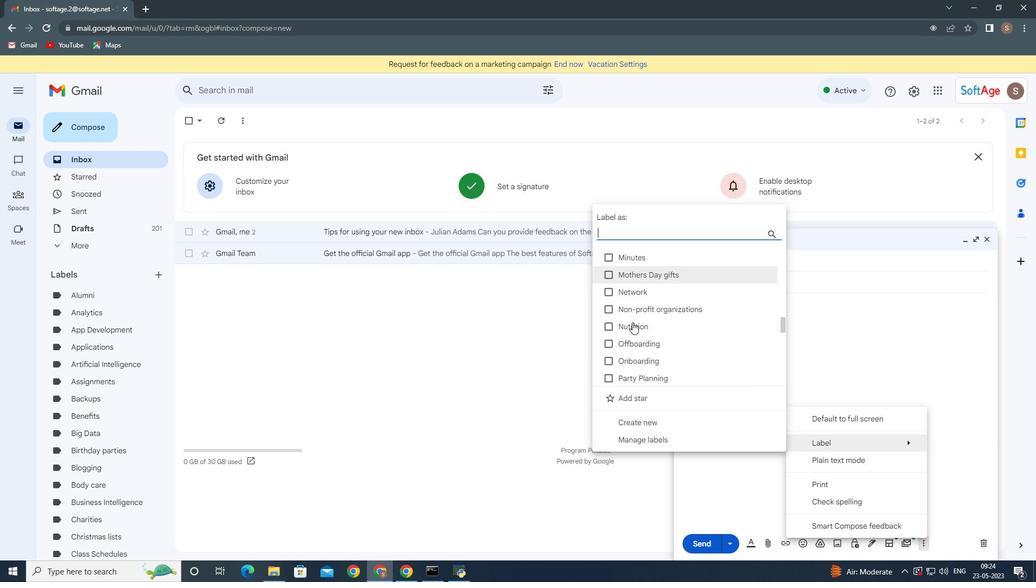 
Action: Mouse scrolled (631, 321) with delta (0, 0)
Screenshot: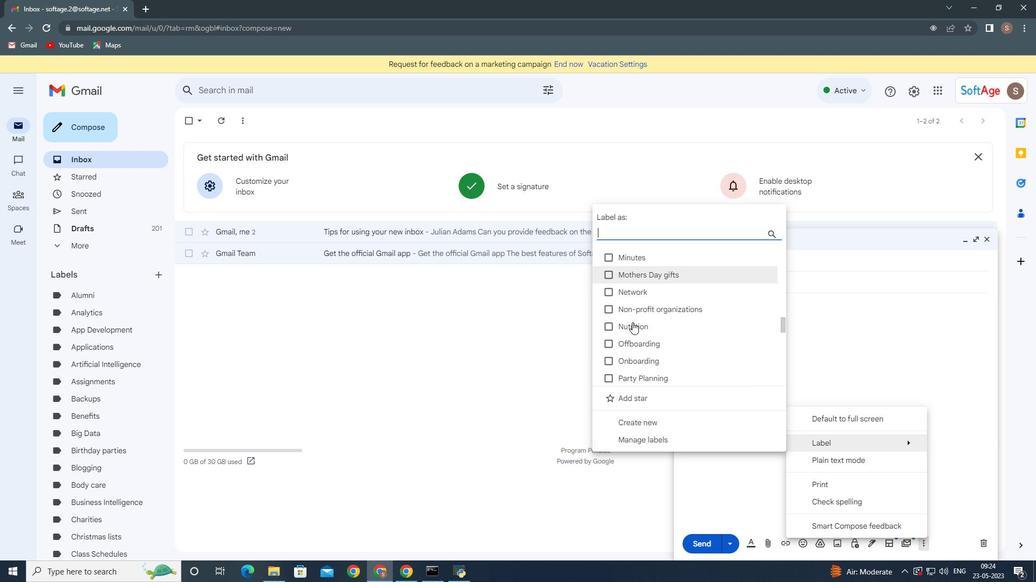 
Action: Mouse moved to (631, 321)
Screenshot: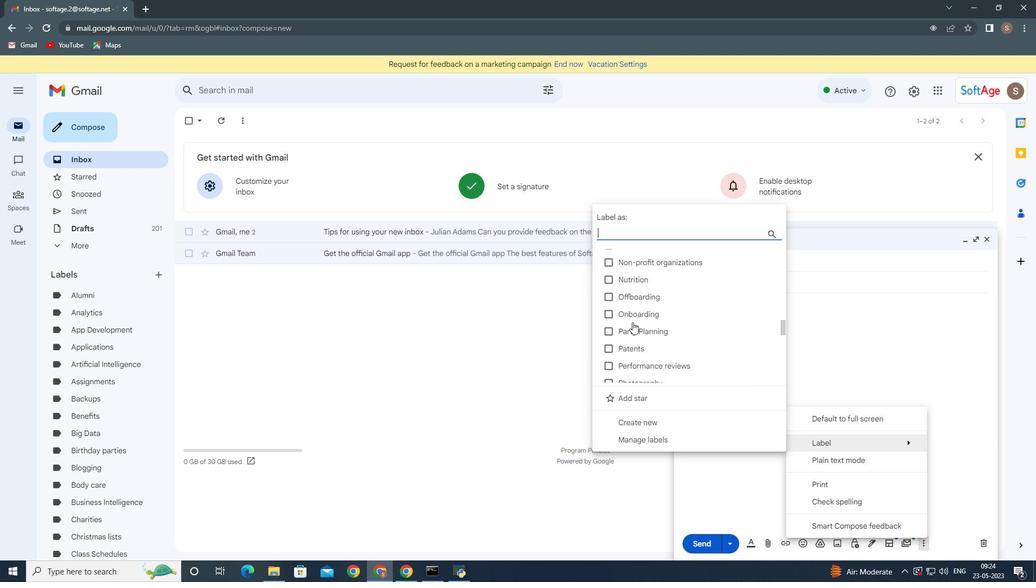 
Action: Mouse scrolled (631, 321) with delta (0, 0)
Screenshot: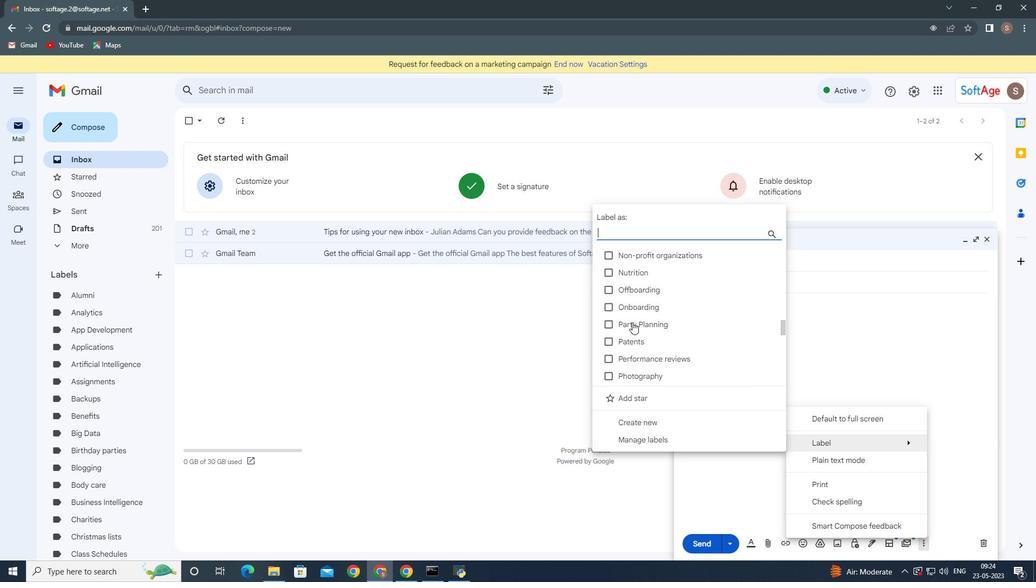 
Action: Mouse moved to (631, 321)
Screenshot: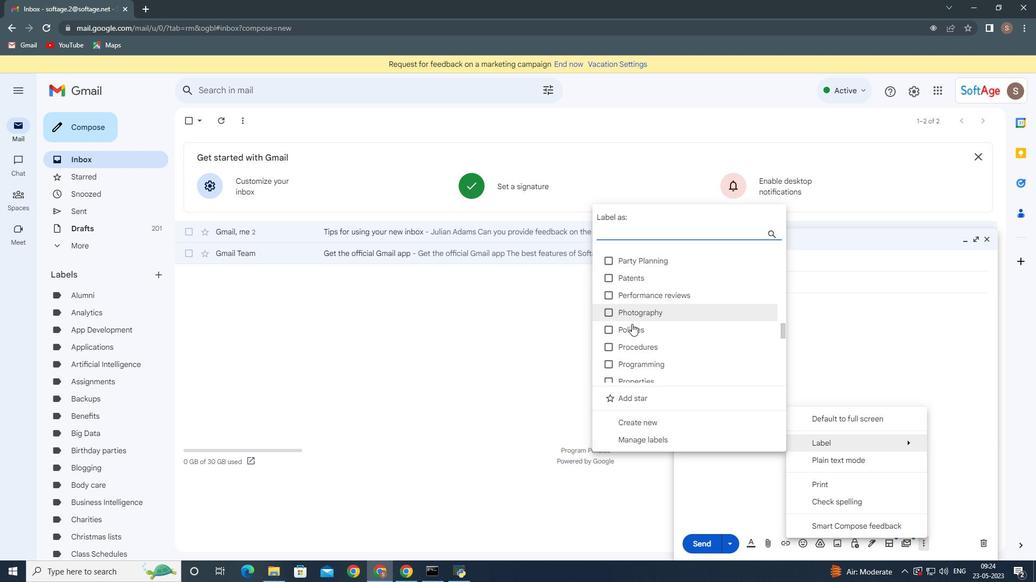 
Action: Mouse scrolled (631, 321) with delta (0, 0)
Screenshot: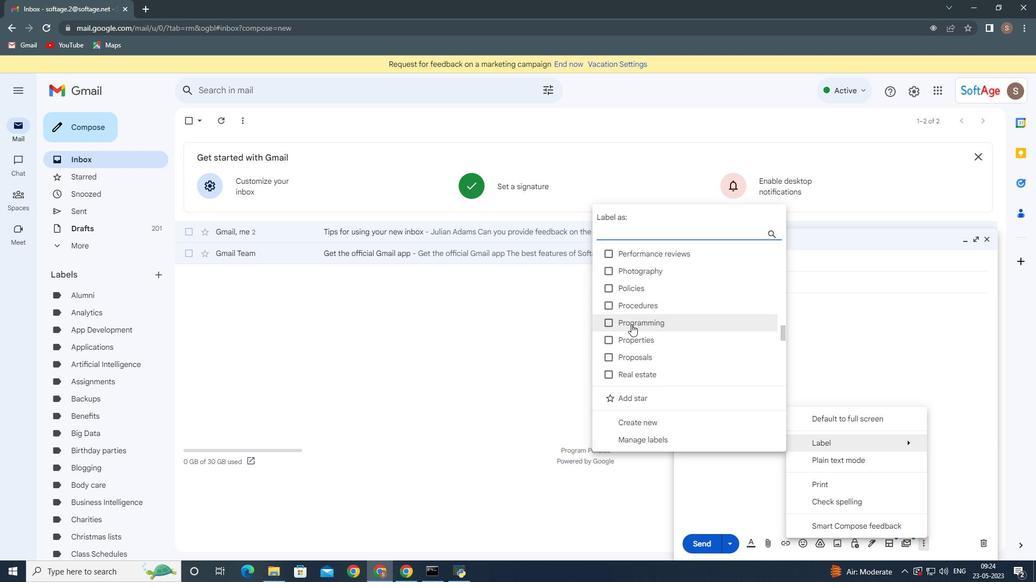 
Action: Mouse moved to (631, 322)
Screenshot: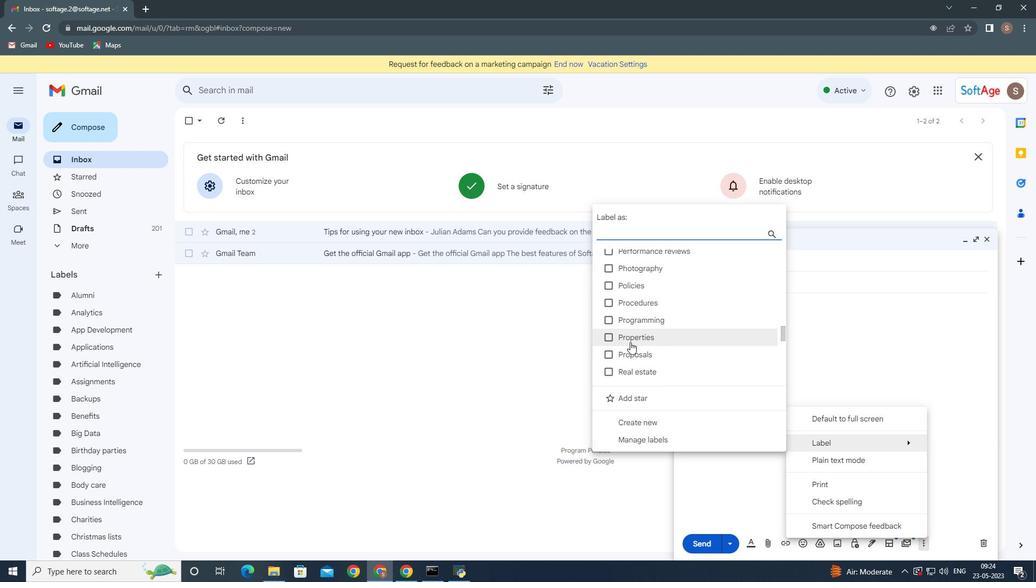 
Action: Mouse scrolled (631, 321) with delta (0, 0)
Screenshot: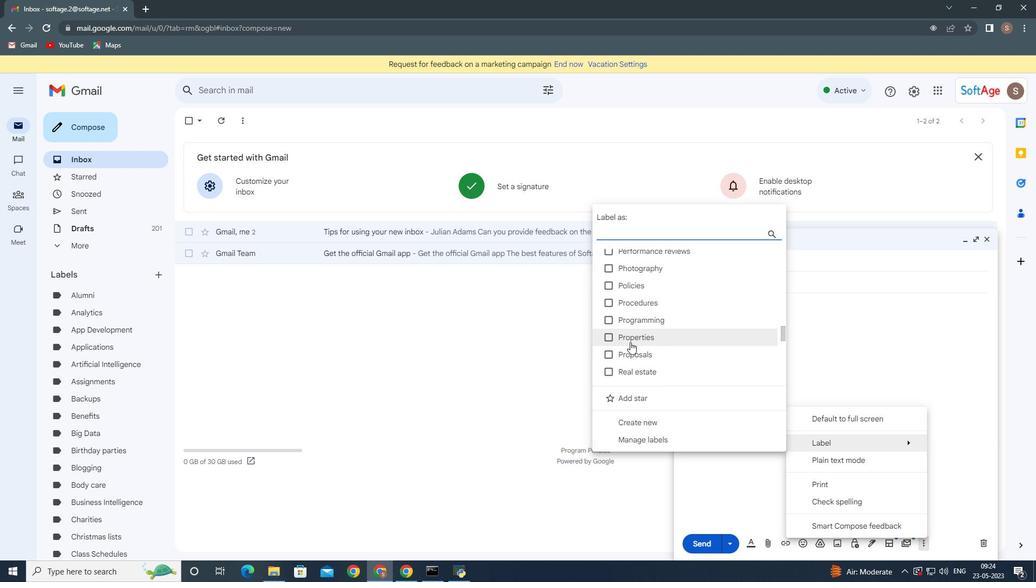 
Action: Mouse moved to (636, 421)
Screenshot: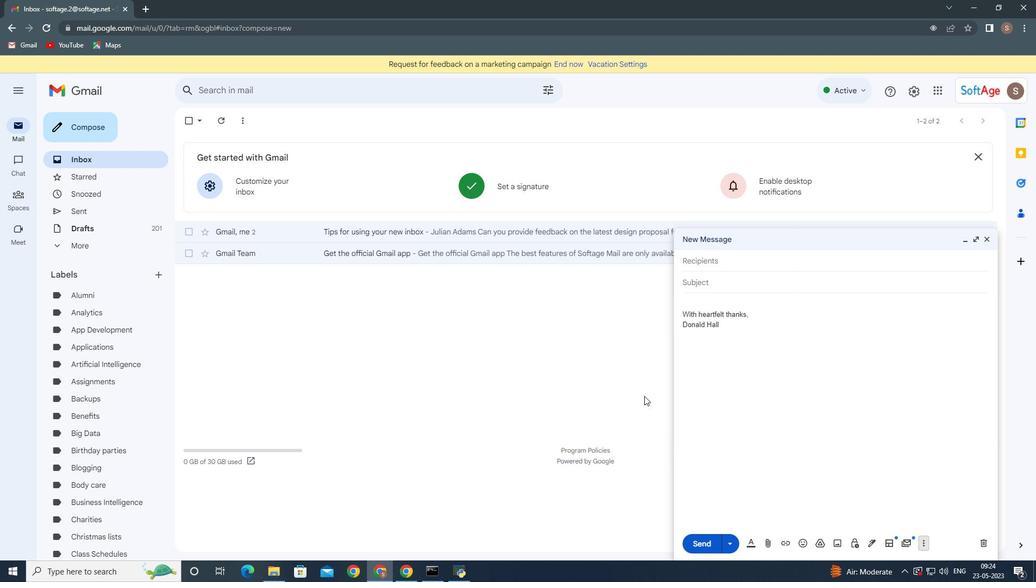 
Action: Mouse pressed left at (636, 421)
Screenshot: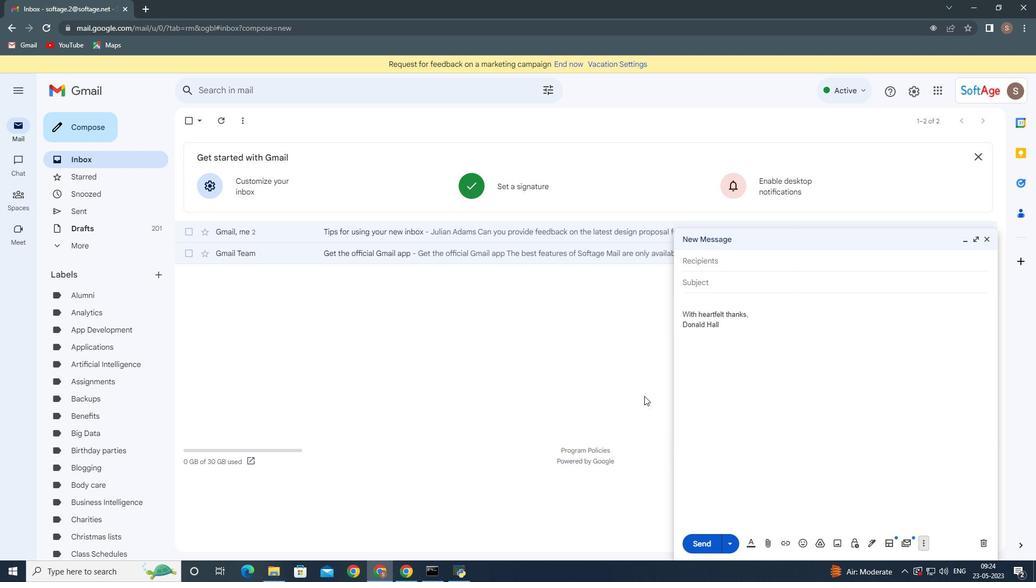 
Action: Mouse moved to (639, 356)
Screenshot: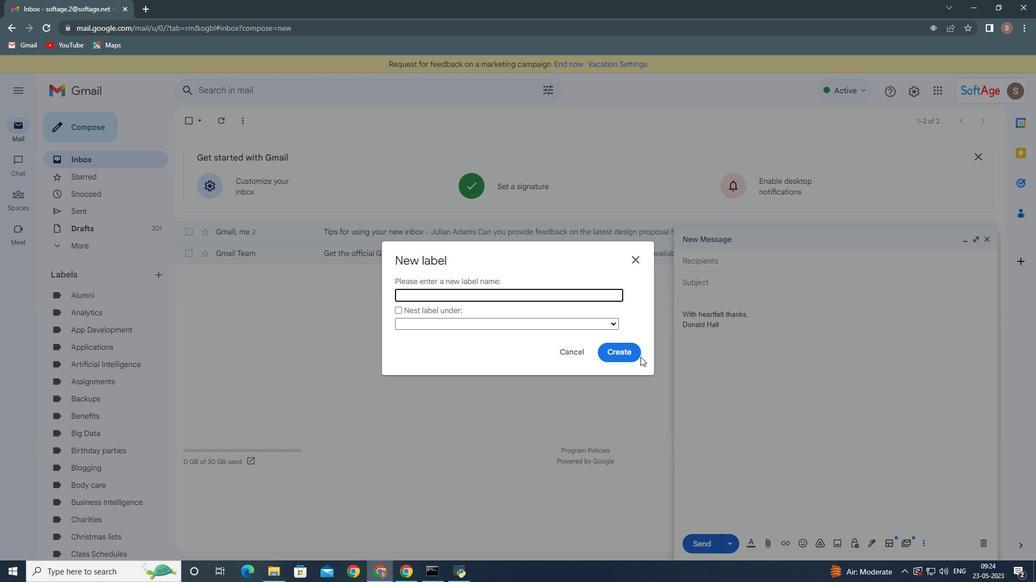 
Action: Key pressed <Key.shift><Key.shift><Key.shift><Key.shift><Key.shift>Mortgages
Screenshot: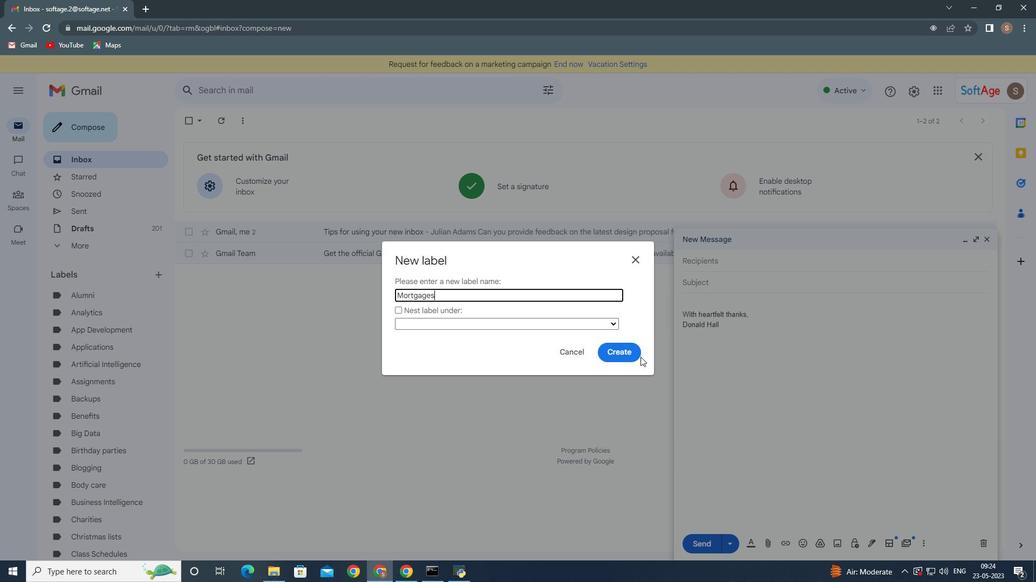 
Action: Mouse moved to (624, 348)
Screenshot: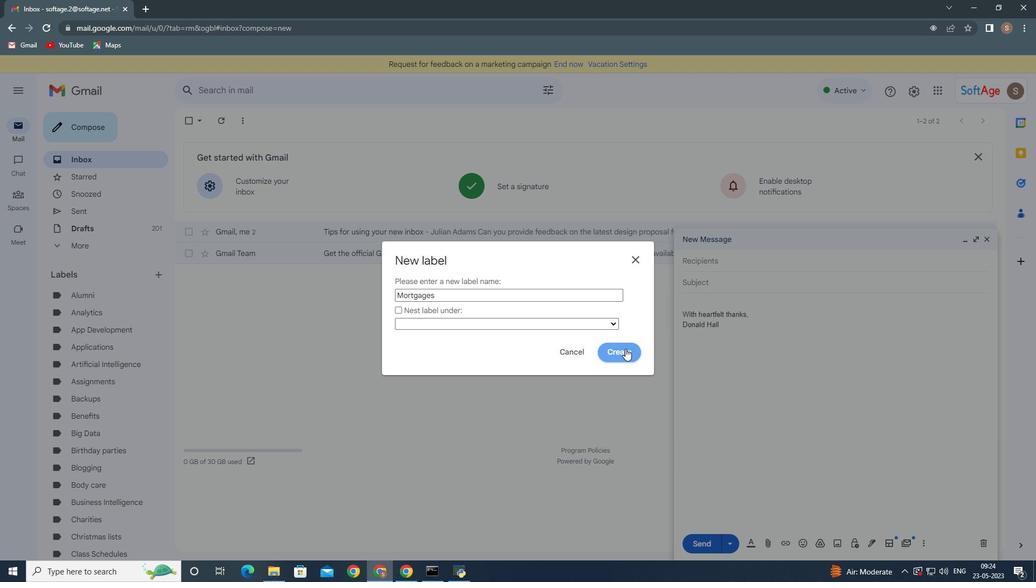
Action: Mouse pressed left at (624, 348)
Screenshot: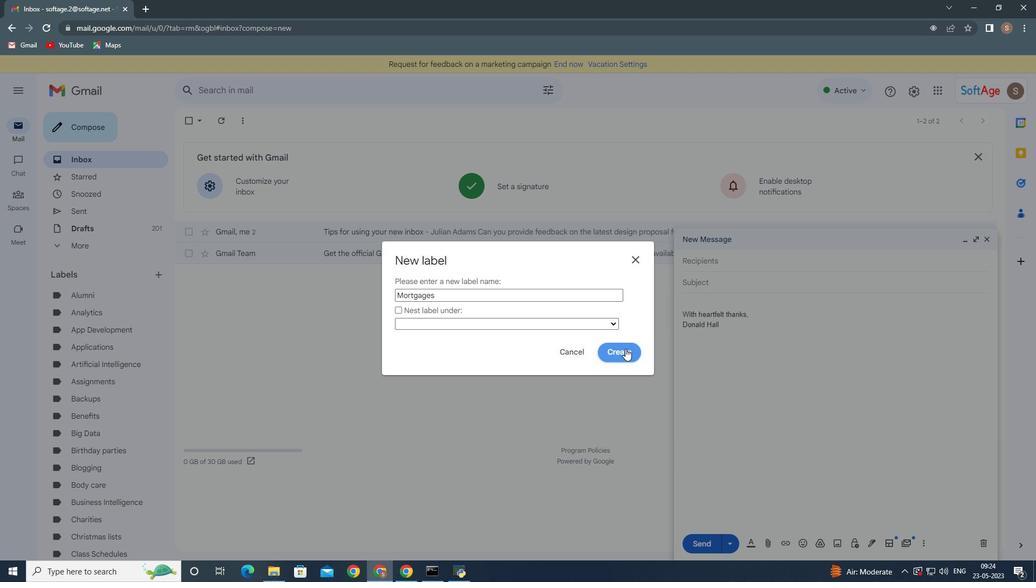 
Action: Mouse moved to (920, 541)
Screenshot: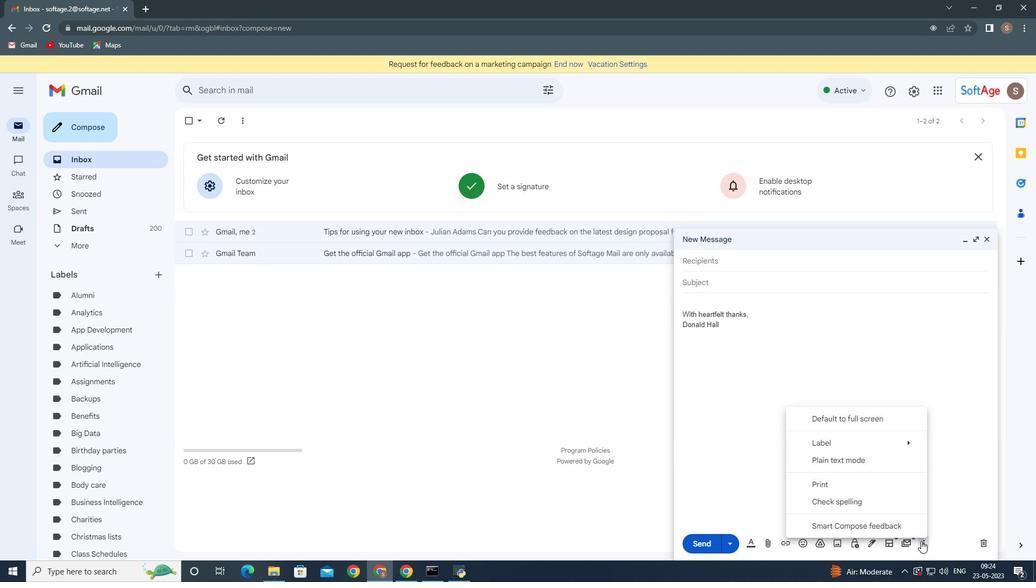 
Action: Mouse pressed left at (920, 541)
Screenshot: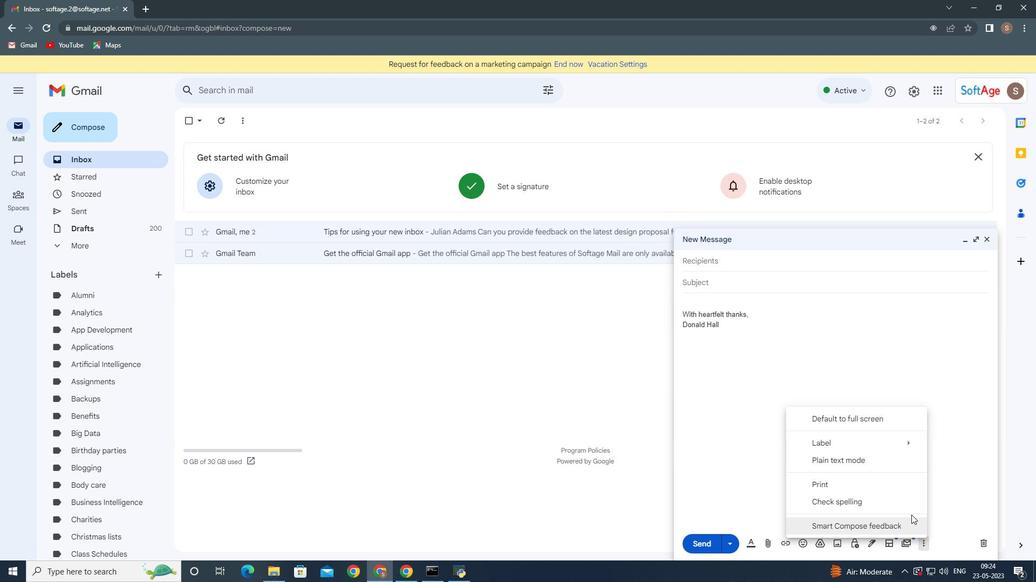 
Action: Mouse moved to (852, 442)
Screenshot: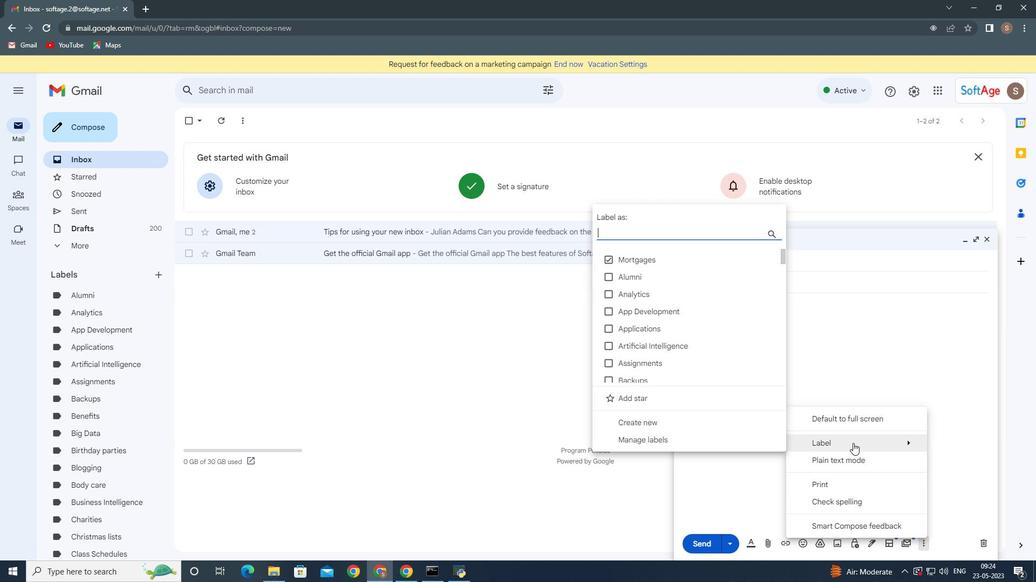 
Action: Mouse pressed left at (852, 442)
Screenshot: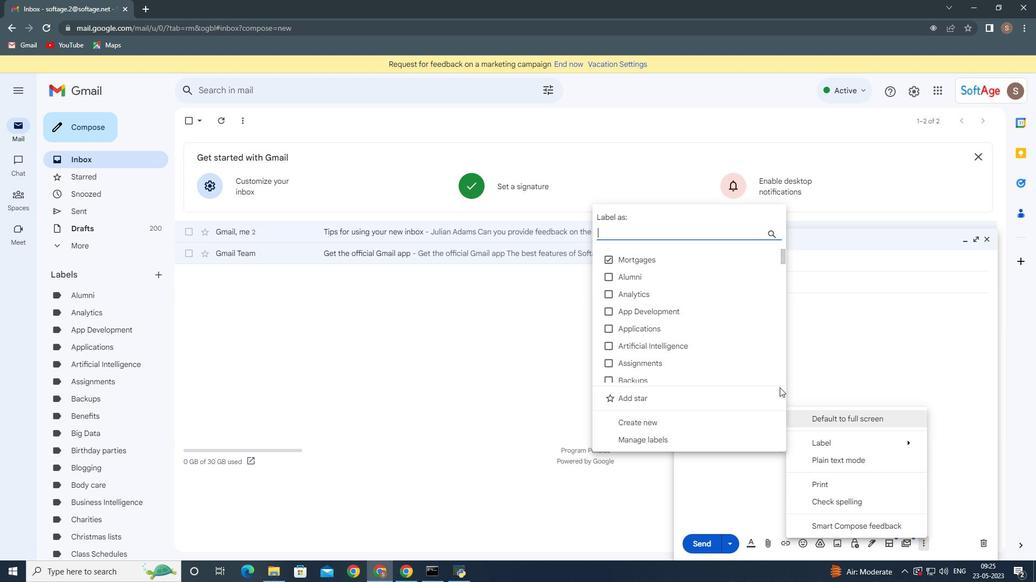 
Action: Mouse moved to (491, 311)
Screenshot: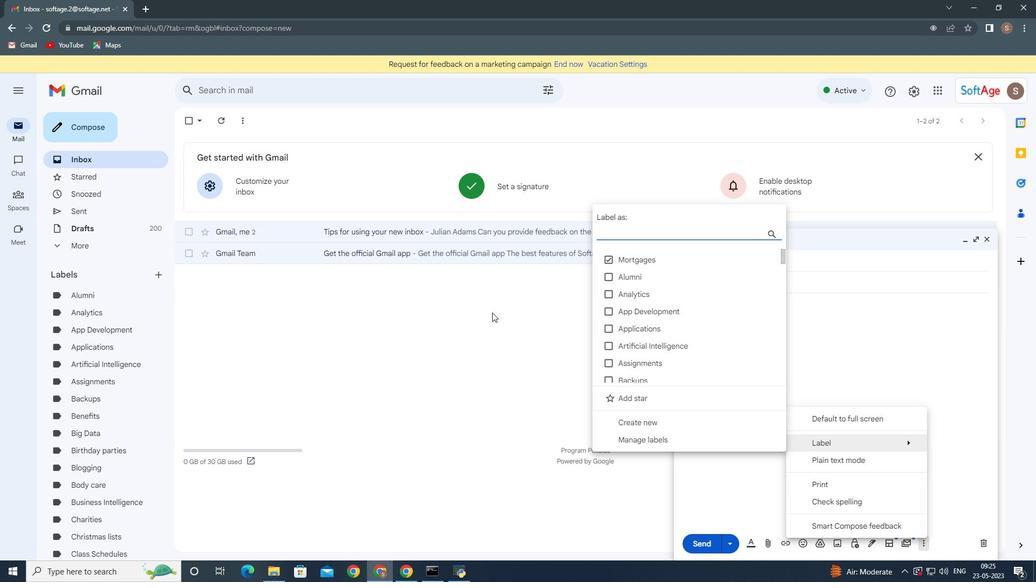 
